 Task: Look for space in Cikarang, Indonesia from 4th June, 2023 to 8th June, 2023 for 2 adults in price range Rs.8000 to Rs.16000. Place can be private room with 1  bedroom having 1 bed and 1 bathroom. Property type can be house, flat, guest house, hotel. Booking option can be shelf check-in. Required host language is English.
Action: Mouse moved to (561, 98)
Screenshot: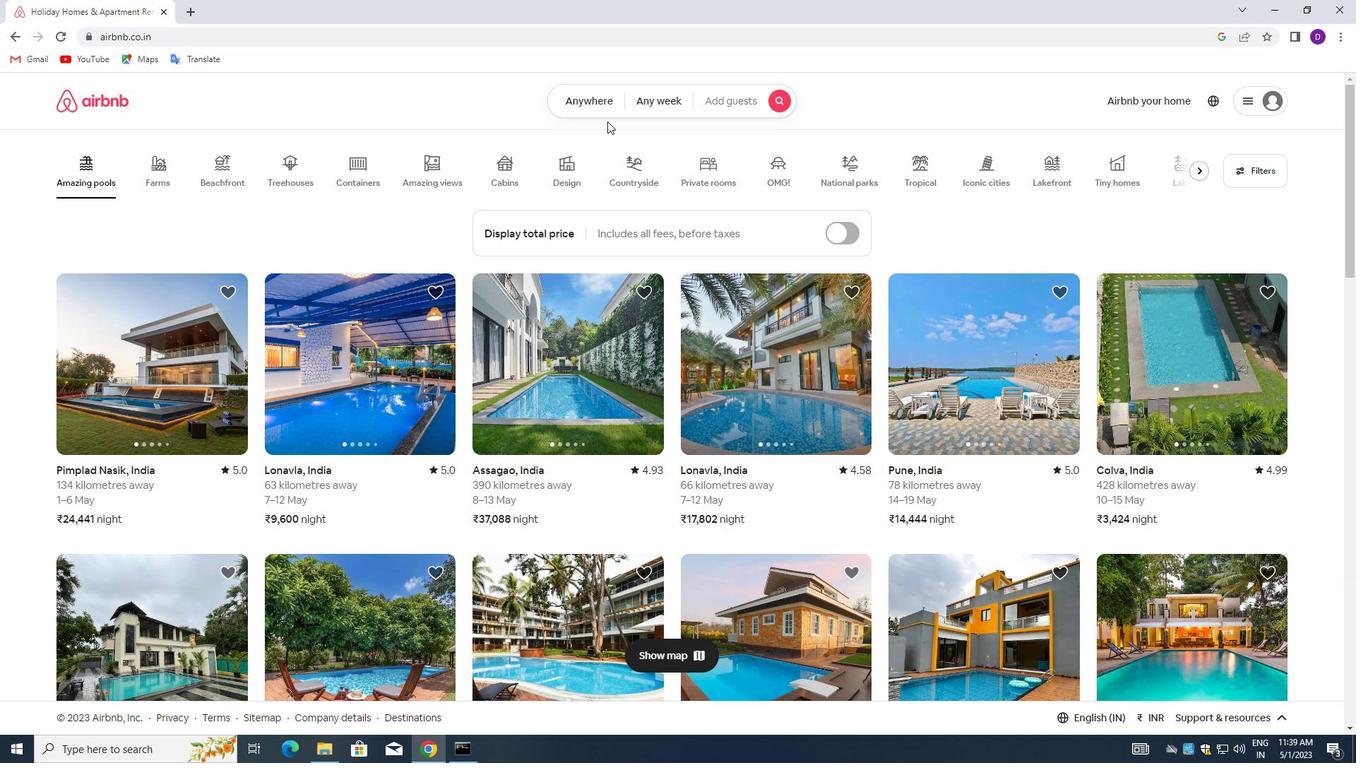 
Action: Mouse pressed left at (561, 98)
Screenshot: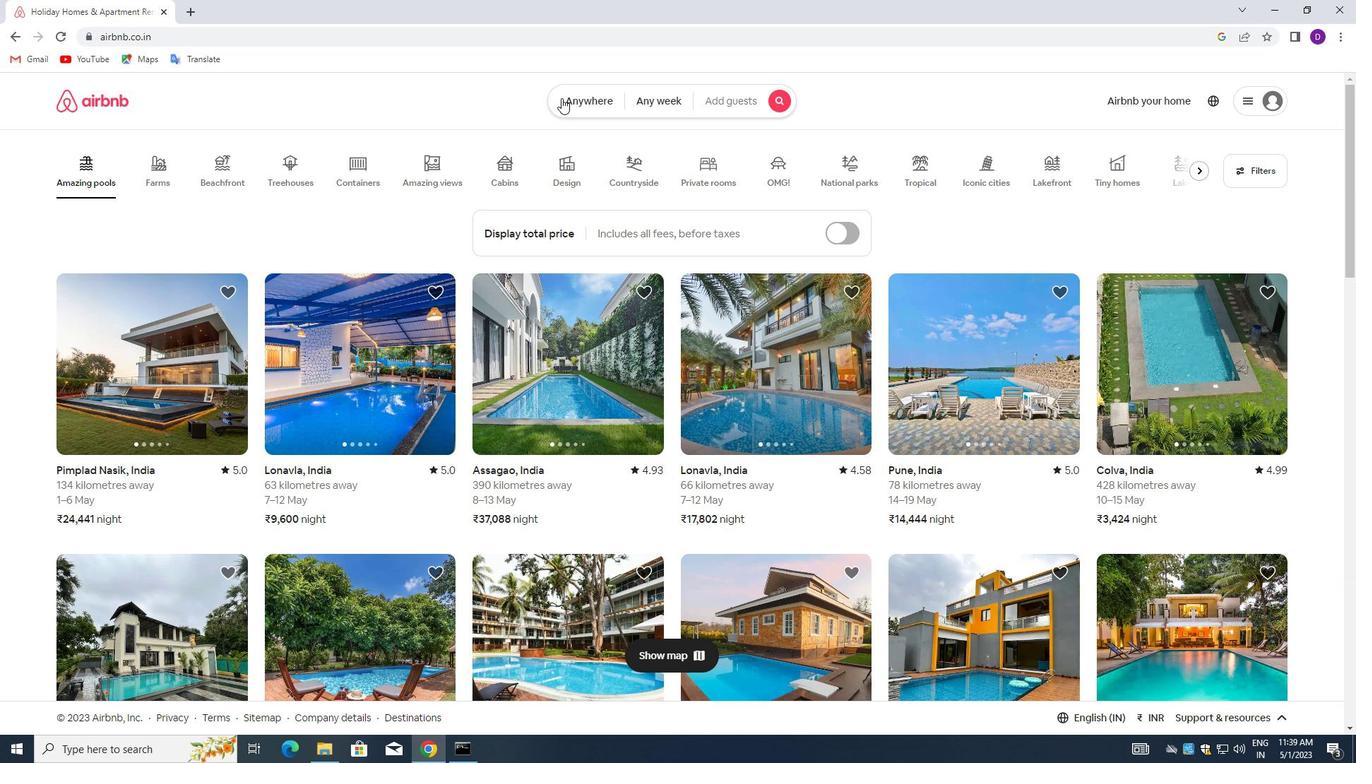 
Action: Mouse moved to (454, 161)
Screenshot: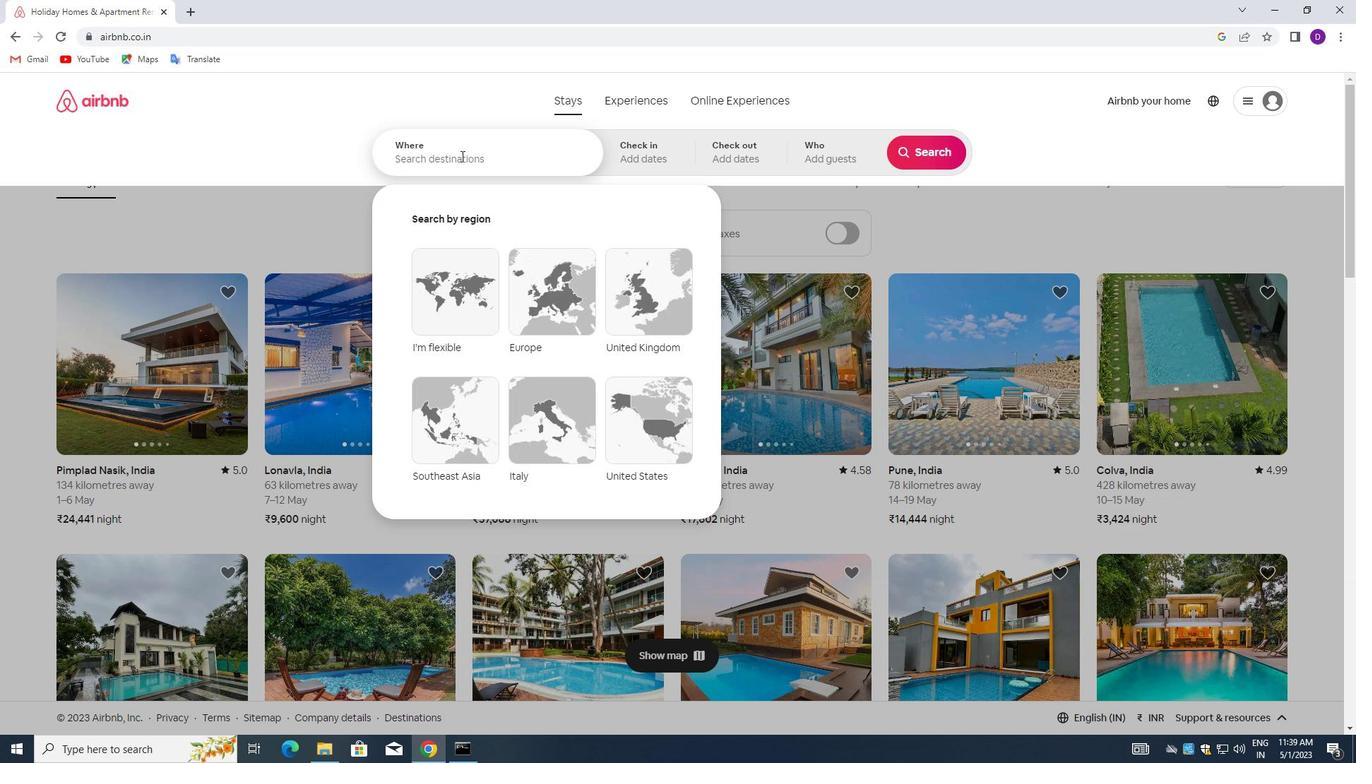 
Action: Mouse pressed left at (454, 161)
Screenshot: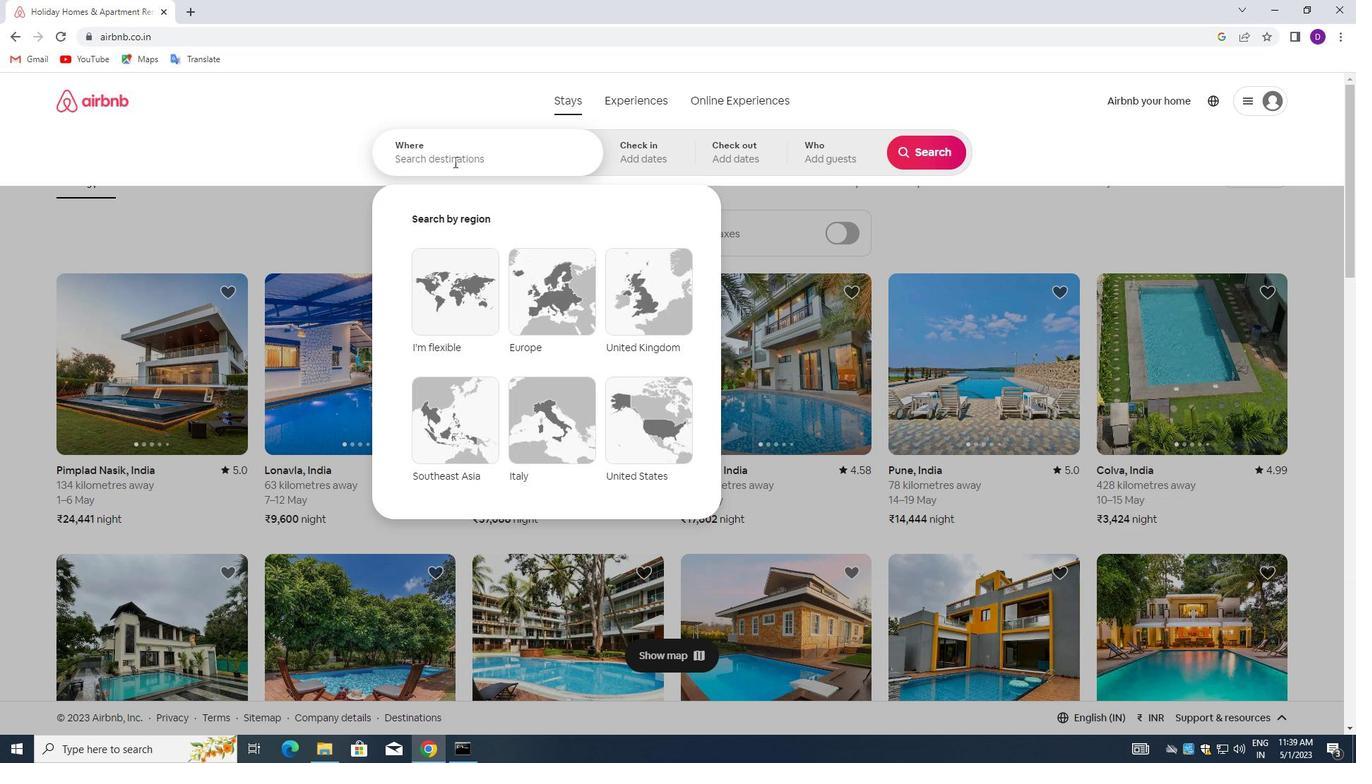 
Action: Key pressed <Key.shift_r>Cikarang,<Key.space><Key.shift>INDONESIA<Key.enter>
Screenshot: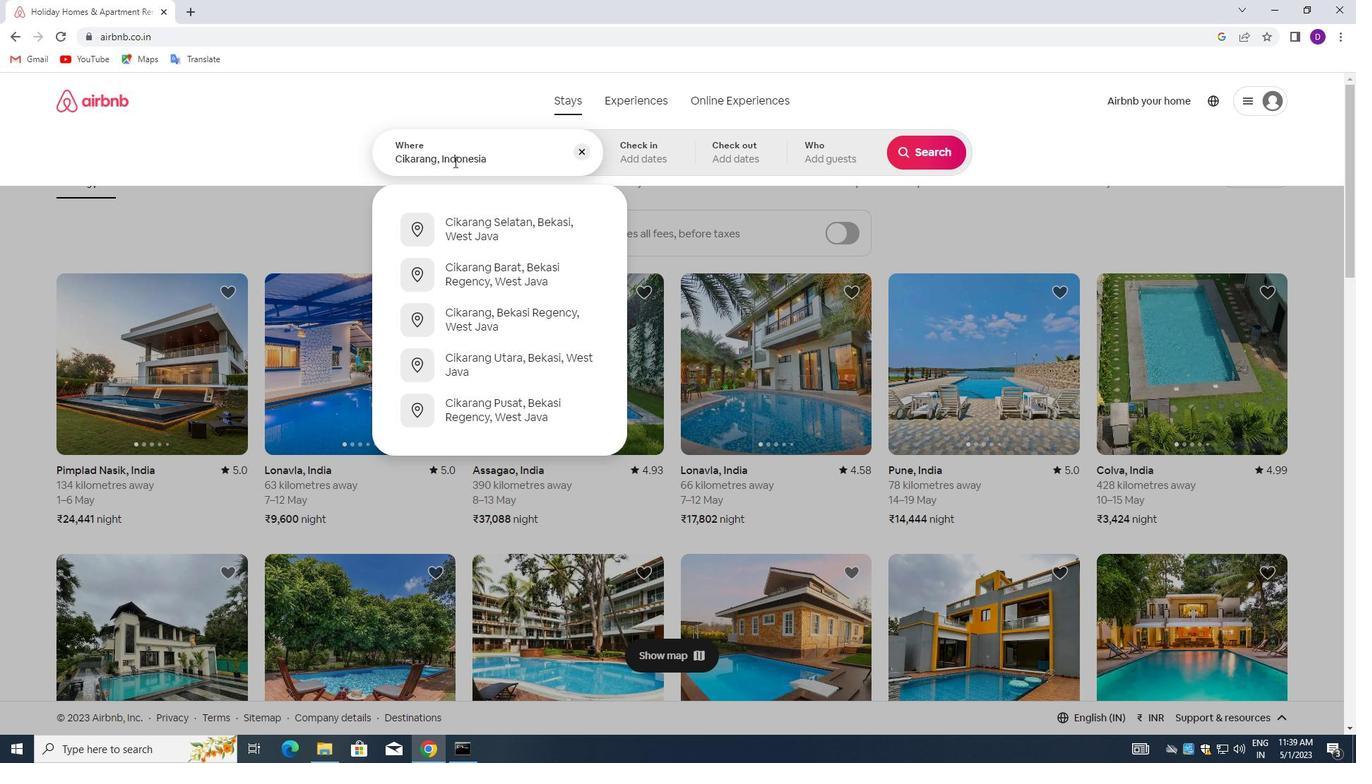 
Action: Mouse moved to (712, 361)
Screenshot: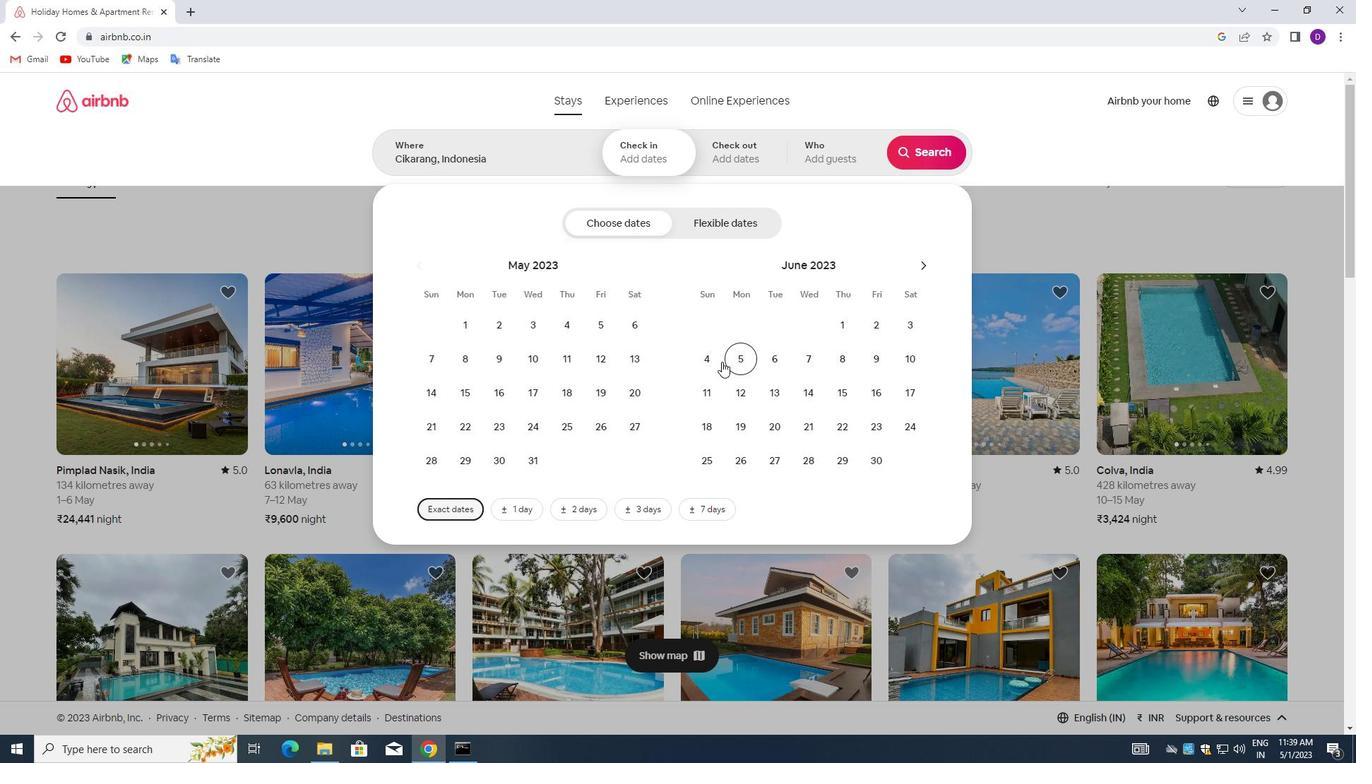 
Action: Mouse pressed left at (712, 361)
Screenshot: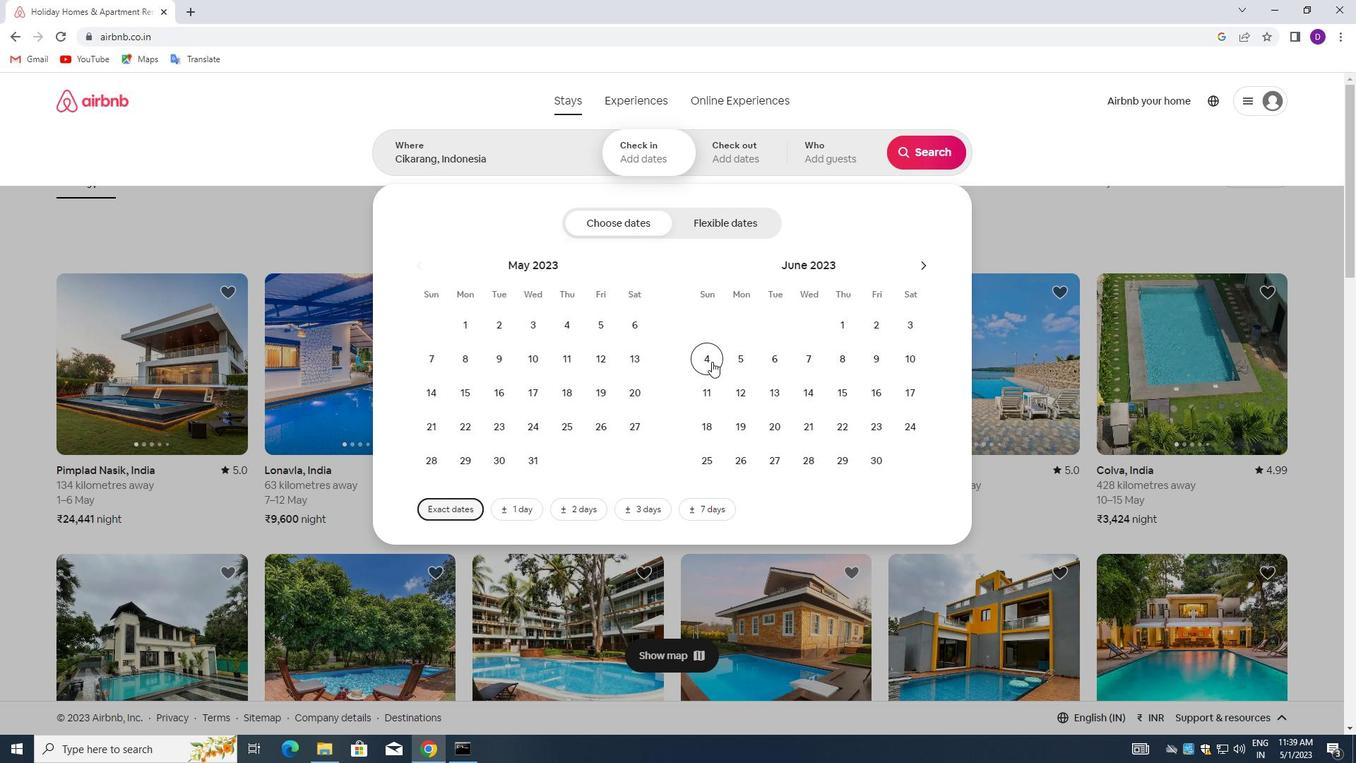 
Action: Mouse moved to (844, 364)
Screenshot: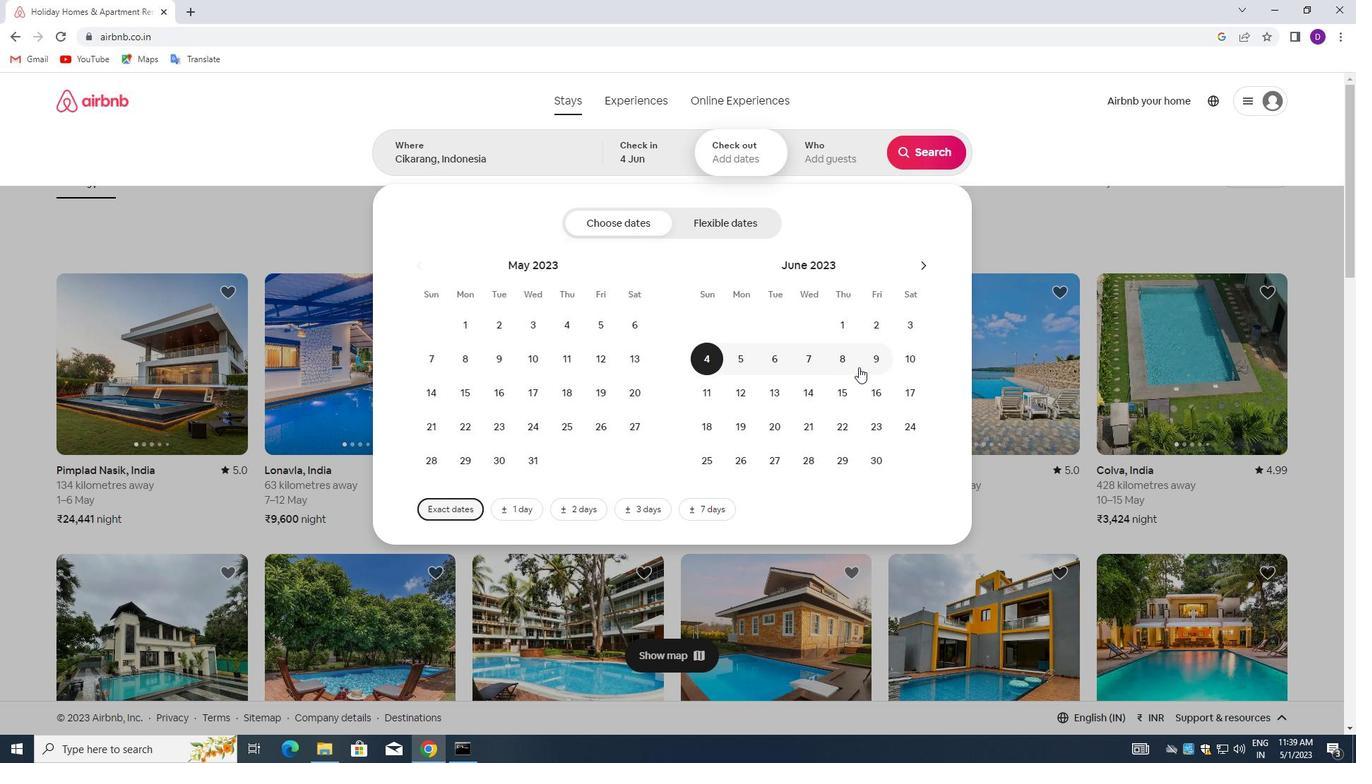 
Action: Mouse pressed left at (844, 364)
Screenshot: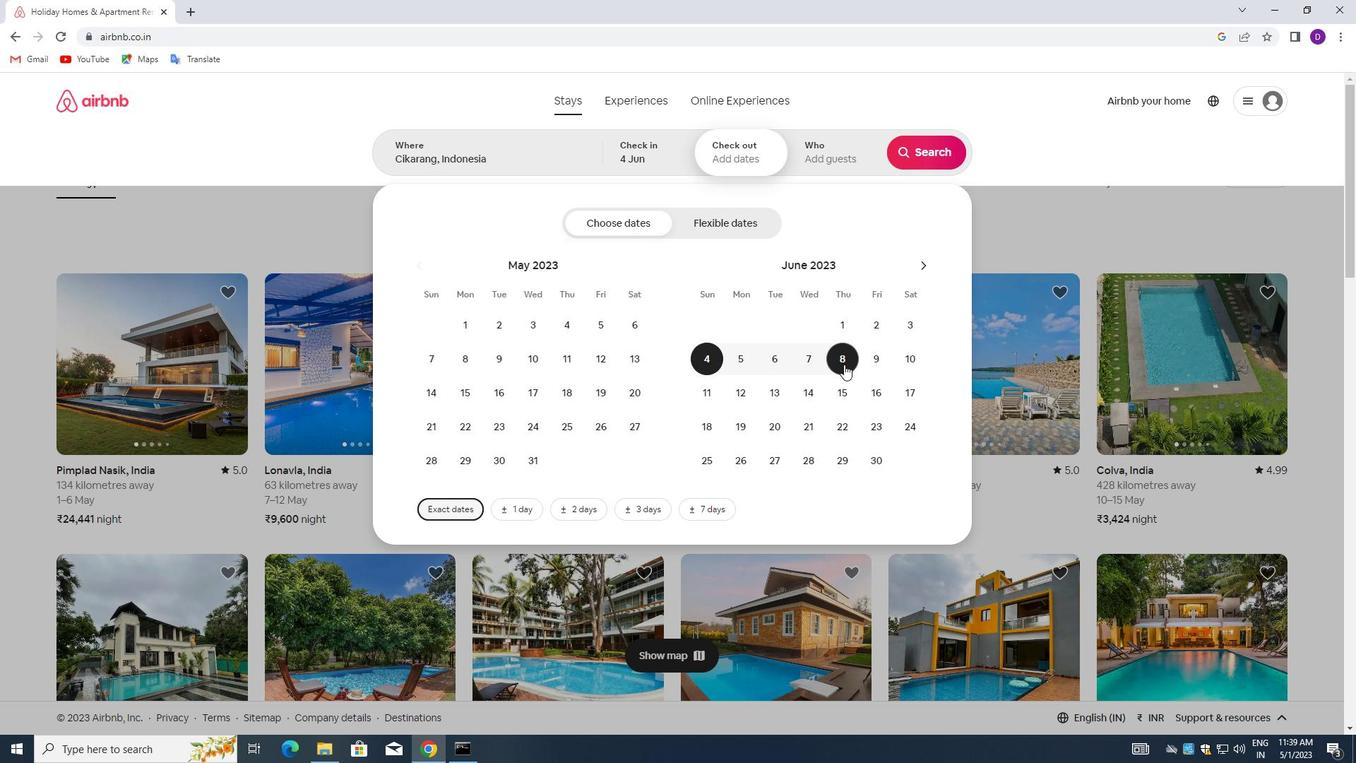 
Action: Mouse moved to (832, 155)
Screenshot: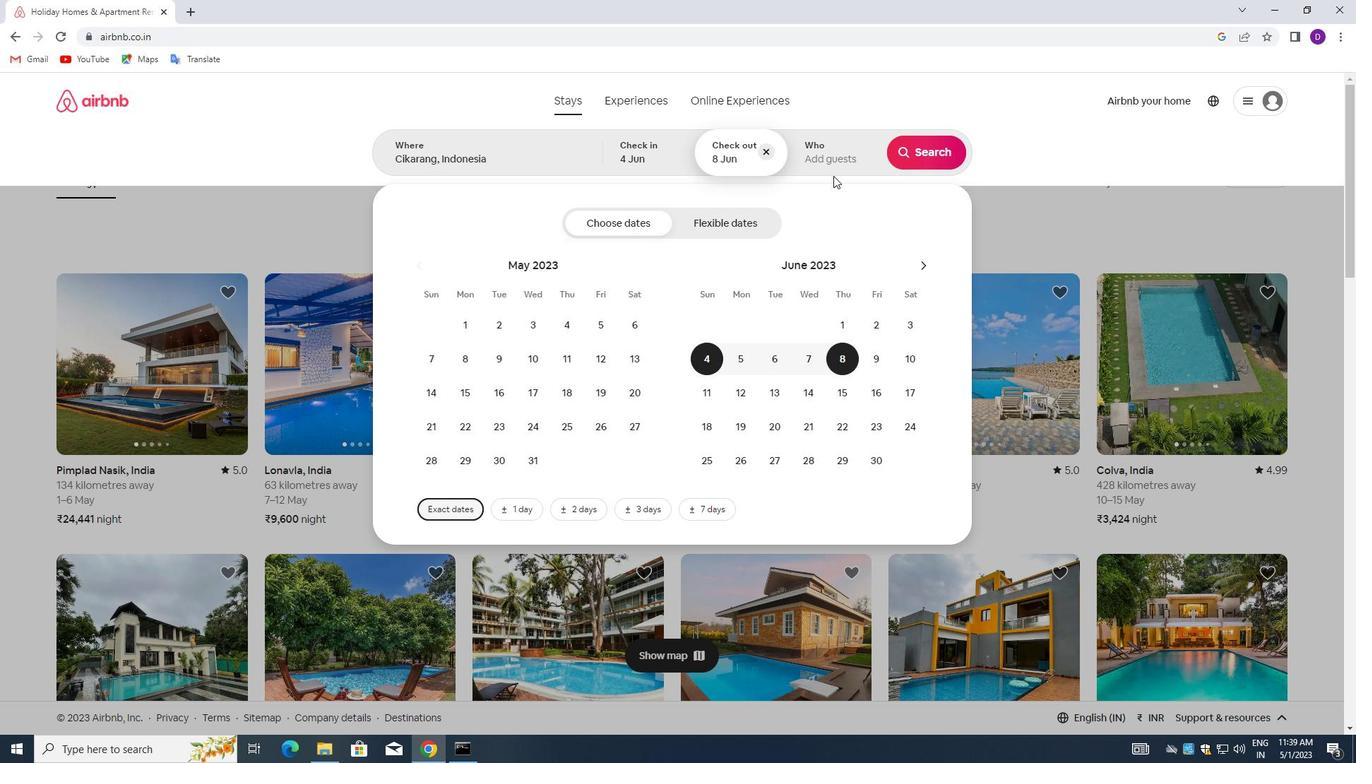 
Action: Mouse pressed left at (832, 155)
Screenshot: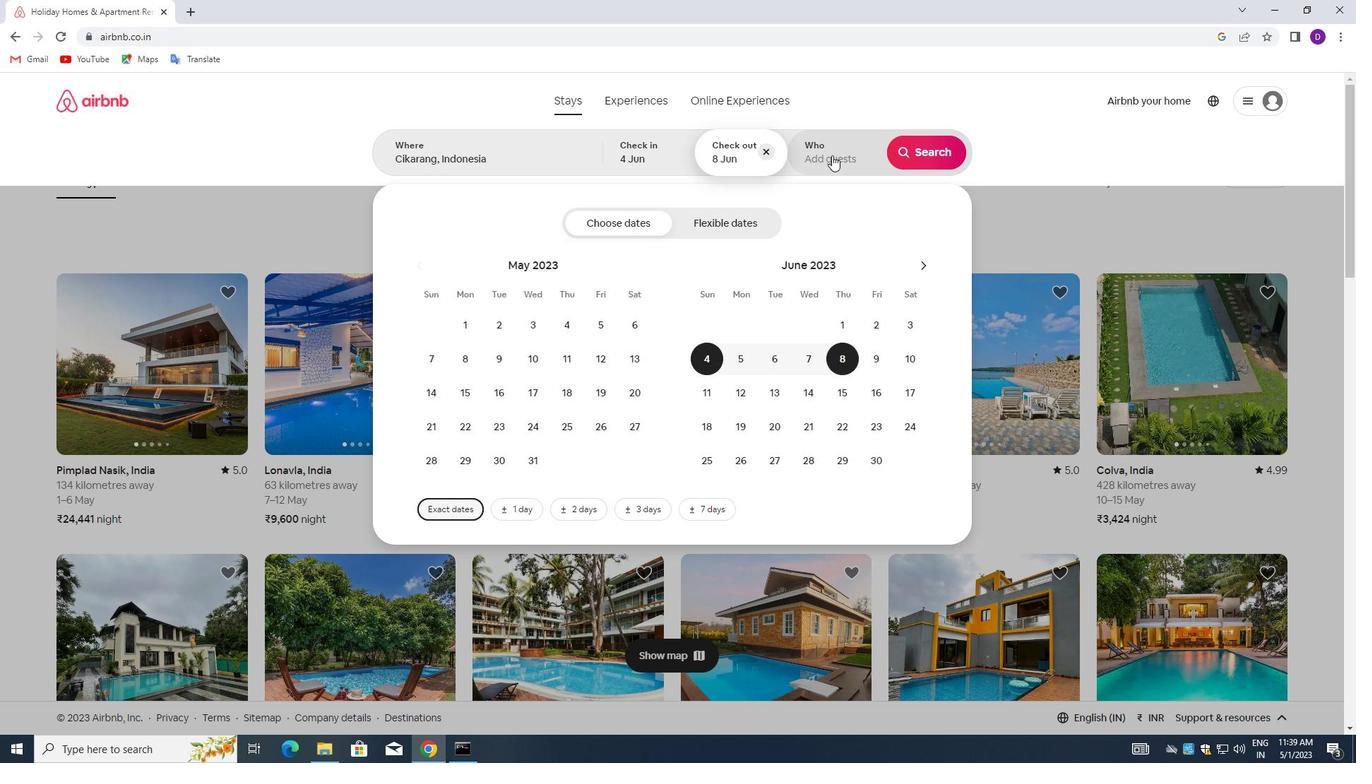 
Action: Mouse moved to (935, 222)
Screenshot: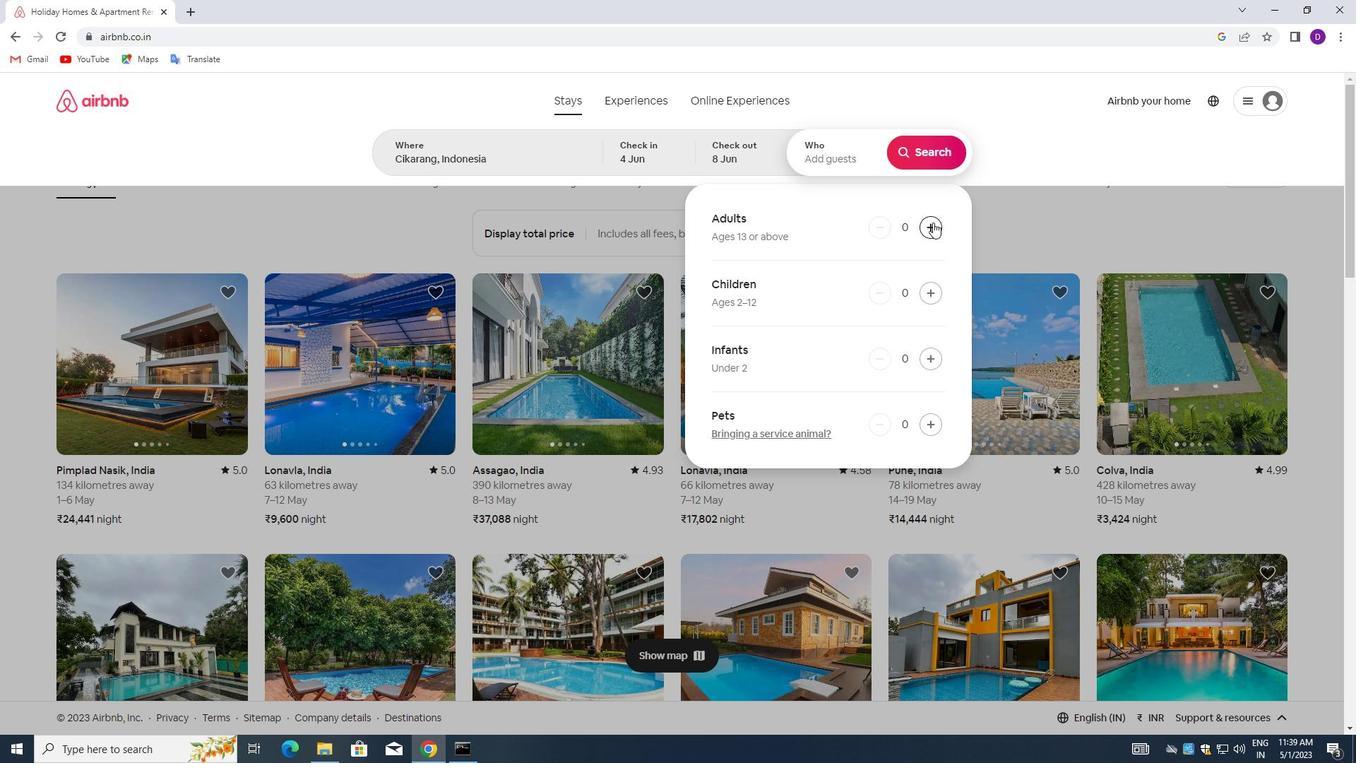 
Action: Mouse pressed left at (935, 222)
Screenshot: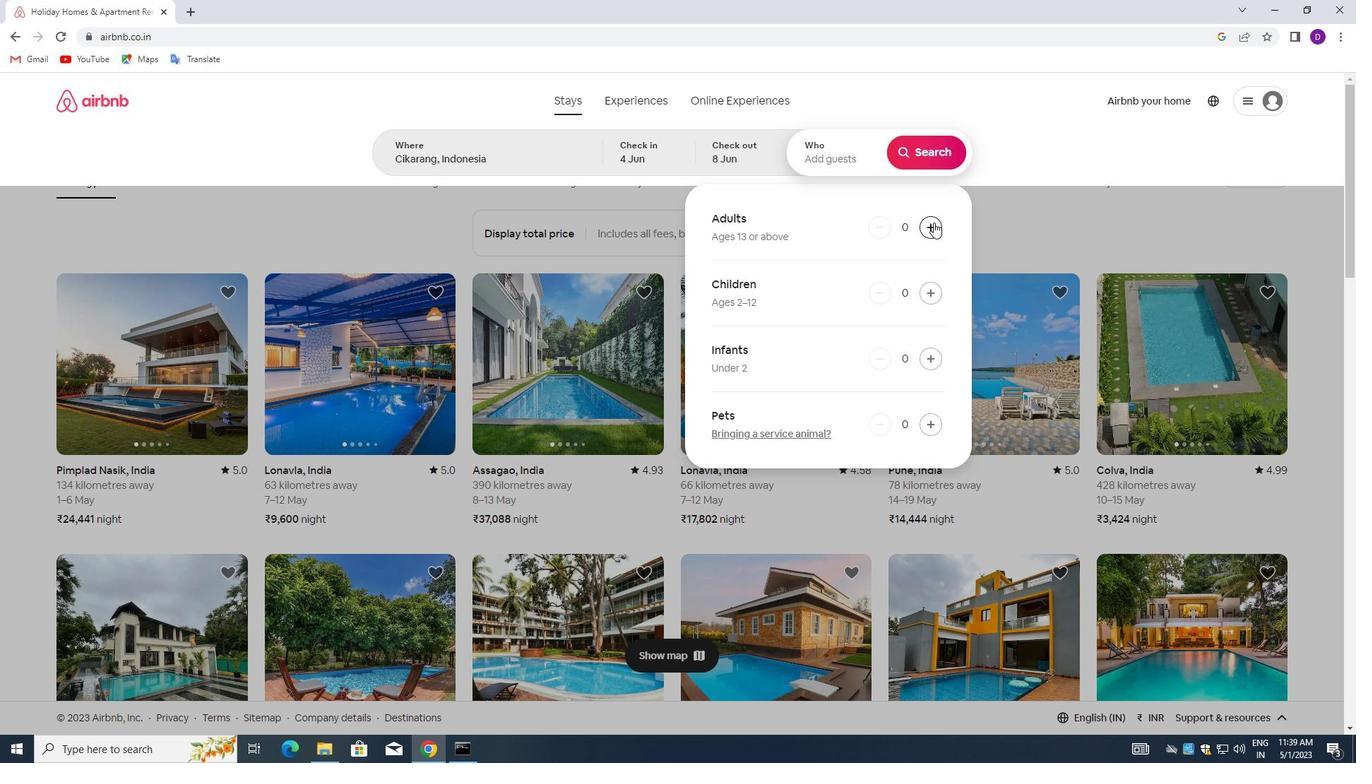 
Action: Mouse pressed left at (935, 222)
Screenshot: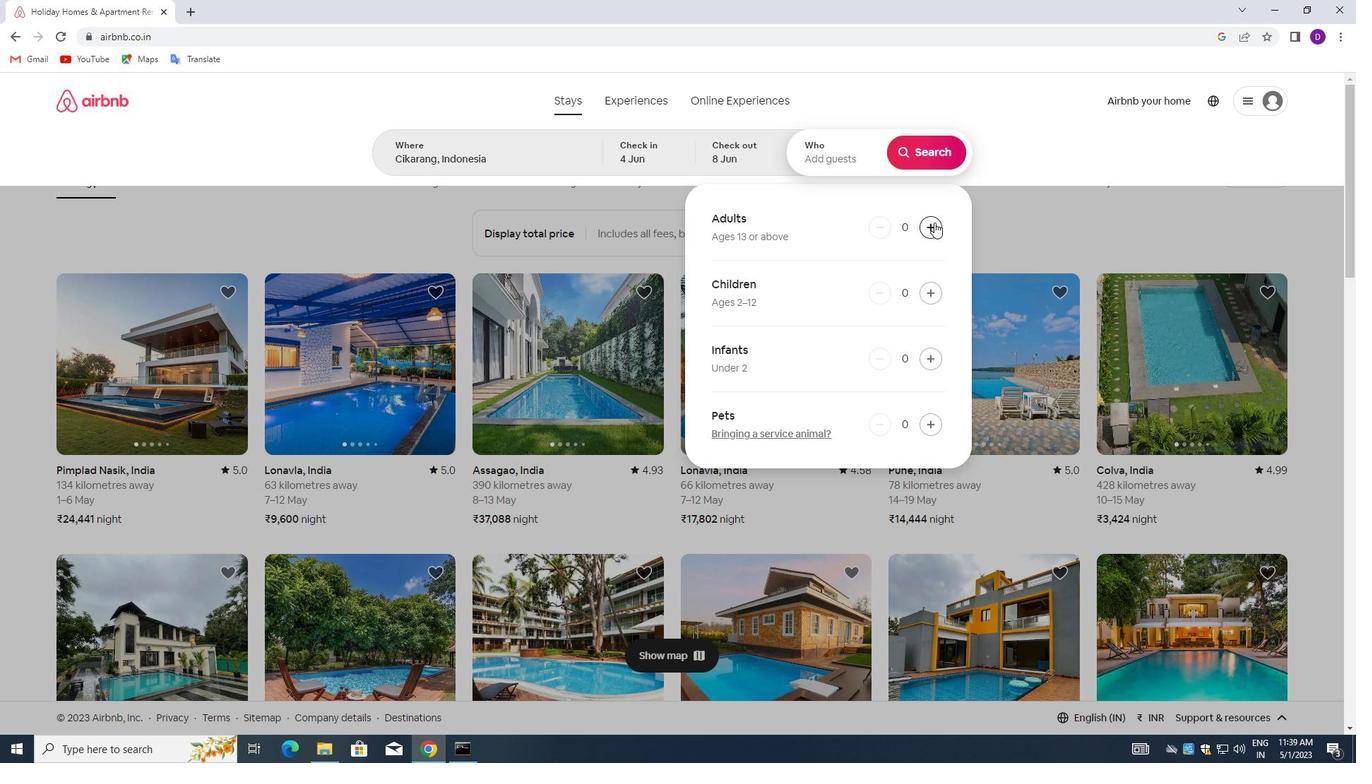 
Action: Mouse moved to (917, 154)
Screenshot: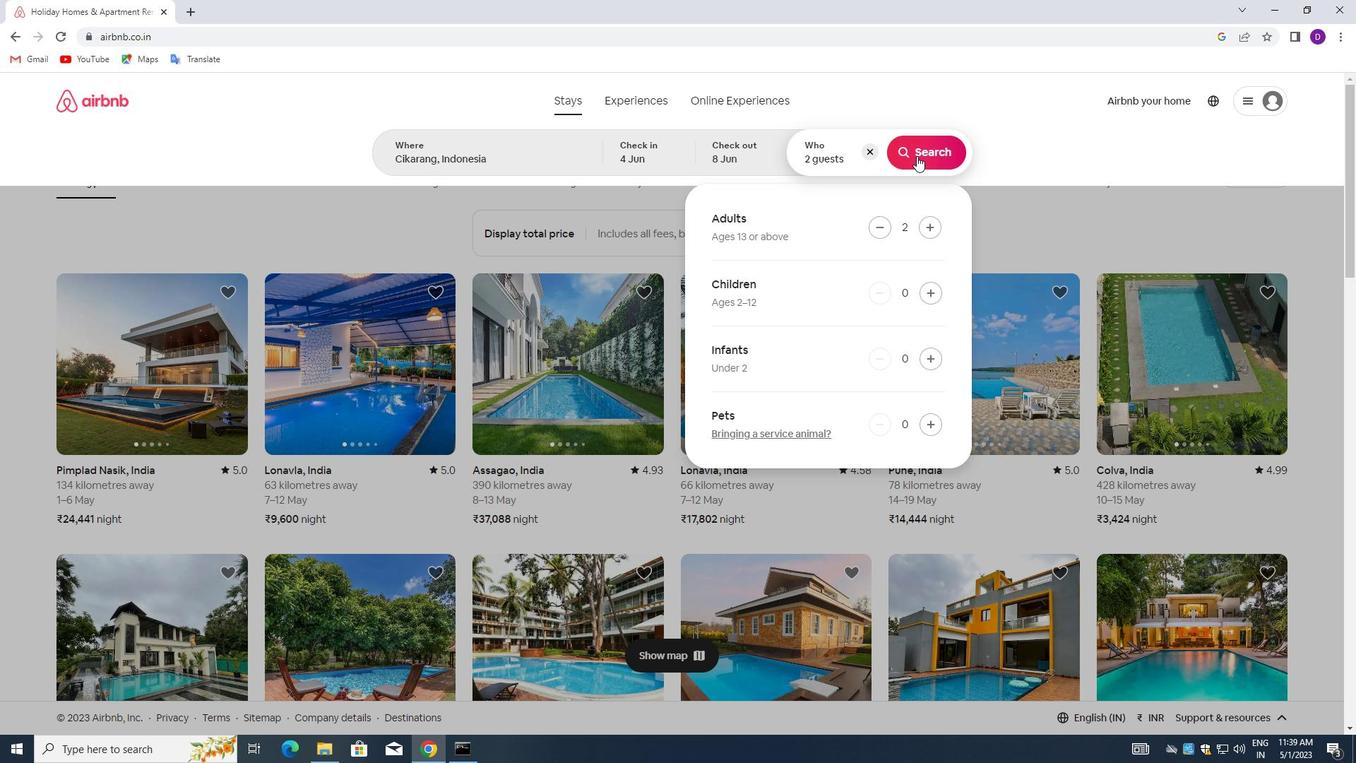 
Action: Mouse pressed left at (917, 154)
Screenshot: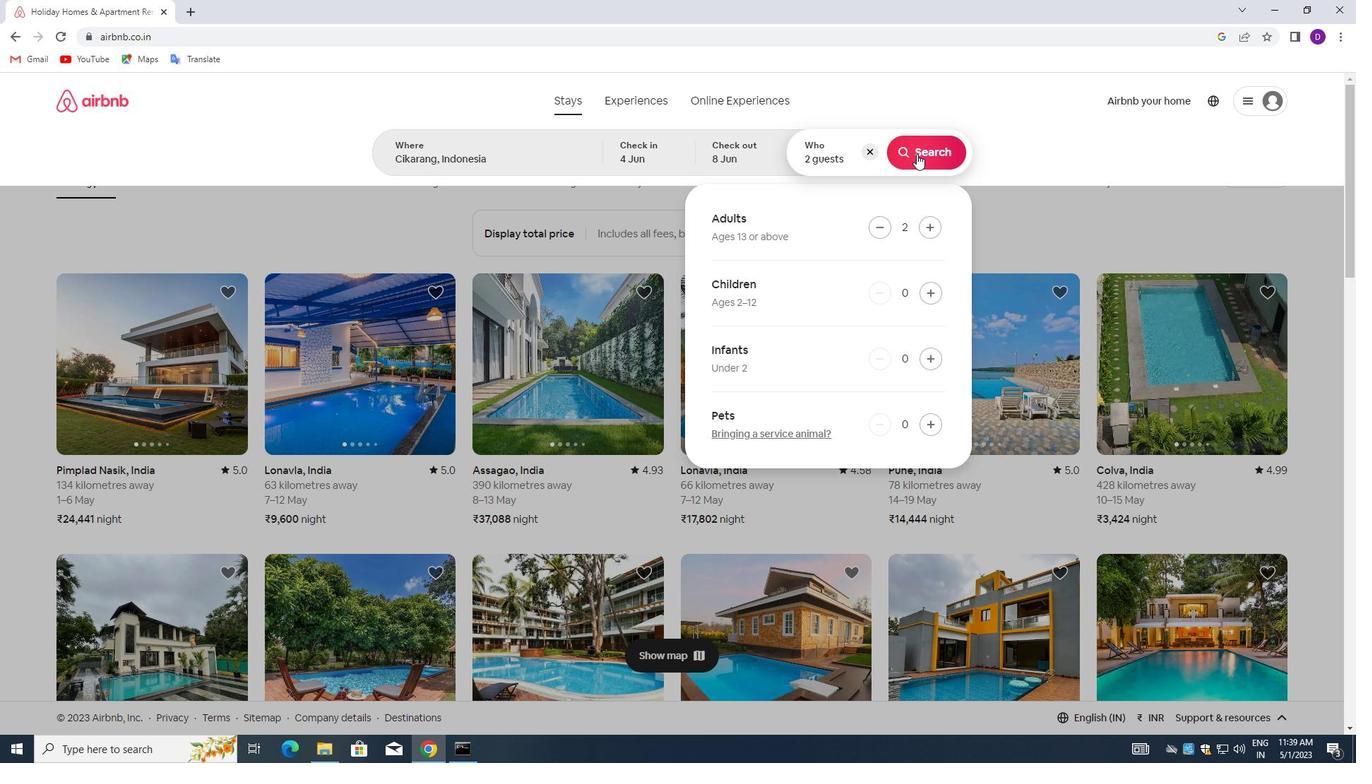 
Action: Mouse moved to (1280, 159)
Screenshot: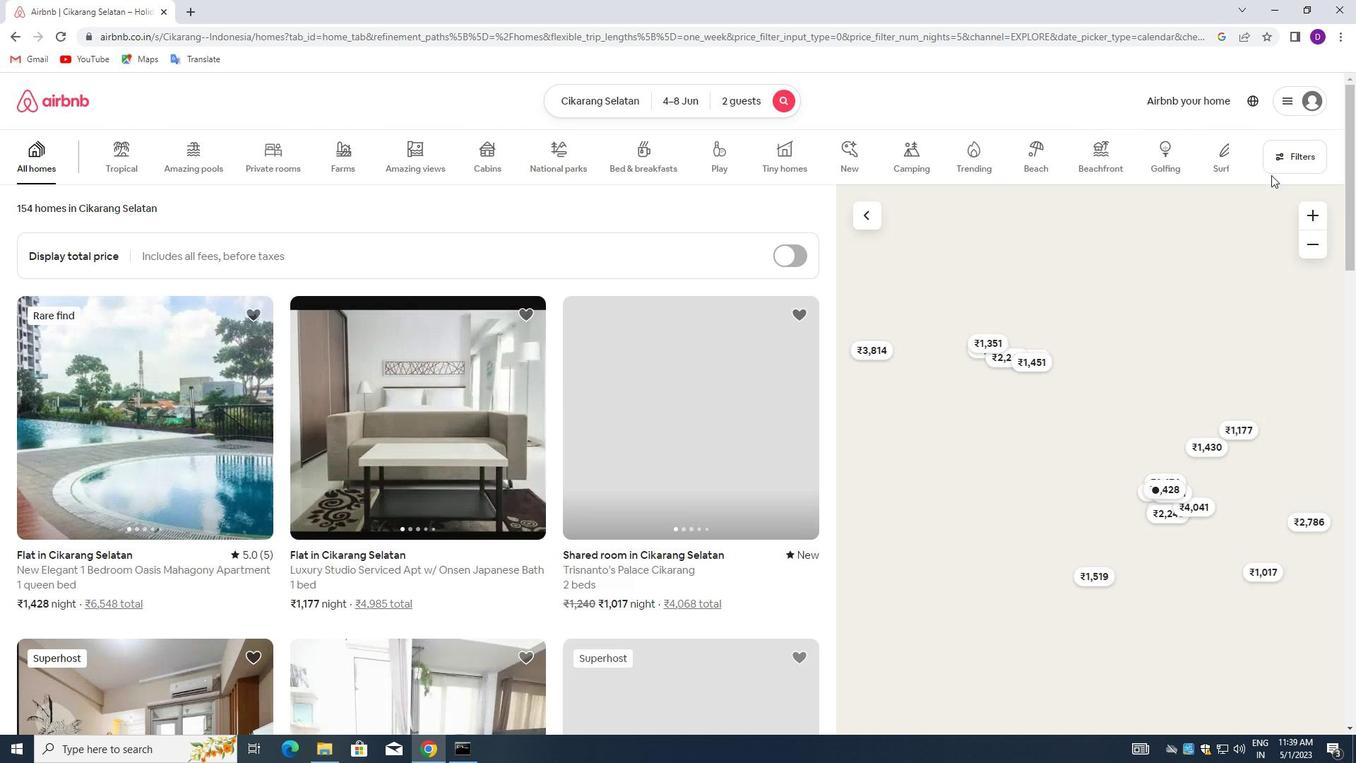 
Action: Mouse pressed left at (1280, 159)
Screenshot: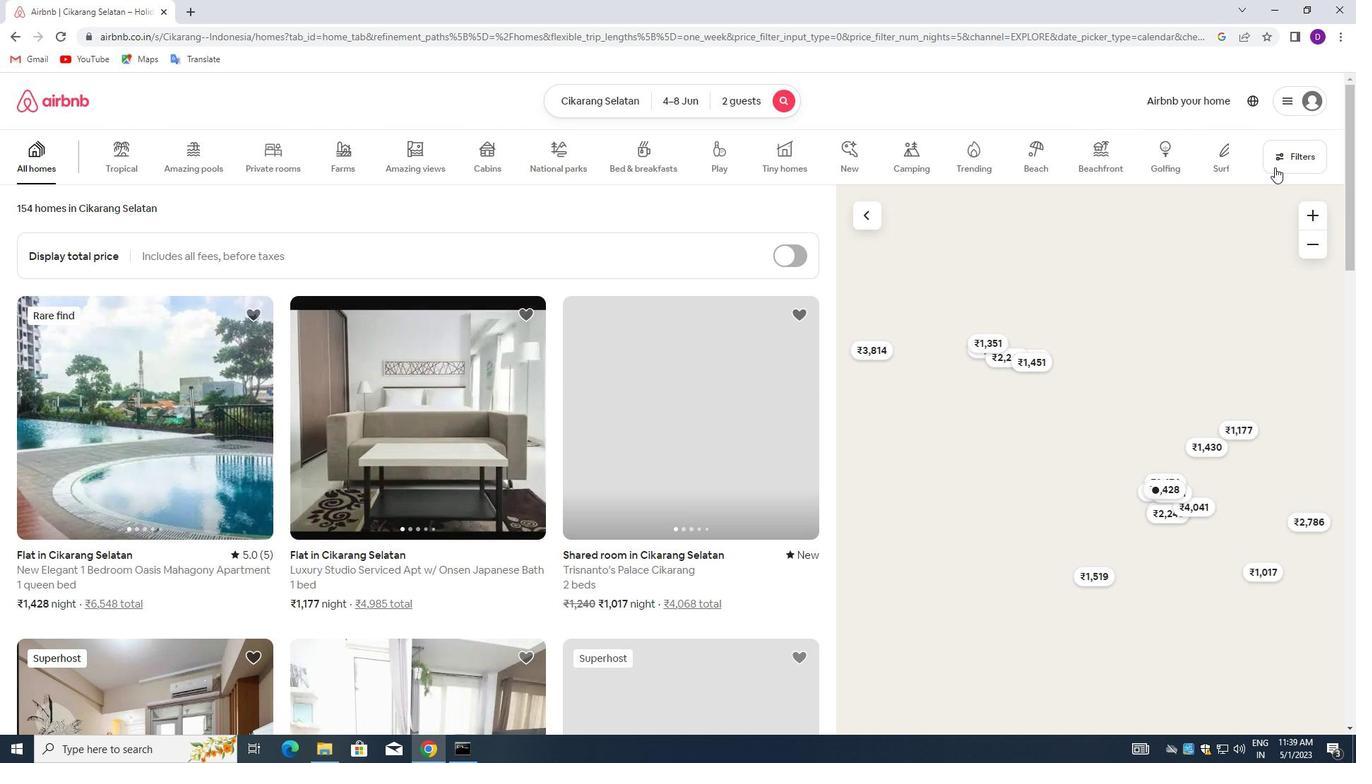 
Action: Mouse moved to (493, 337)
Screenshot: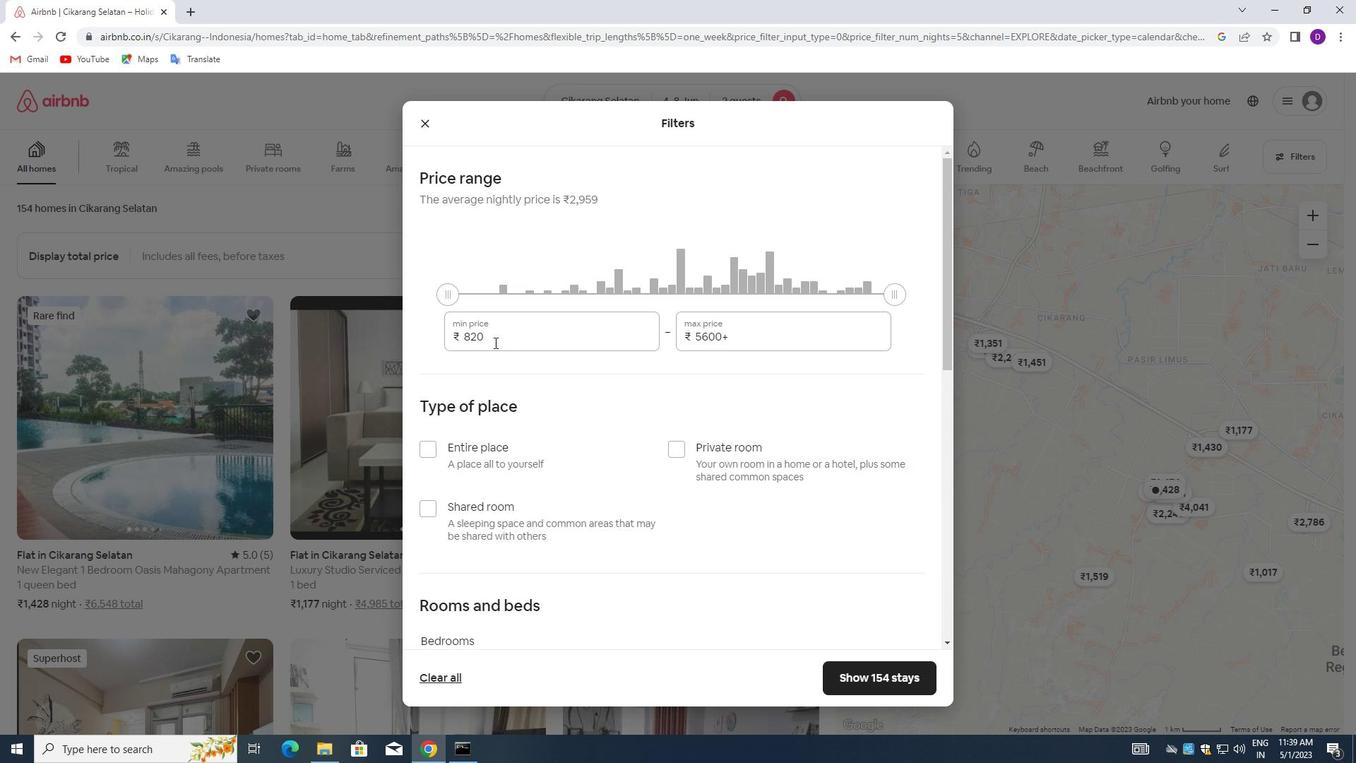 
Action: Mouse pressed left at (493, 337)
Screenshot: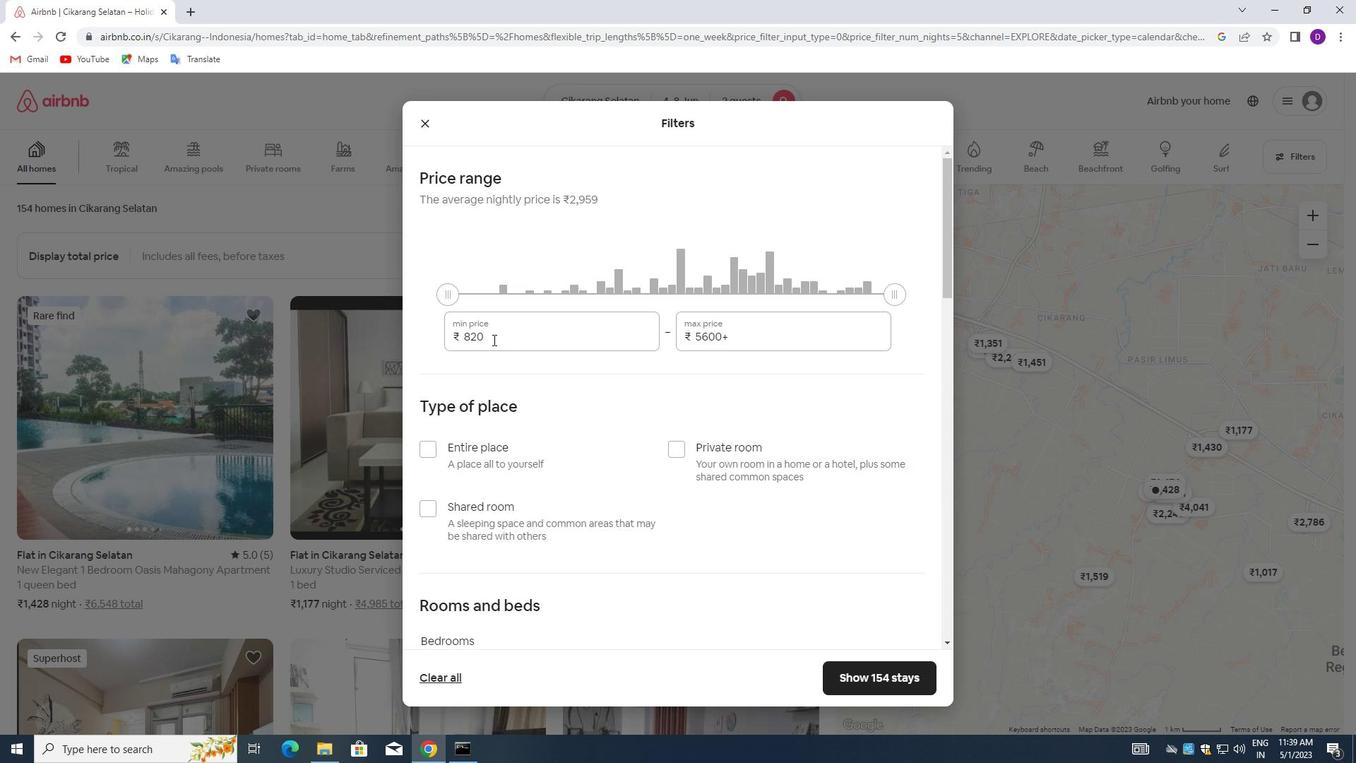 
Action: Mouse pressed left at (493, 337)
Screenshot: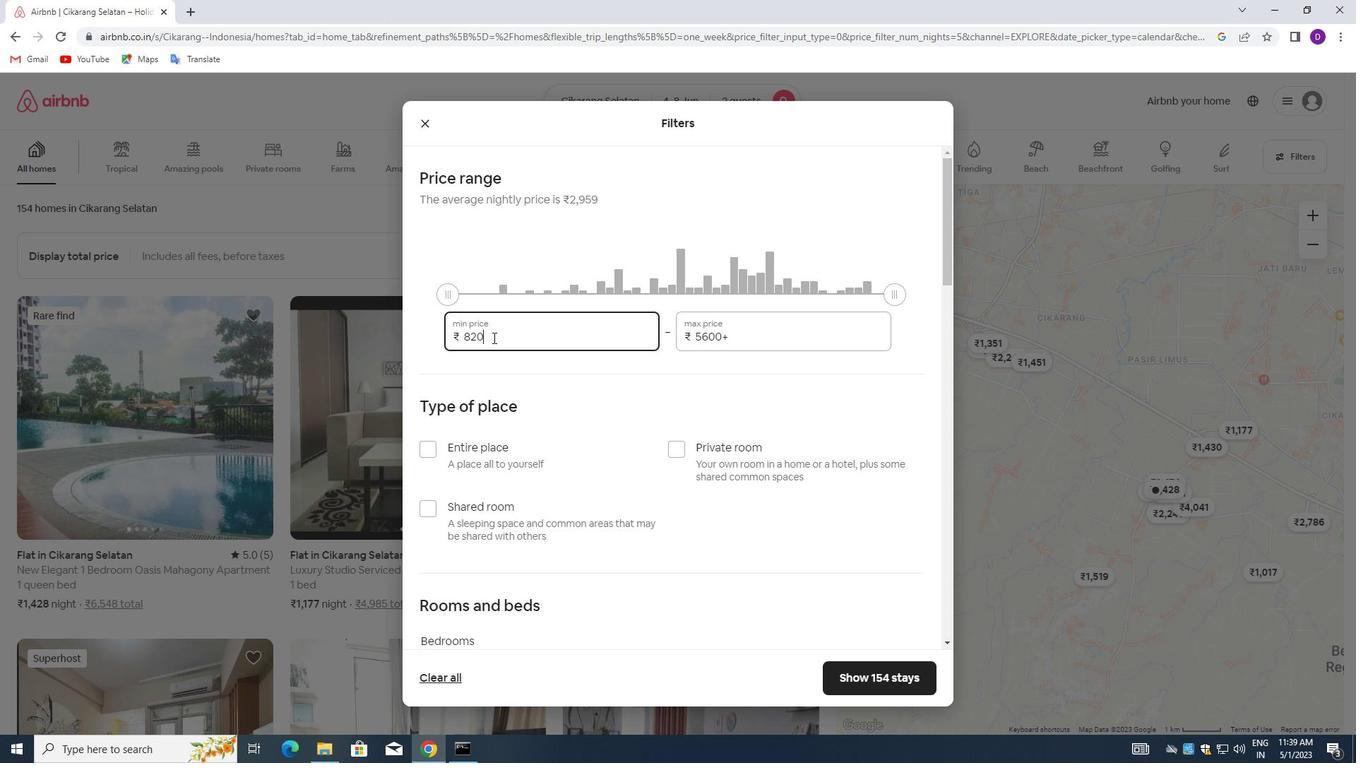 
Action: Mouse moved to (494, 337)
Screenshot: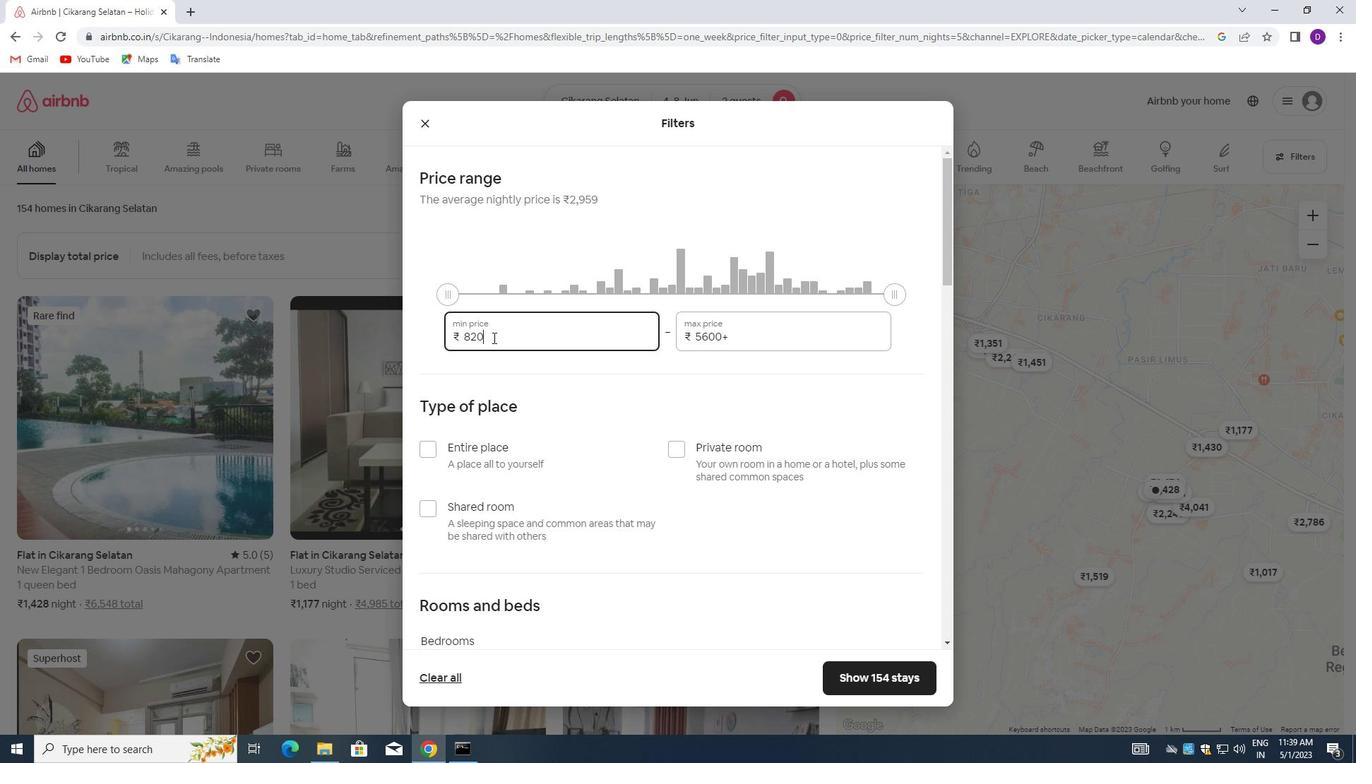 
Action: Mouse pressed left at (494, 337)
Screenshot: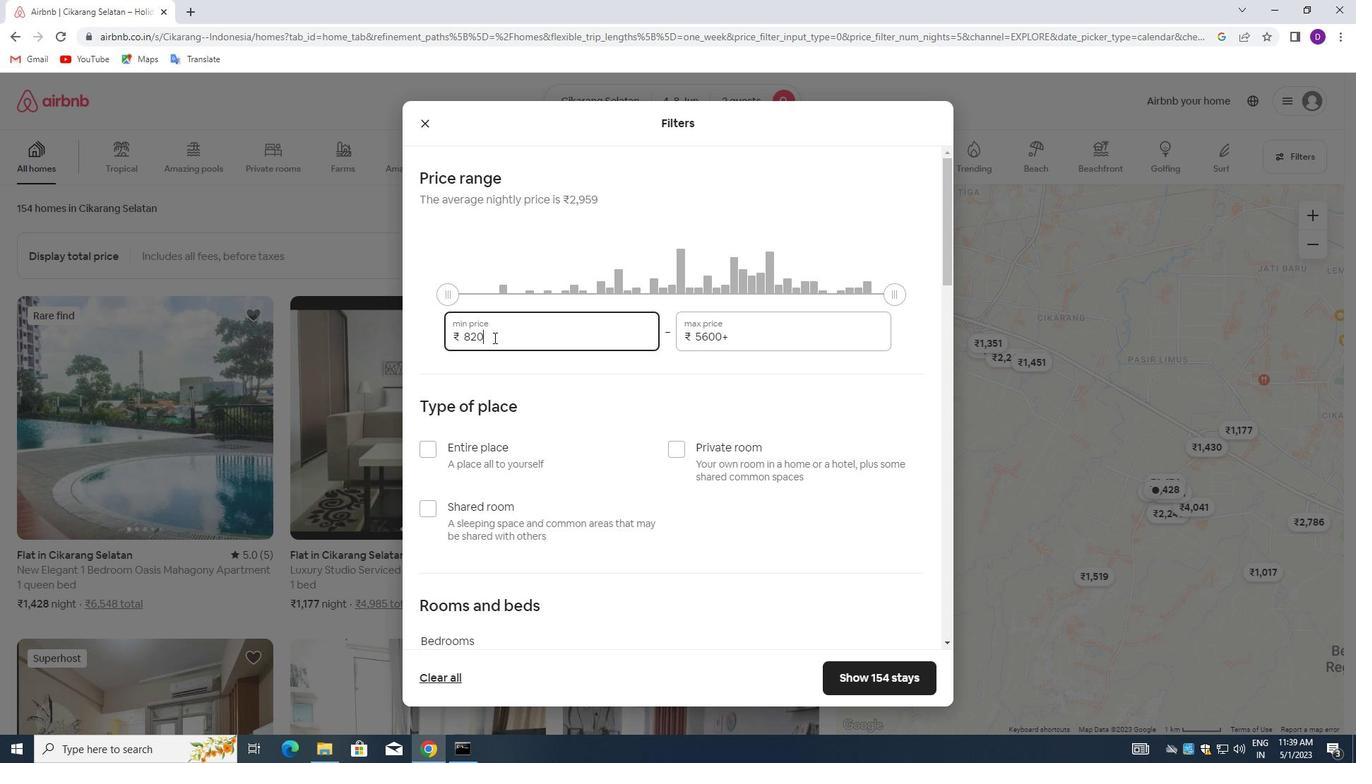 
Action: Mouse pressed left at (494, 337)
Screenshot: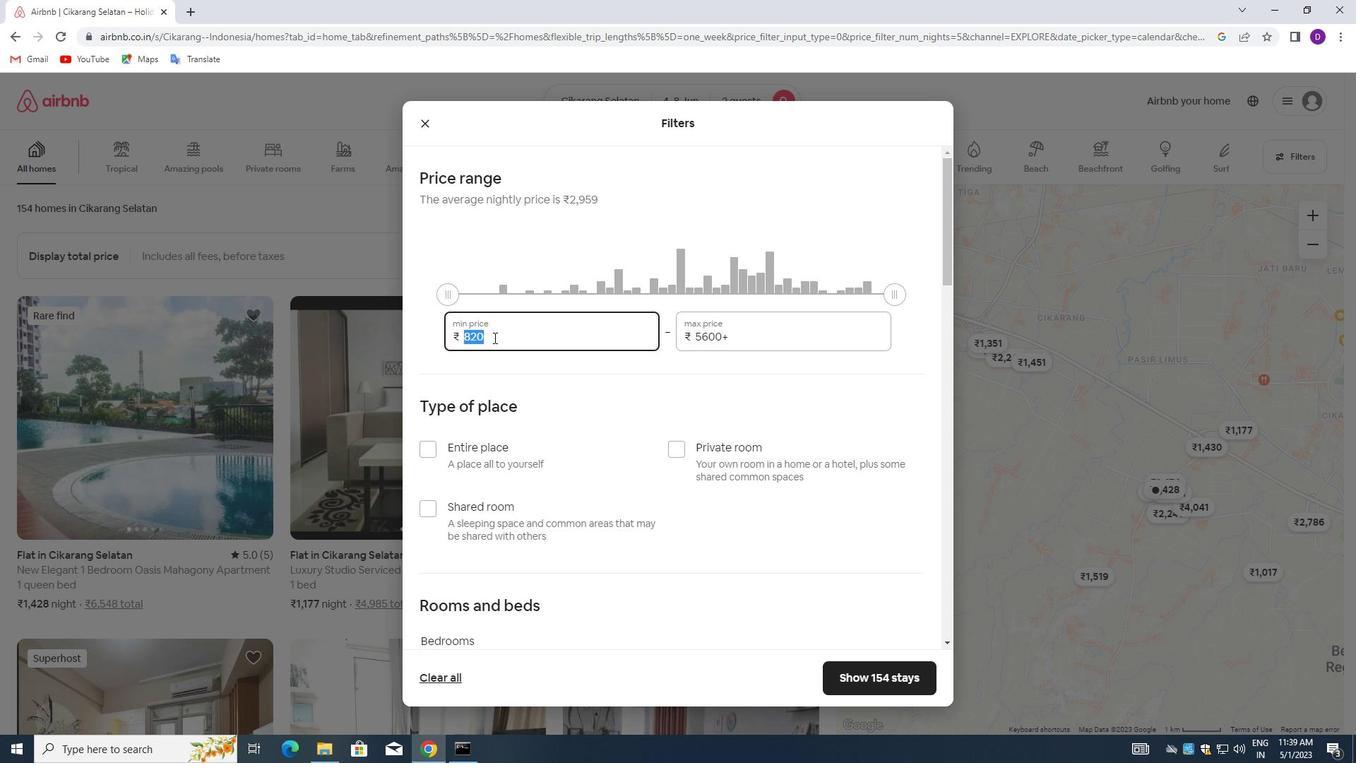 
Action: Key pressed 8000<Key.tab>16000
Screenshot: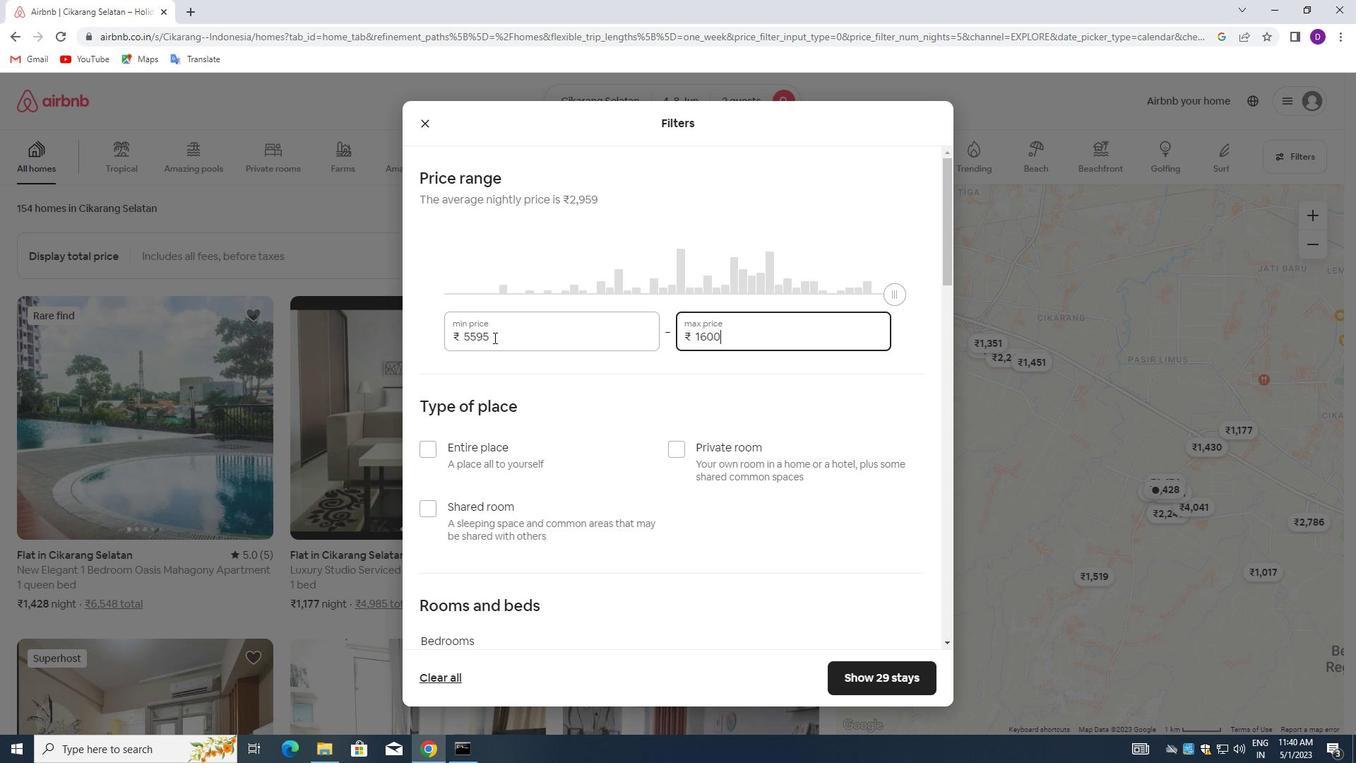 
Action: Mouse moved to (558, 378)
Screenshot: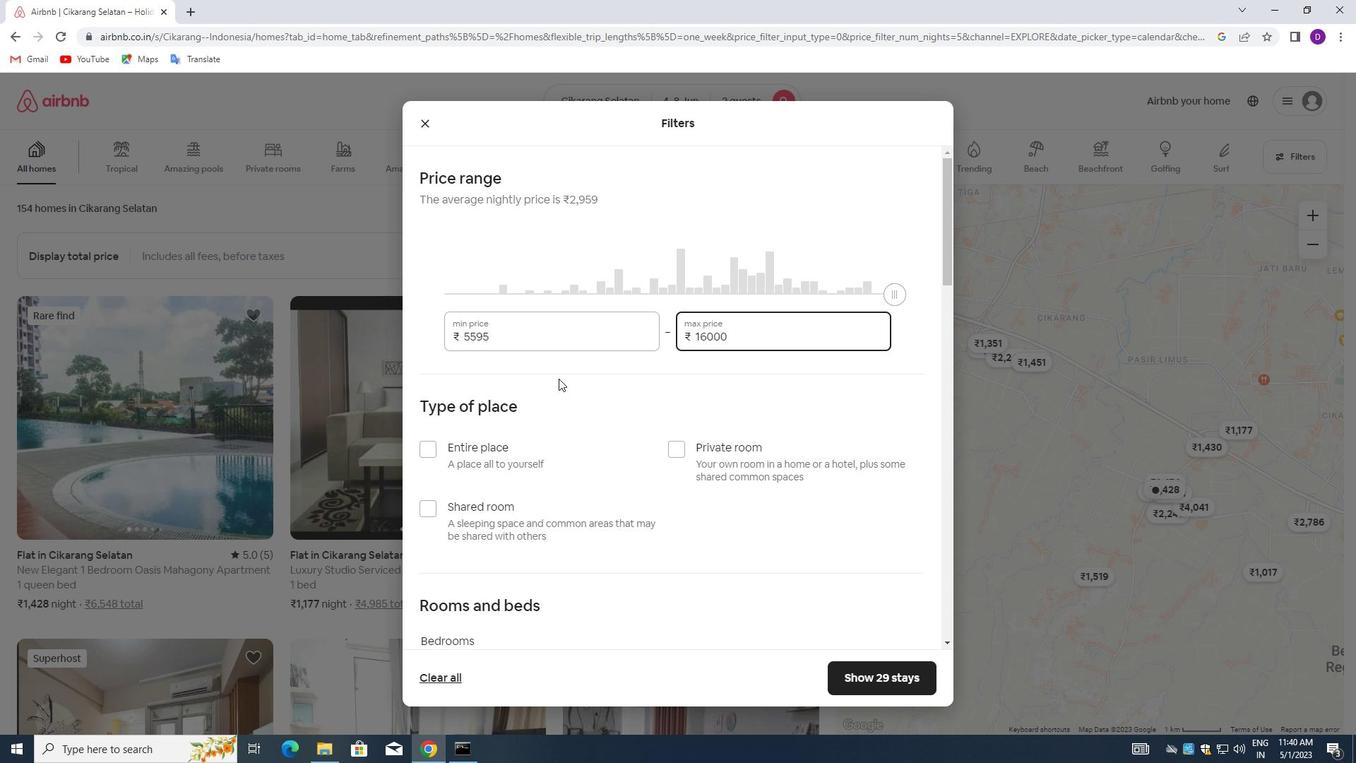 
Action: Mouse scrolled (558, 378) with delta (0, 0)
Screenshot: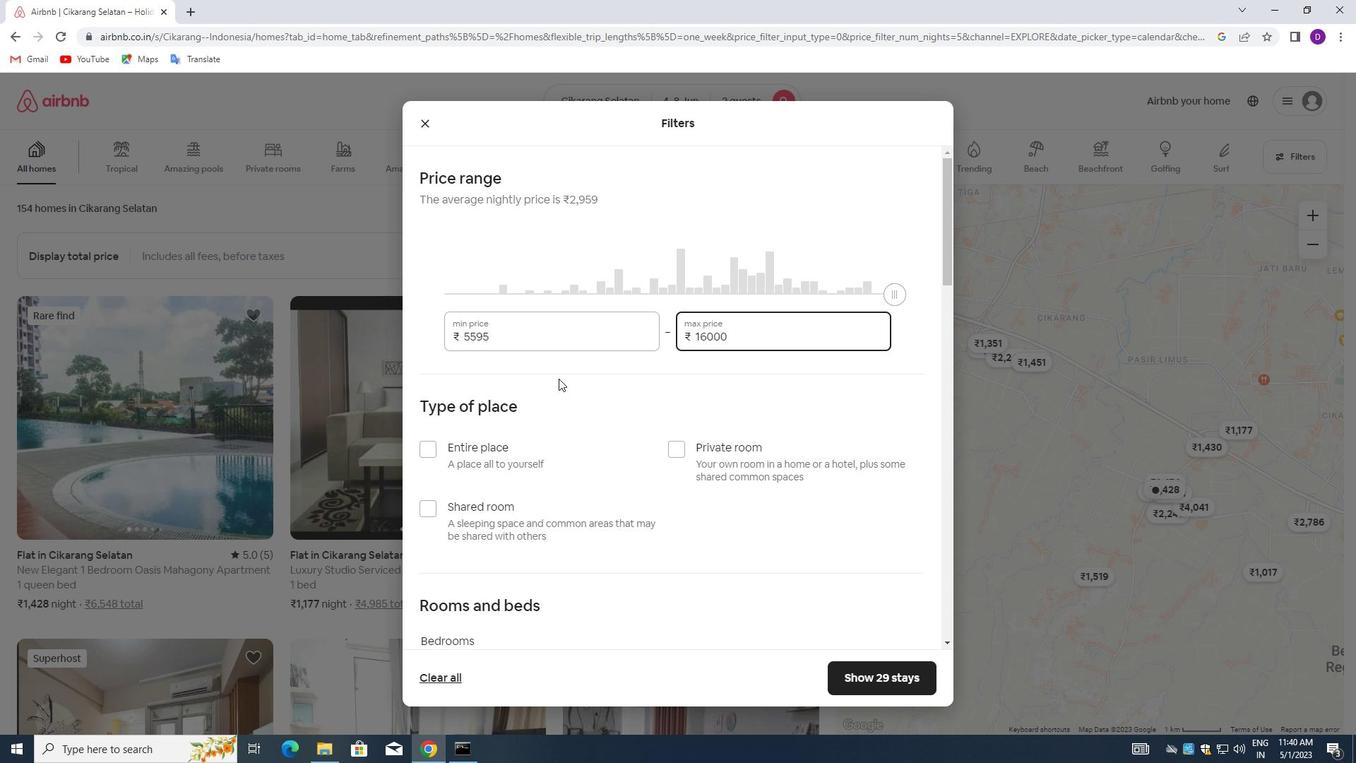 
Action: Mouse moved to (557, 384)
Screenshot: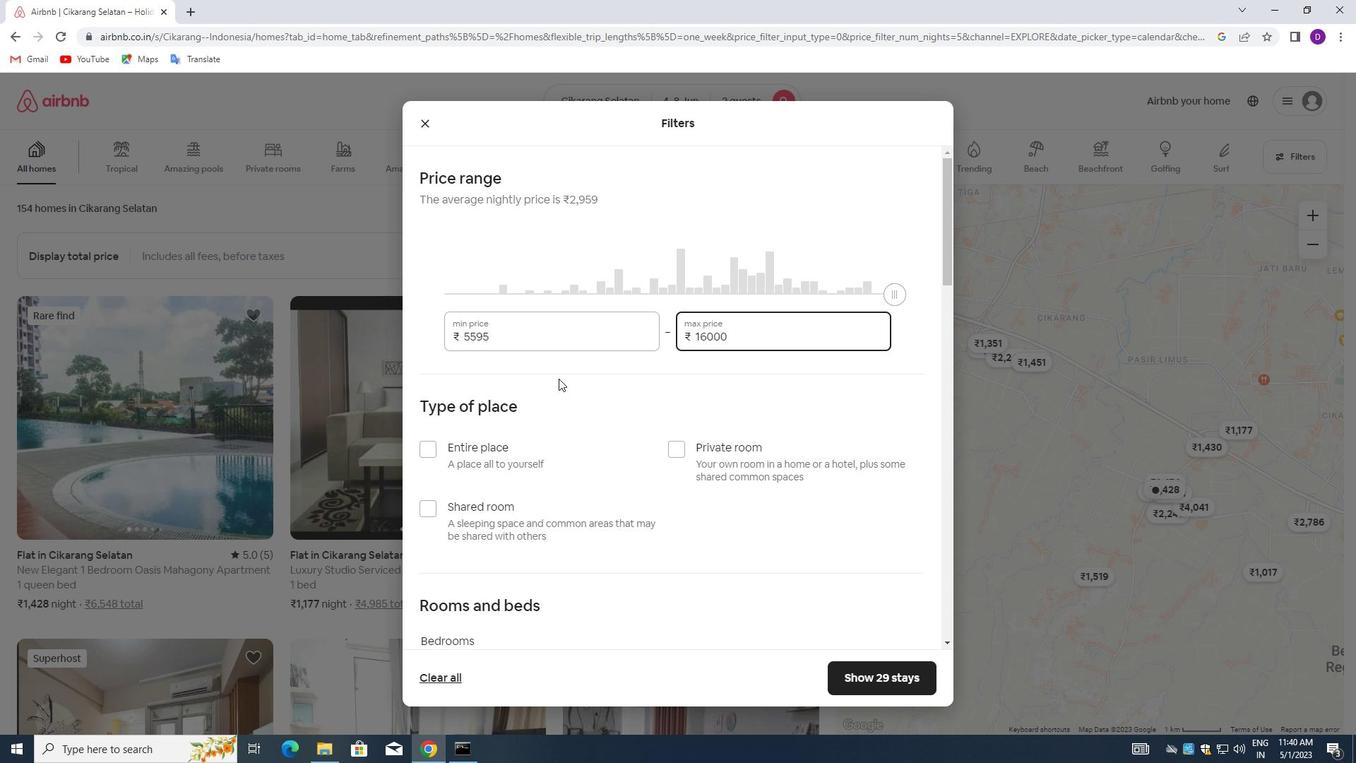 
Action: Mouse scrolled (557, 383) with delta (0, 0)
Screenshot: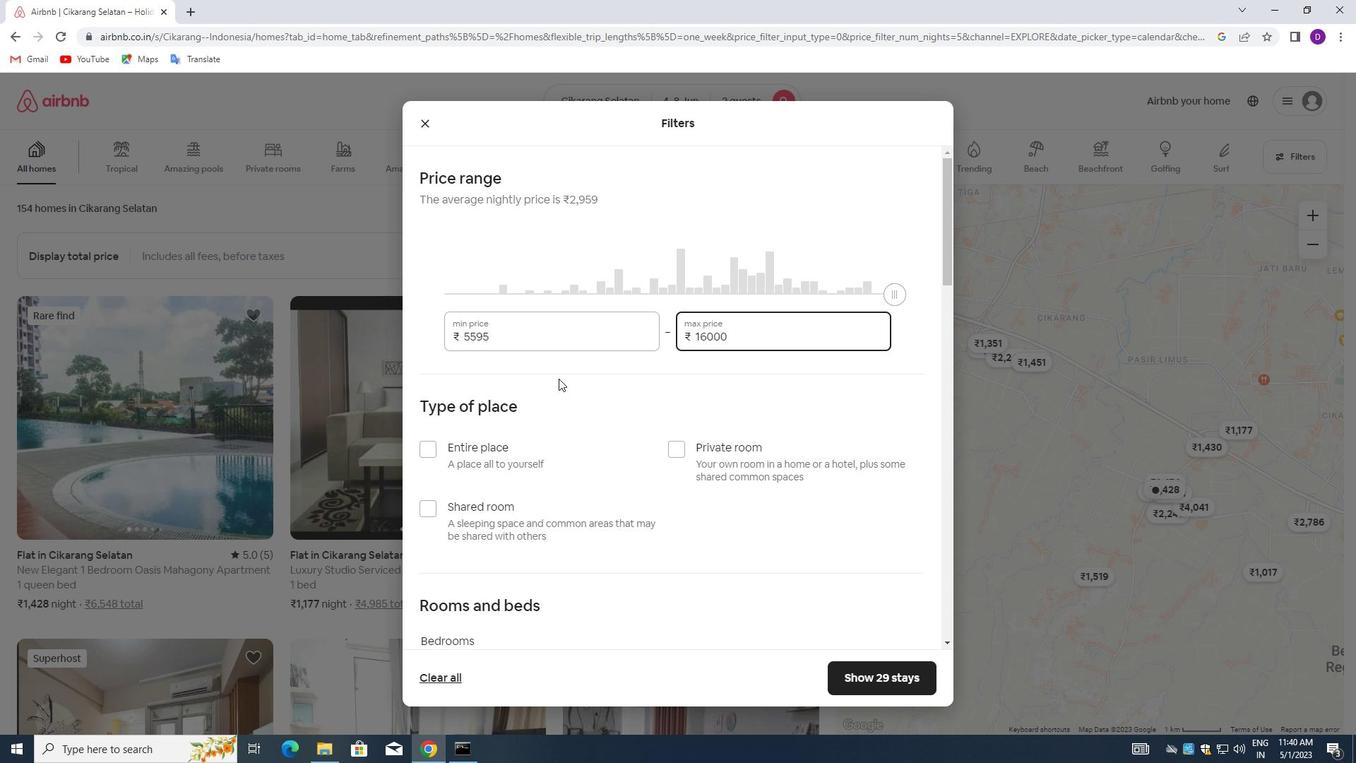 
Action: Mouse moved to (671, 308)
Screenshot: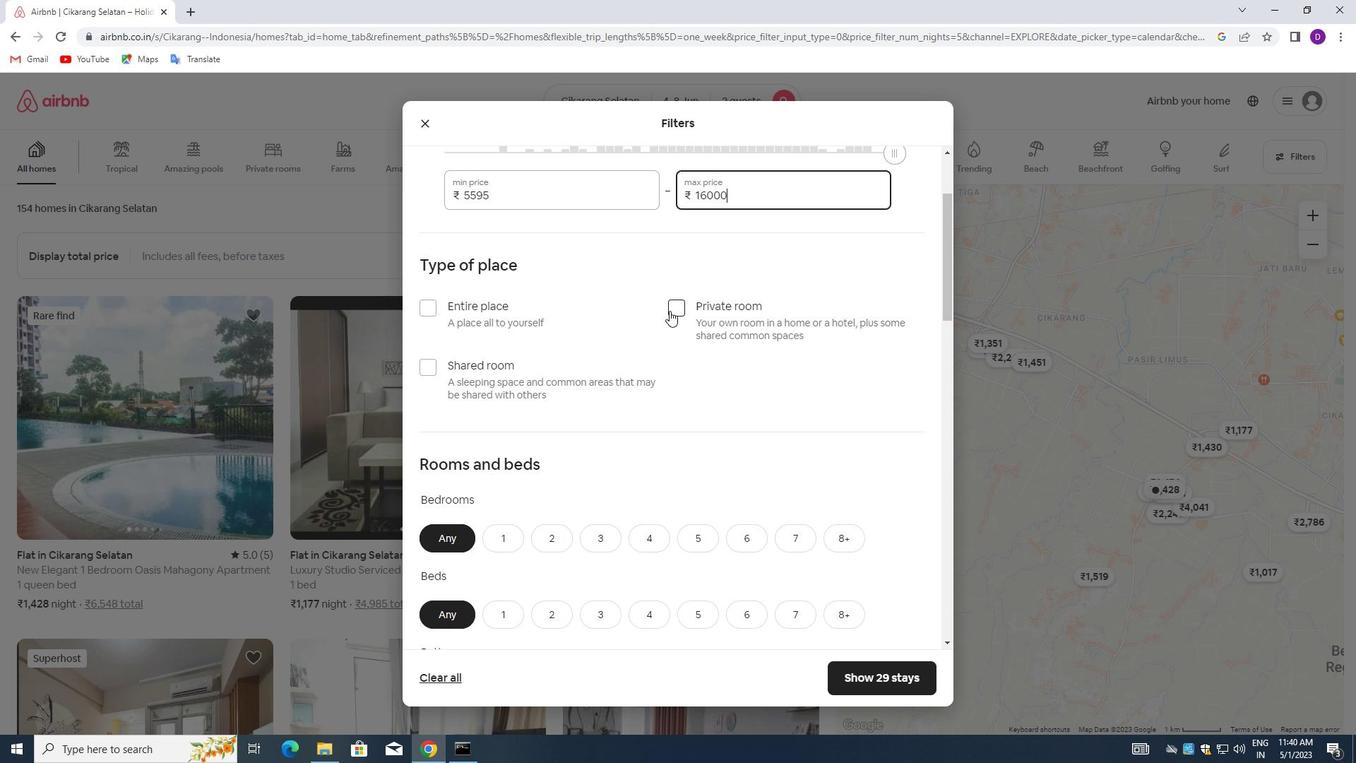 
Action: Mouse pressed left at (671, 308)
Screenshot: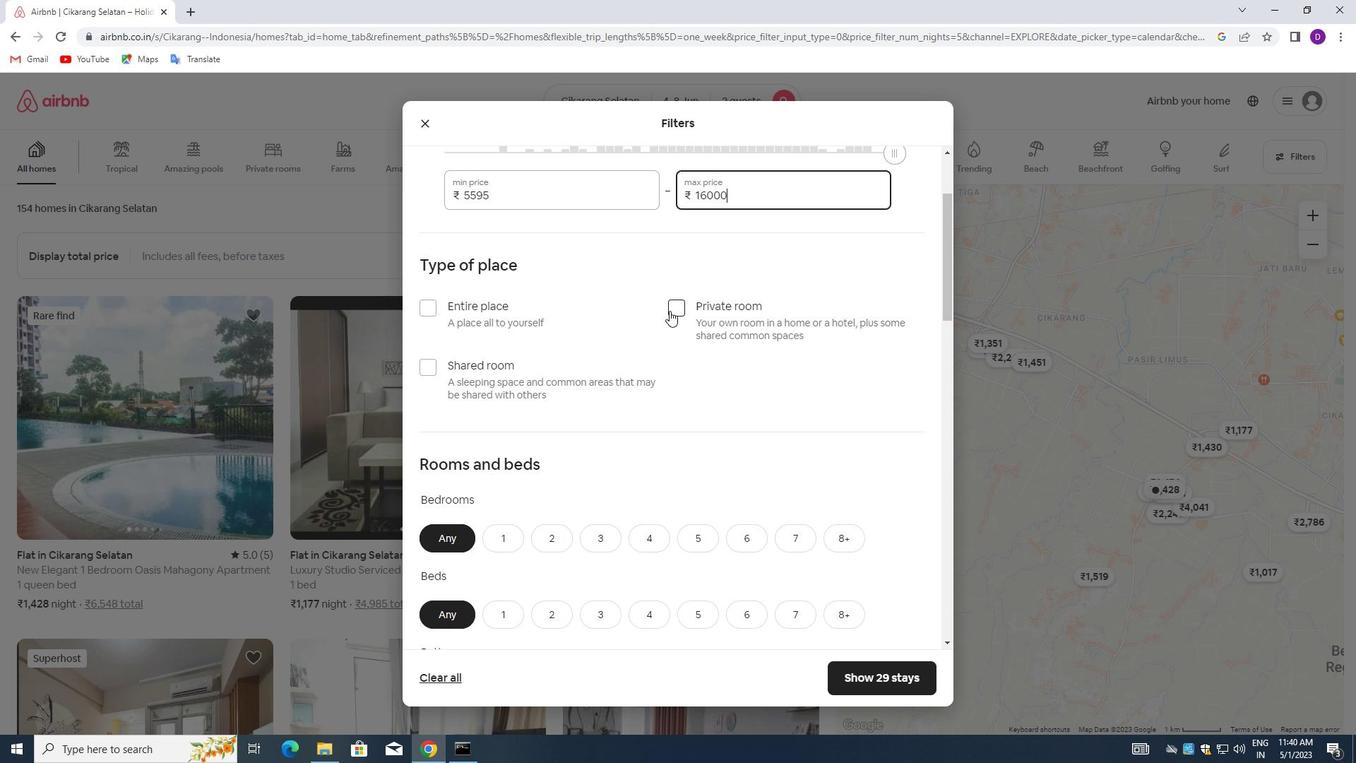 
Action: Mouse moved to (644, 413)
Screenshot: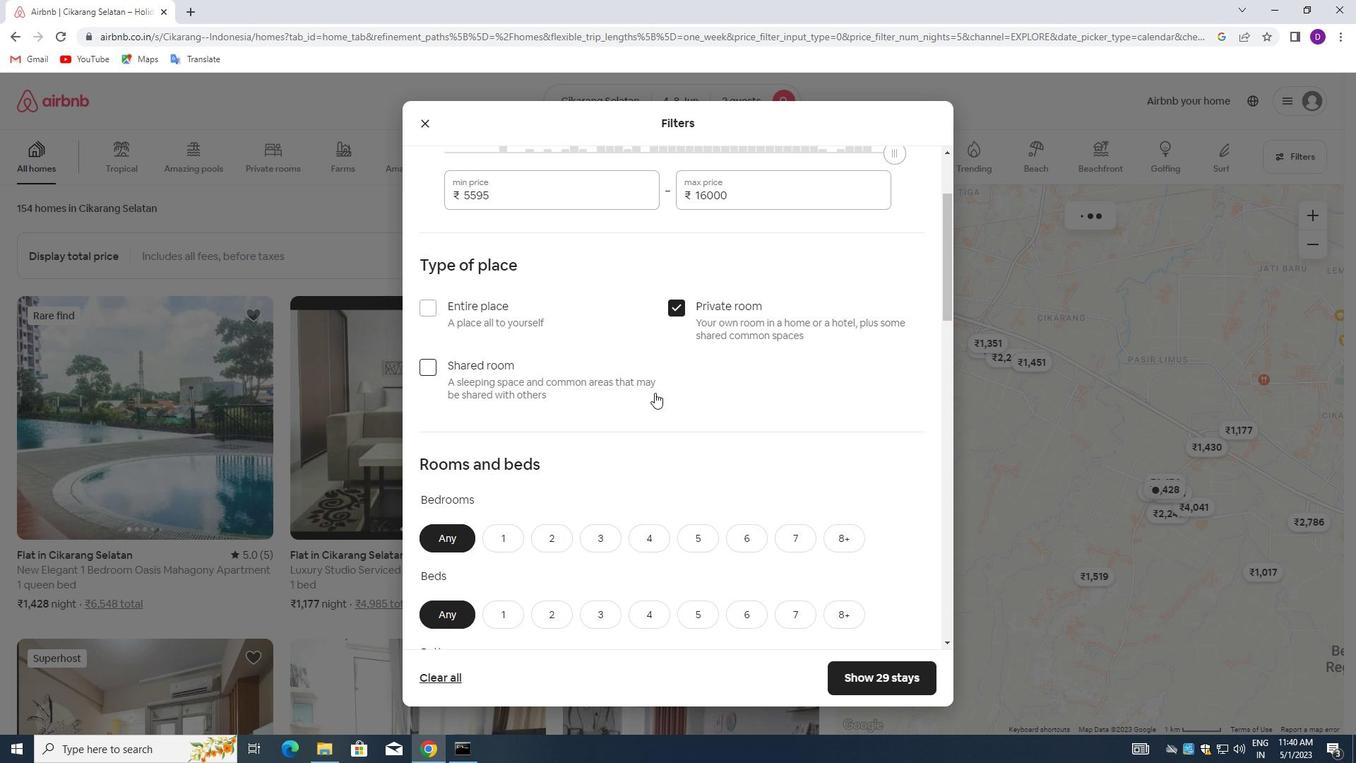 
Action: Mouse scrolled (644, 412) with delta (0, 0)
Screenshot: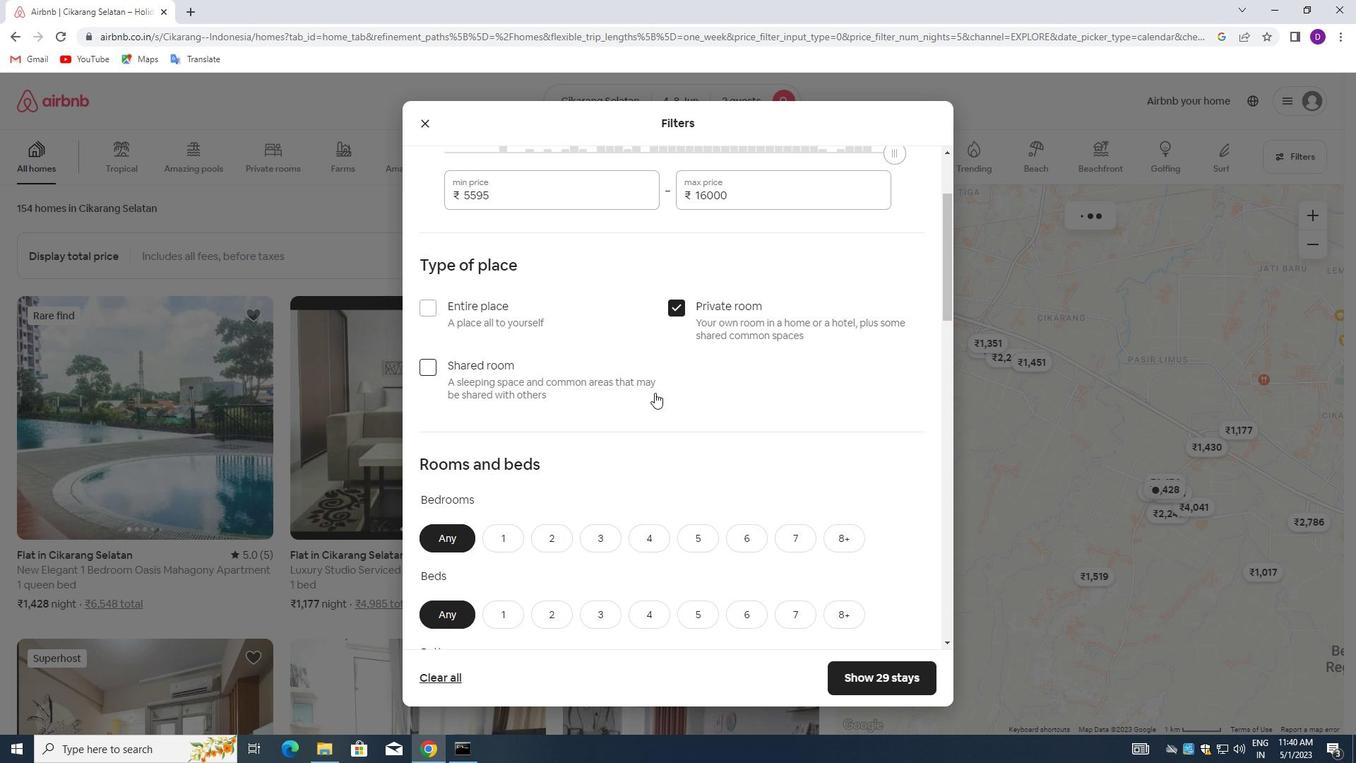 
Action: Mouse moved to (638, 421)
Screenshot: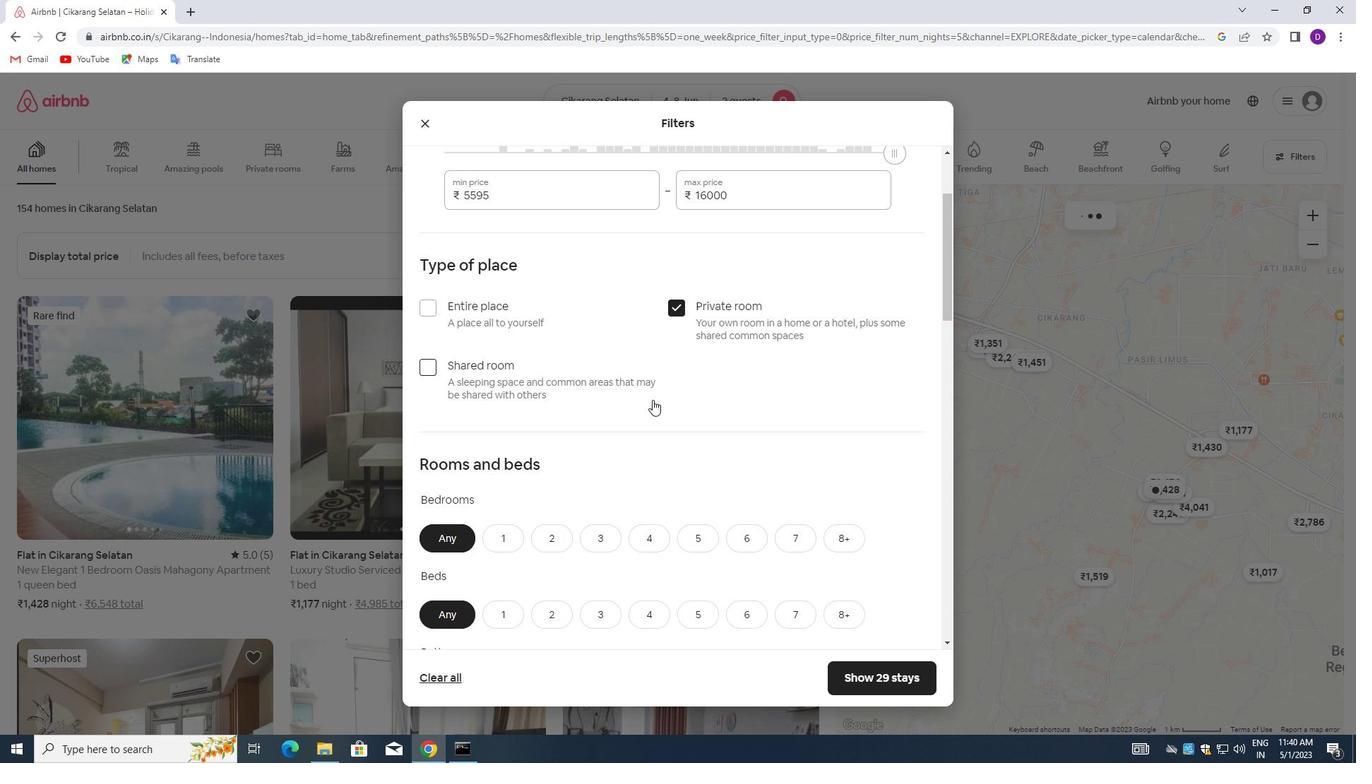 
Action: Mouse scrolled (638, 420) with delta (0, 0)
Screenshot: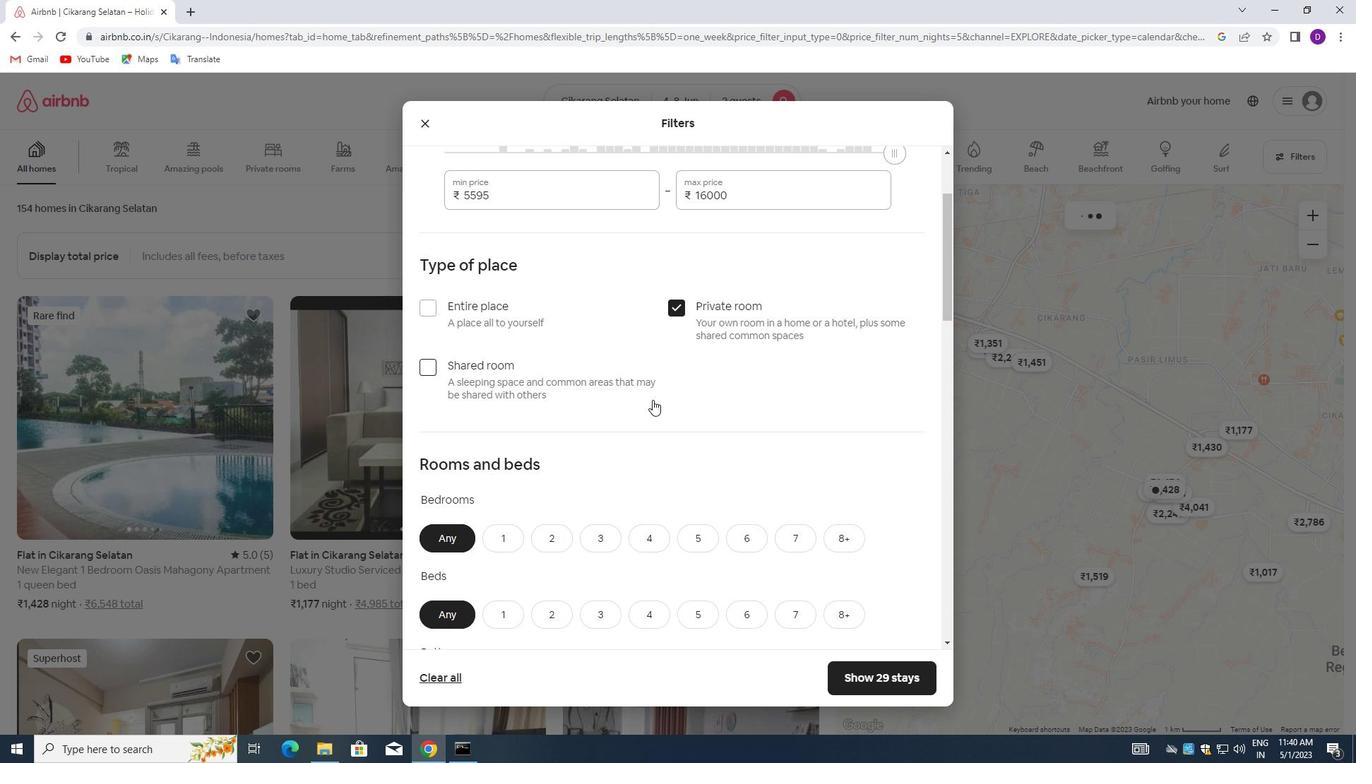 
Action: Mouse moved to (561, 404)
Screenshot: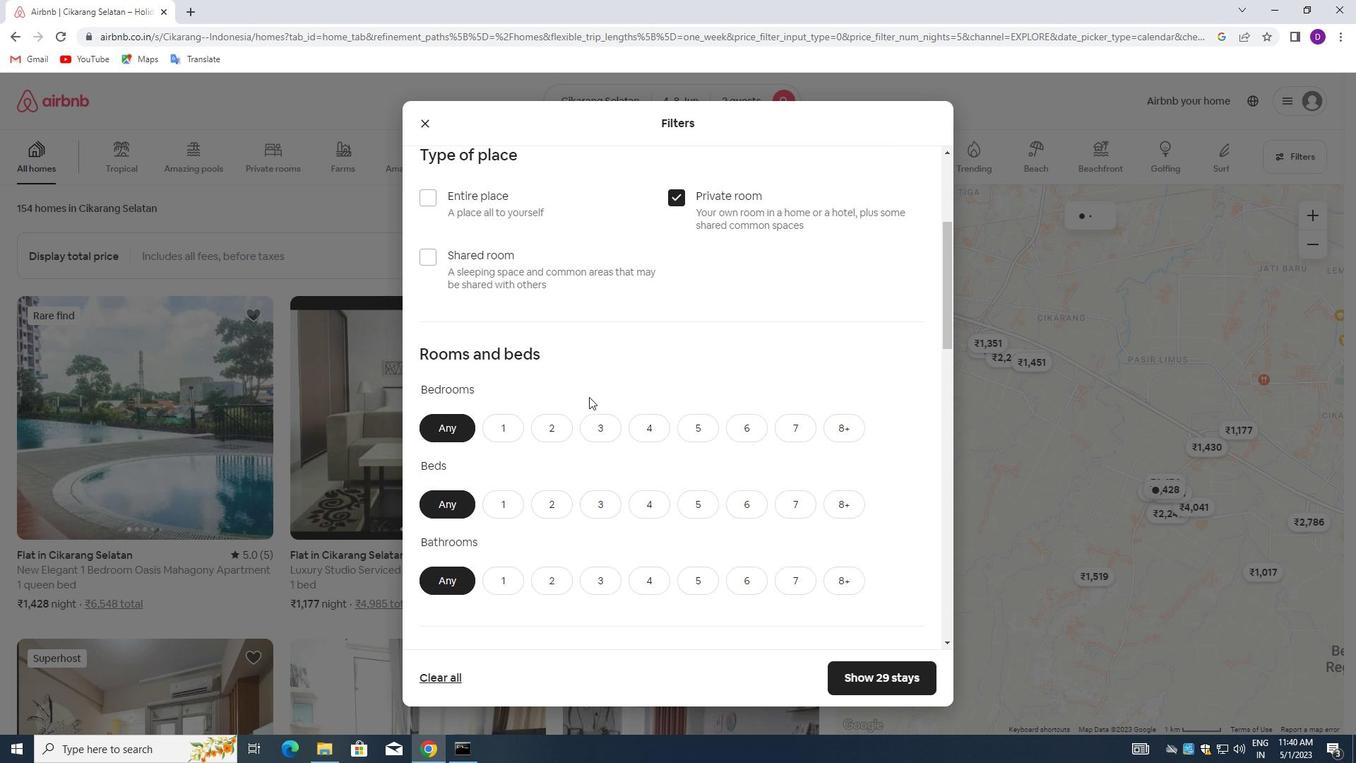 
Action: Mouse scrolled (561, 404) with delta (0, 0)
Screenshot: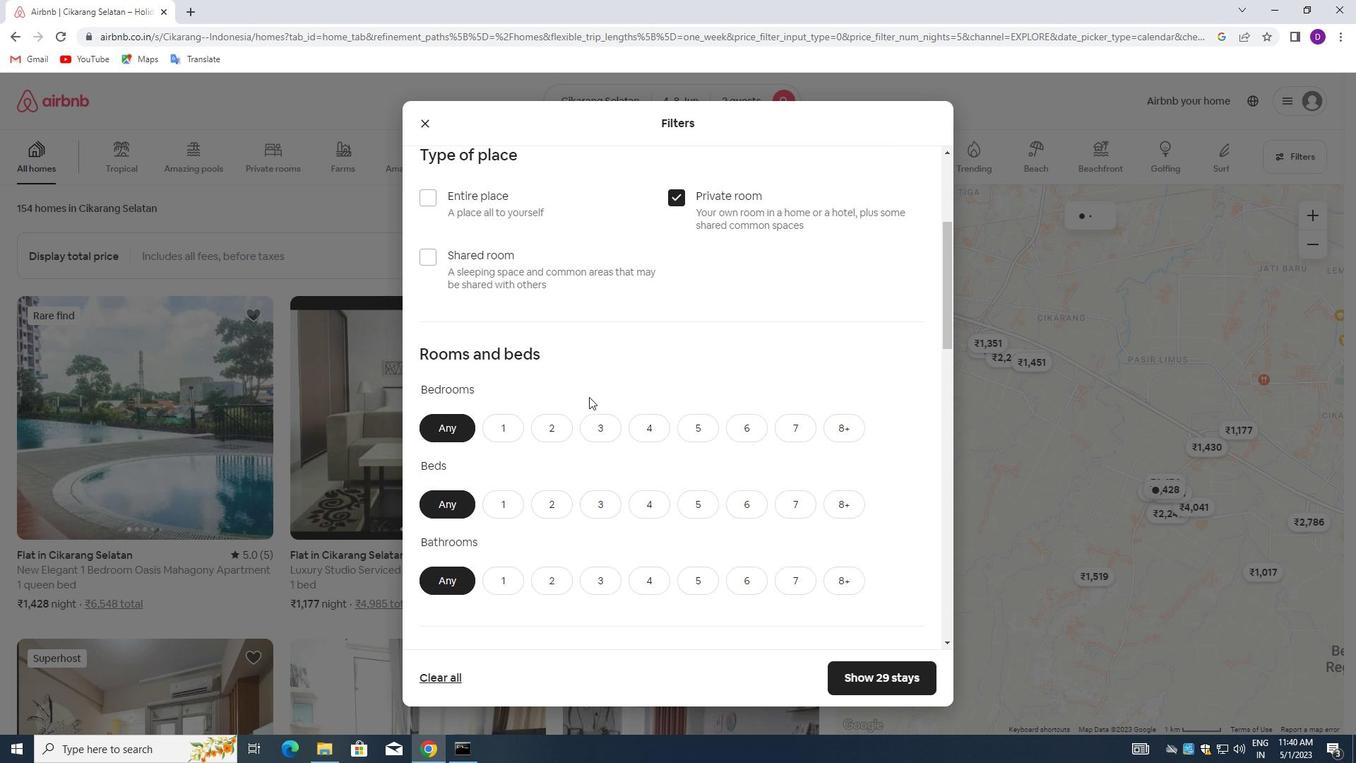 
Action: Mouse moved to (510, 336)
Screenshot: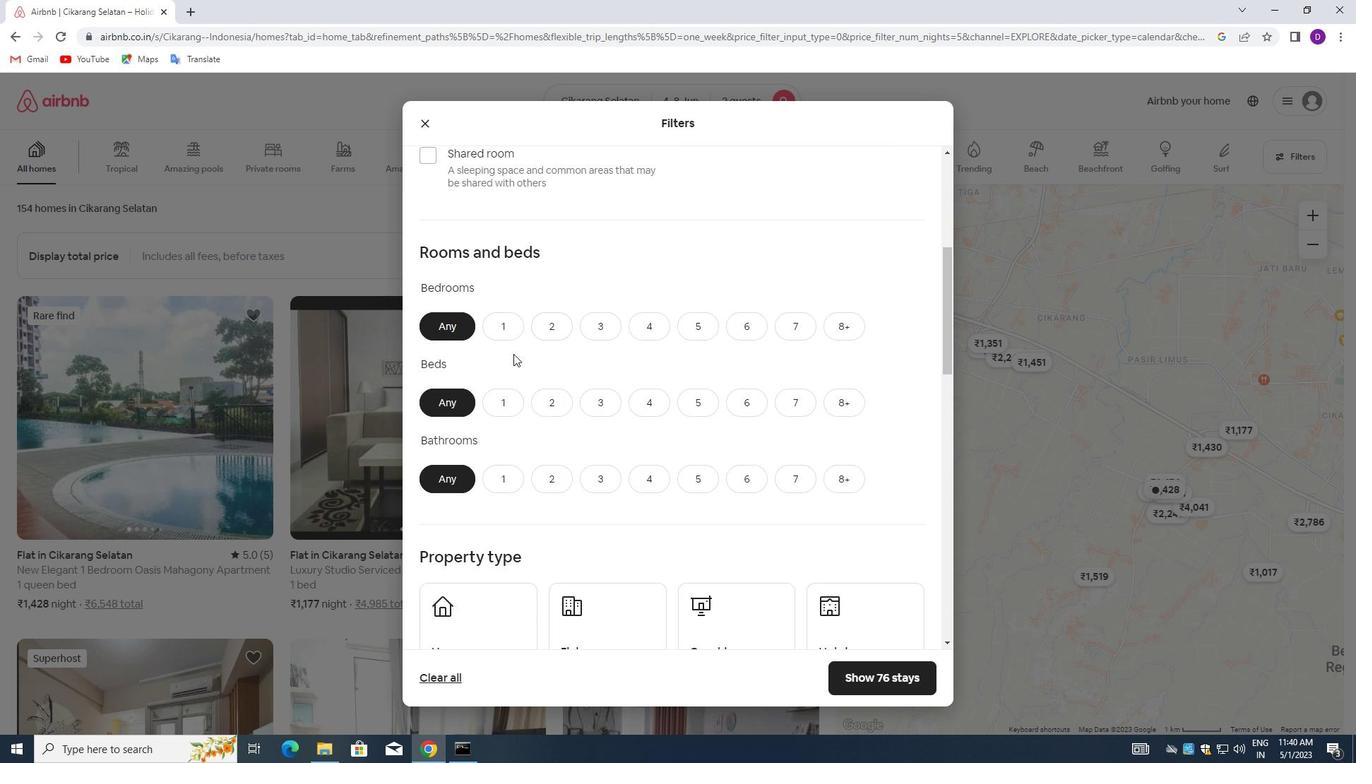 
Action: Mouse pressed left at (510, 336)
Screenshot: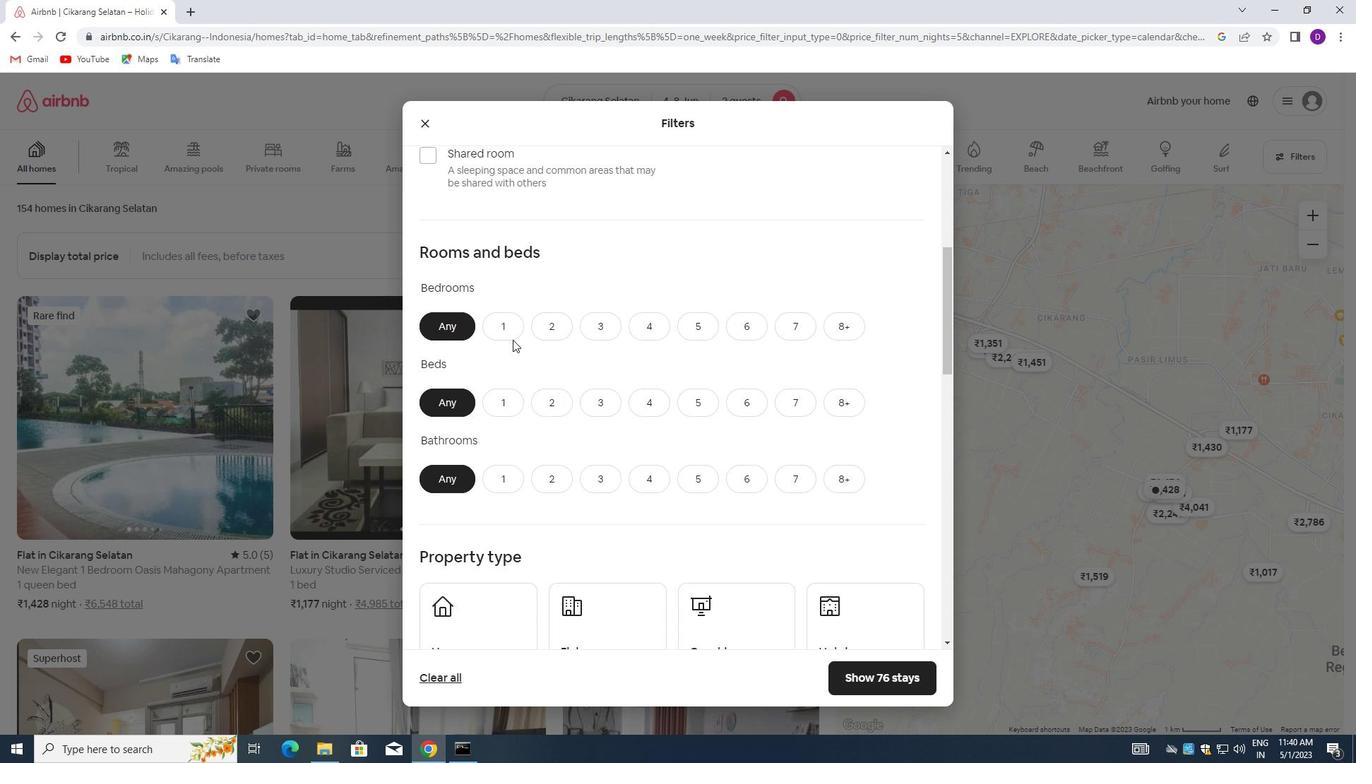 
Action: Mouse moved to (506, 395)
Screenshot: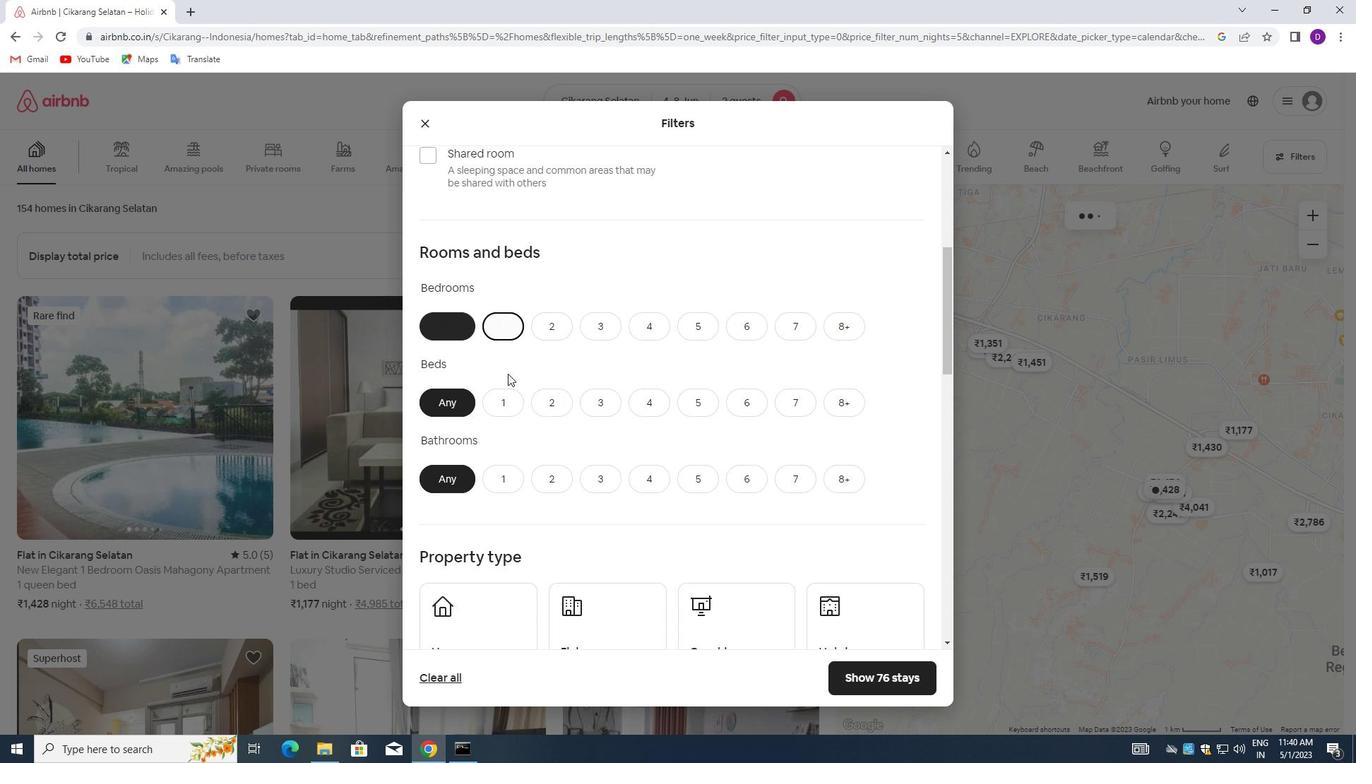 
Action: Mouse pressed left at (506, 395)
Screenshot: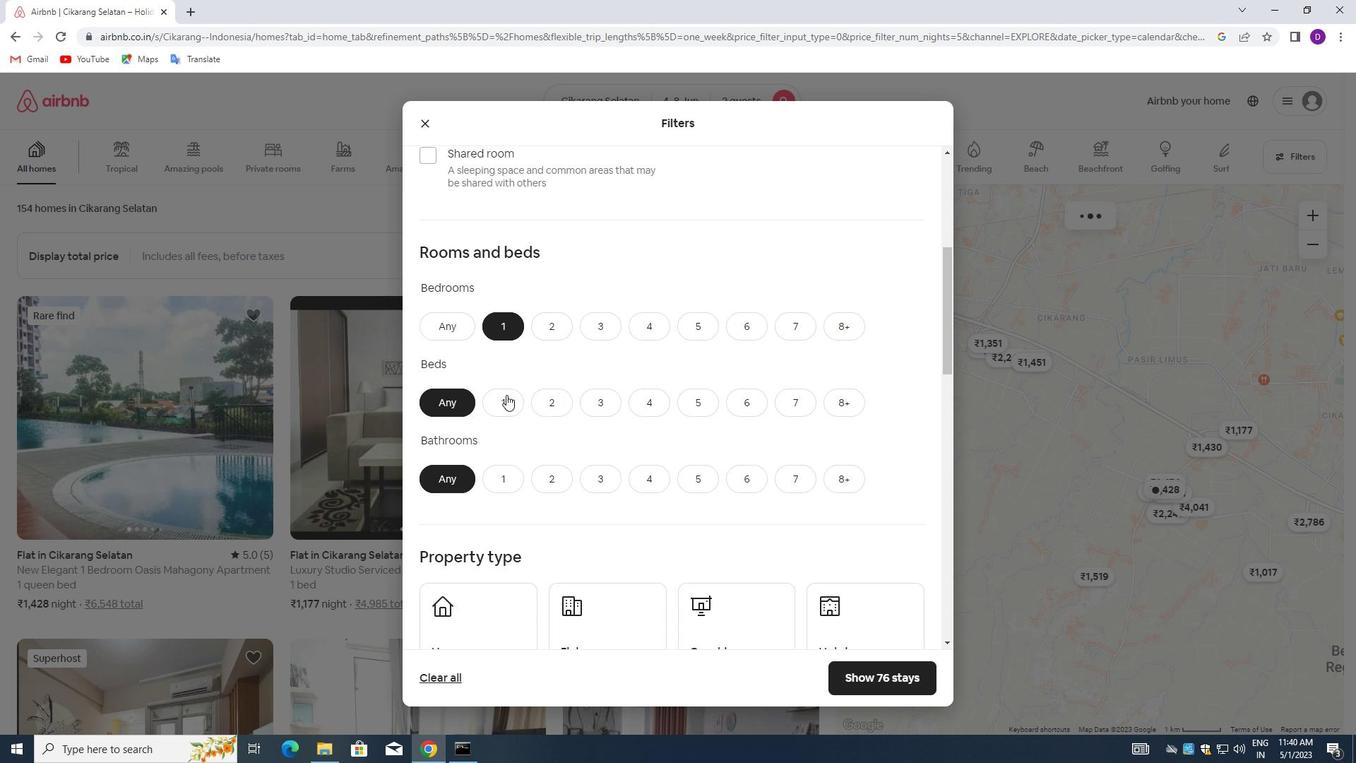 
Action: Mouse moved to (494, 490)
Screenshot: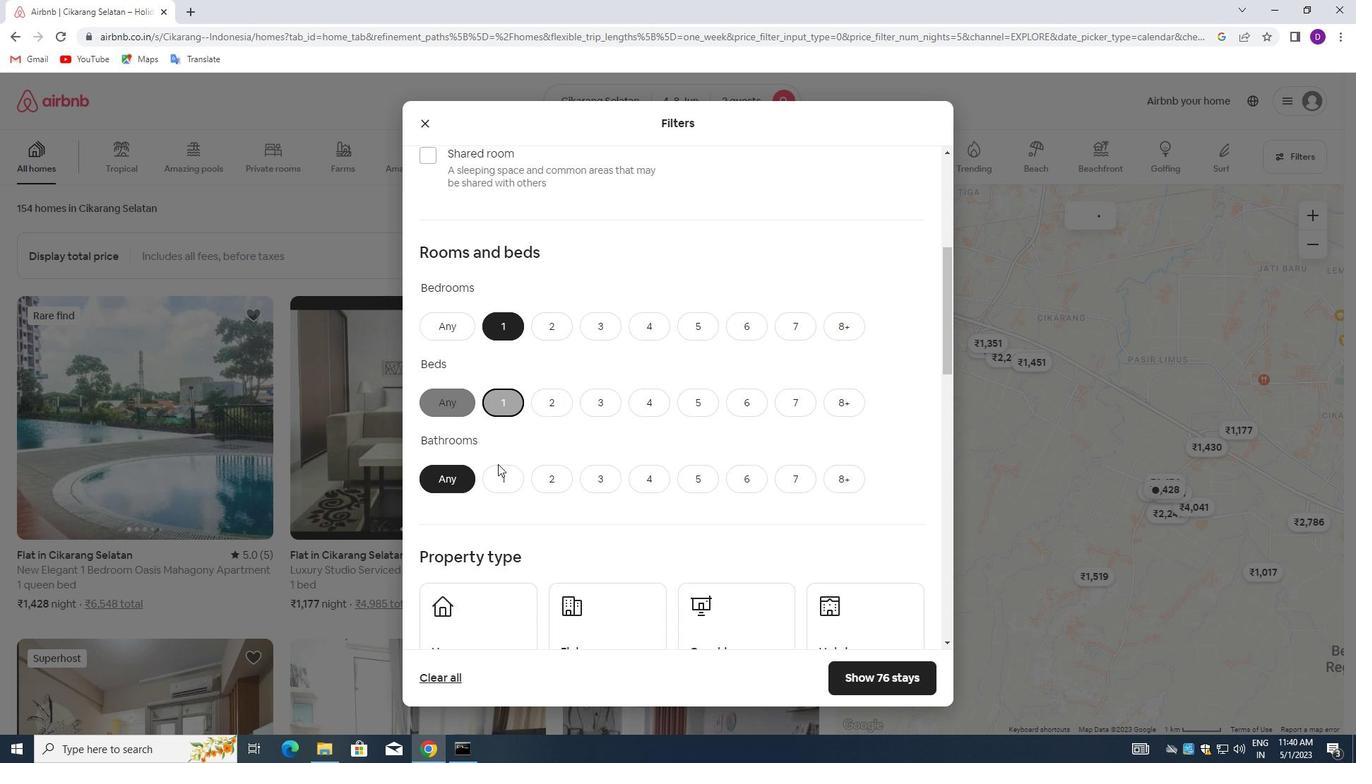 
Action: Mouse pressed left at (494, 490)
Screenshot: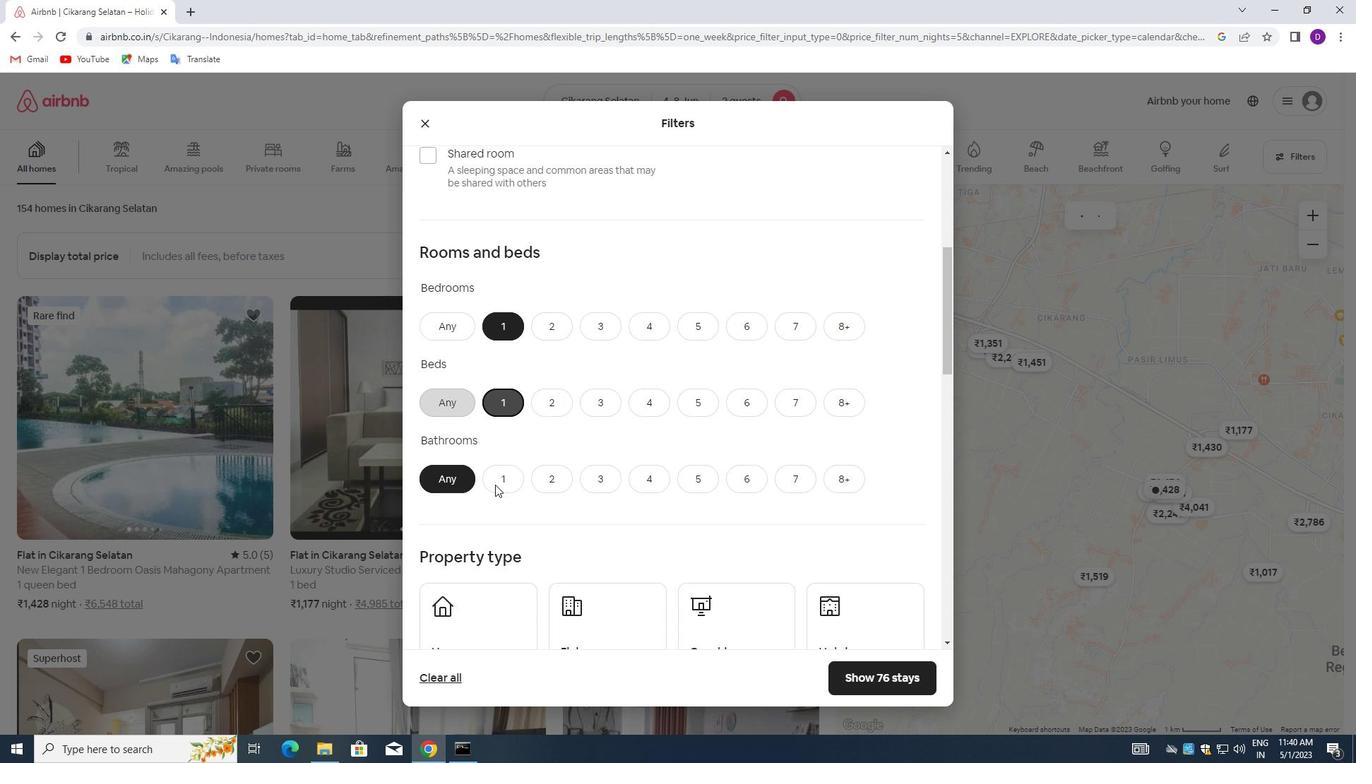 
Action: Mouse moved to (589, 419)
Screenshot: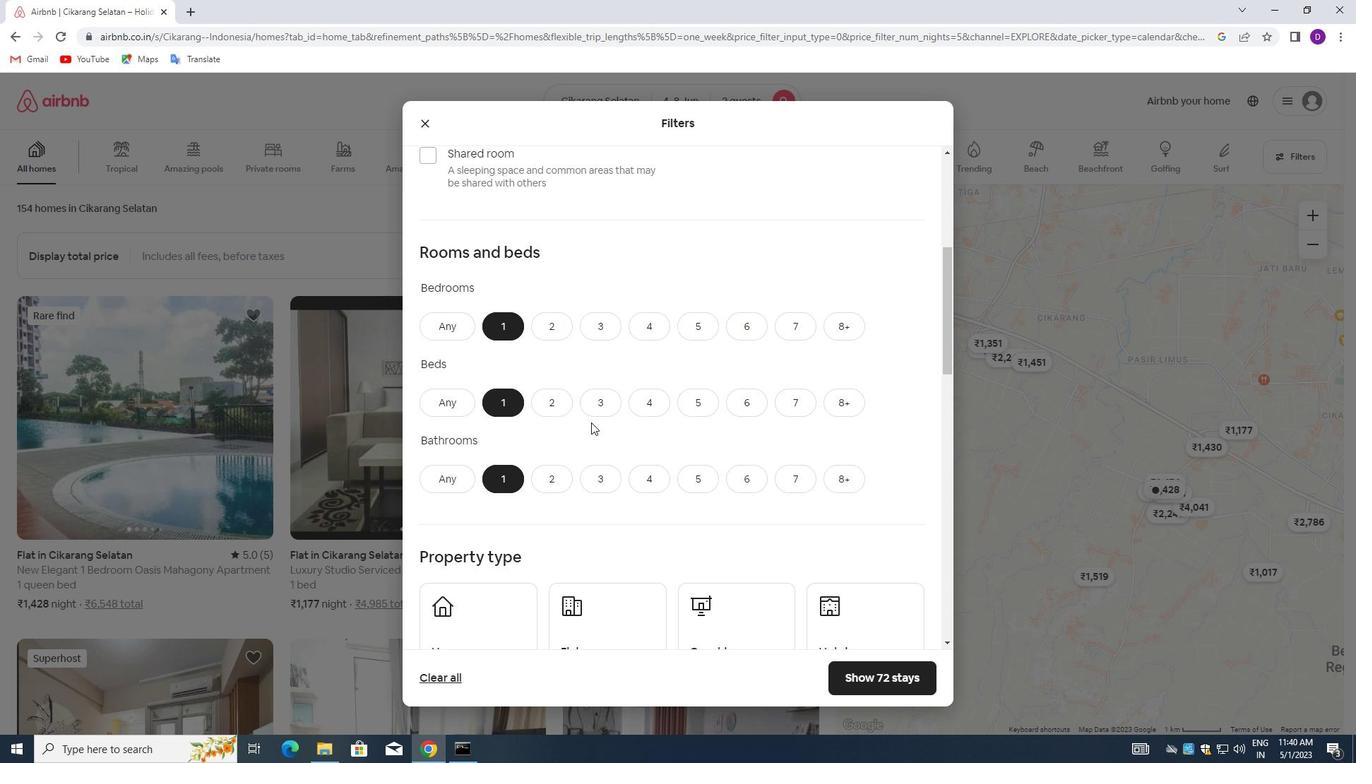 
Action: Mouse scrolled (589, 418) with delta (0, 0)
Screenshot: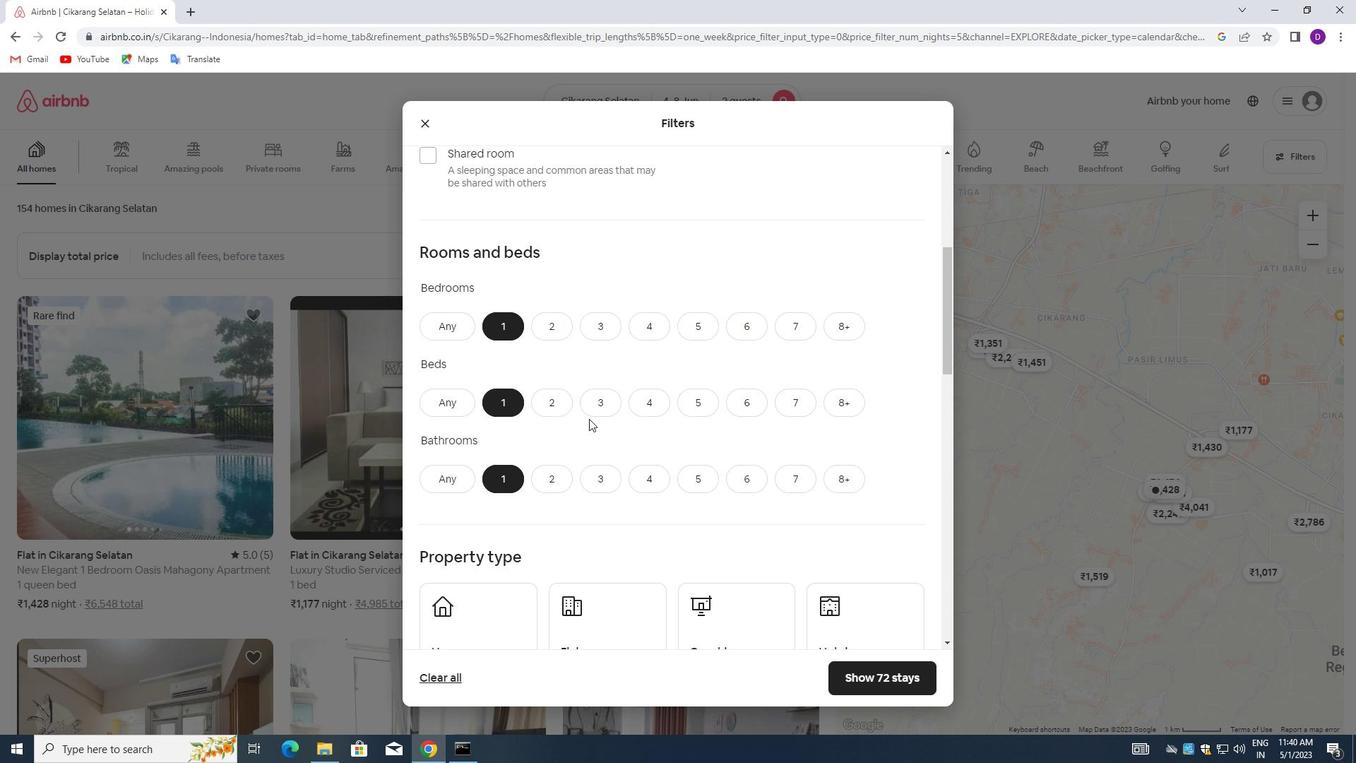 
Action: Mouse scrolled (589, 418) with delta (0, 0)
Screenshot: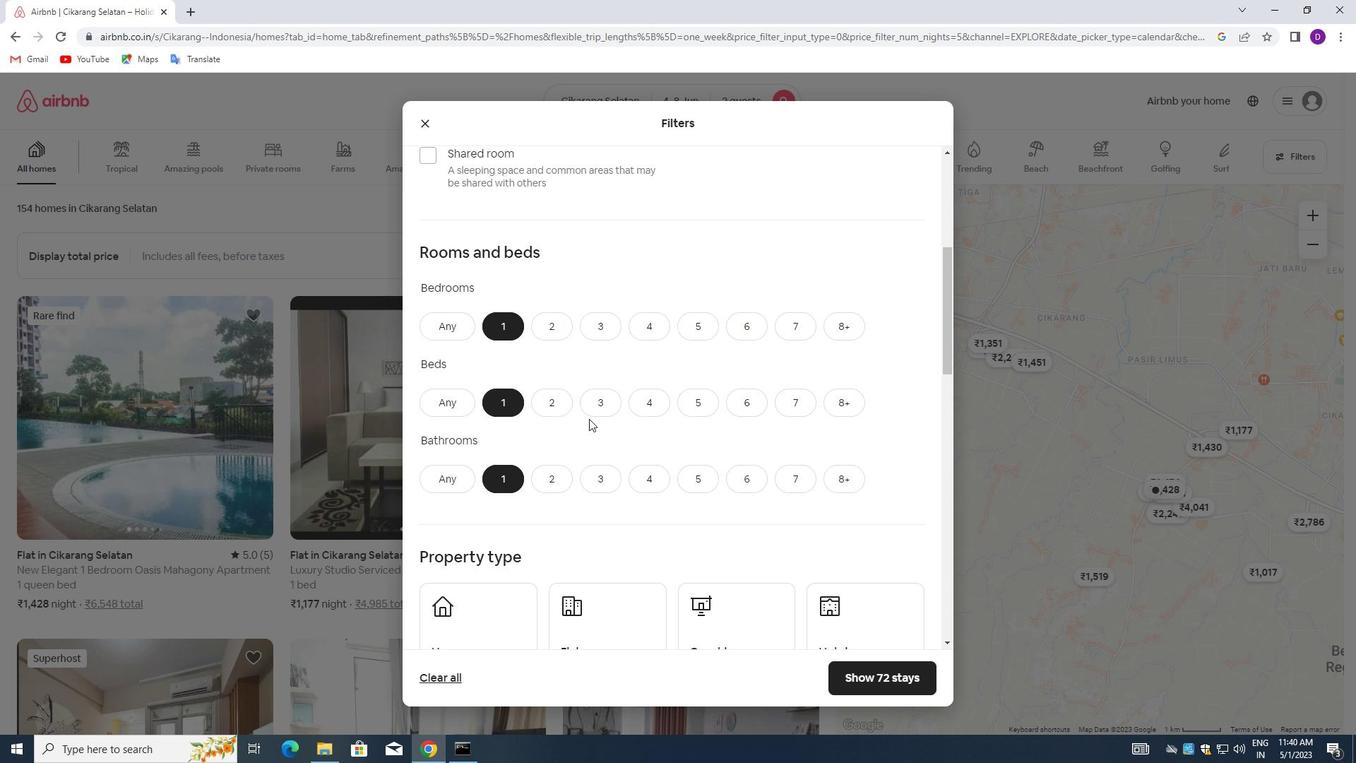
Action: Mouse scrolled (589, 418) with delta (0, 0)
Screenshot: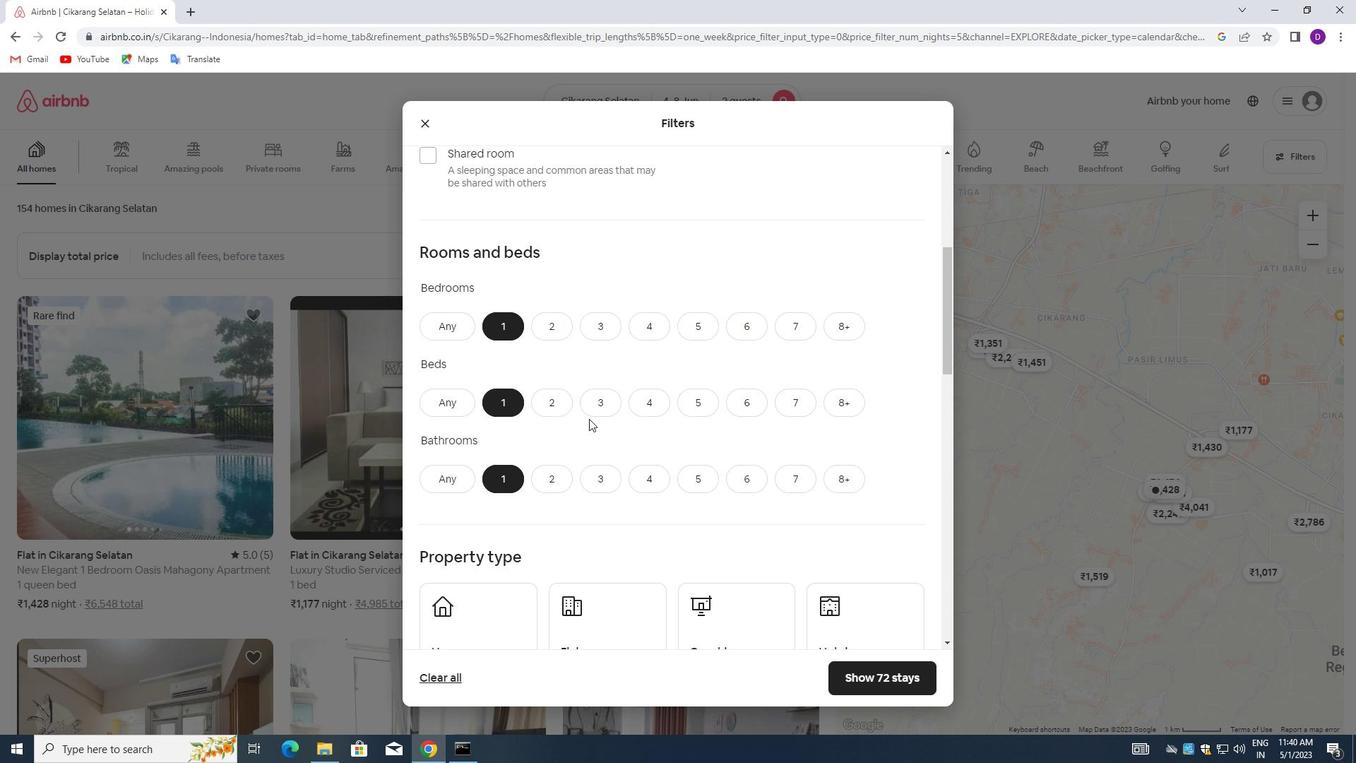 
Action: Mouse moved to (473, 419)
Screenshot: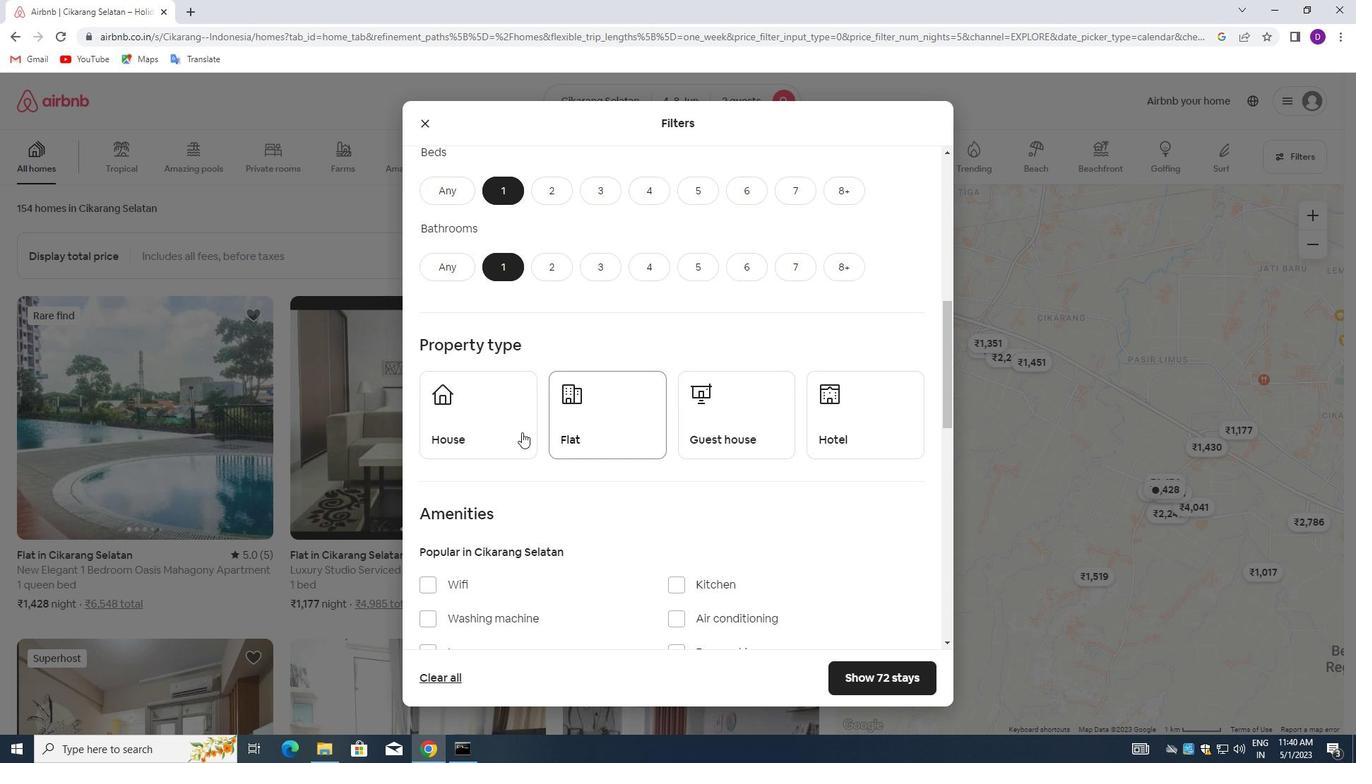 
Action: Mouse pressed left at (473, 419)
Screenshot: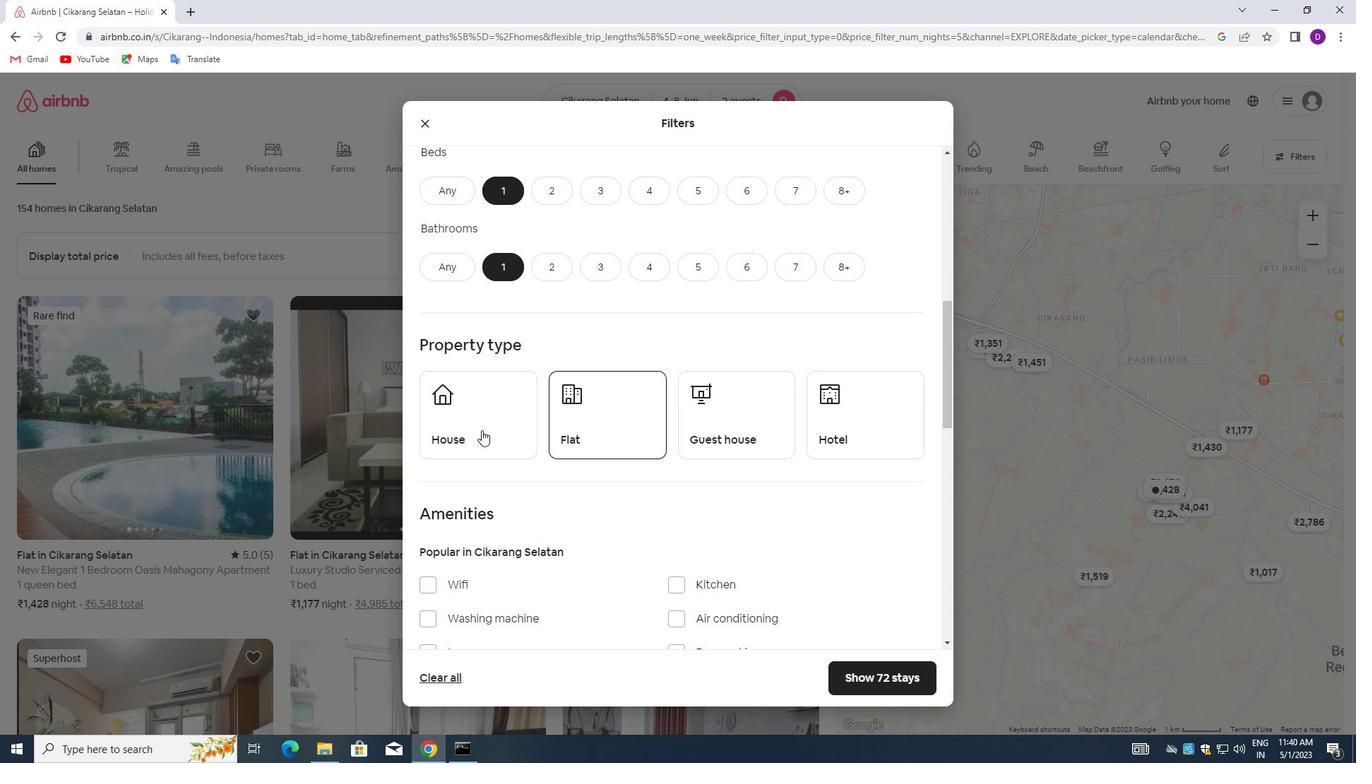 
Action: Mouse moved to (589, 419)
Screenshot: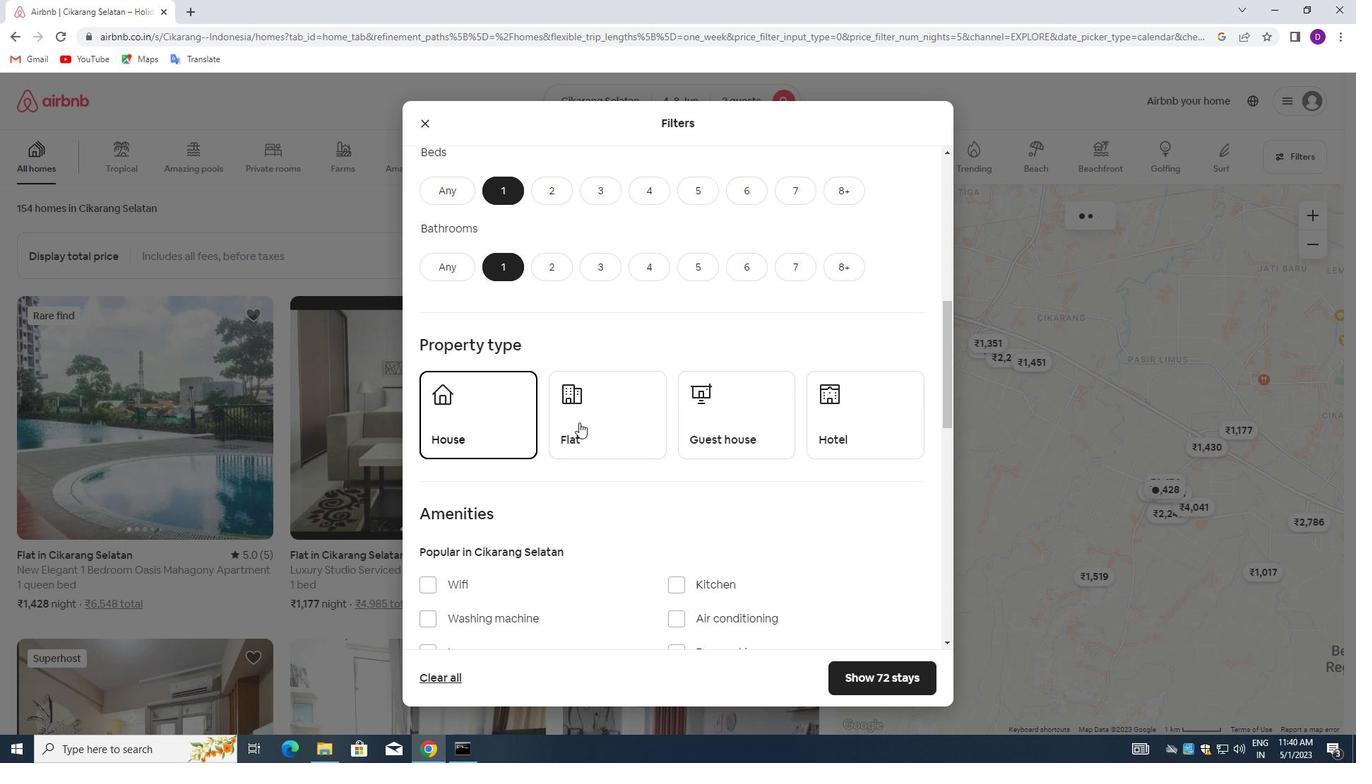 
Action: Mouse pressed left at (589, 419)
Screenshot: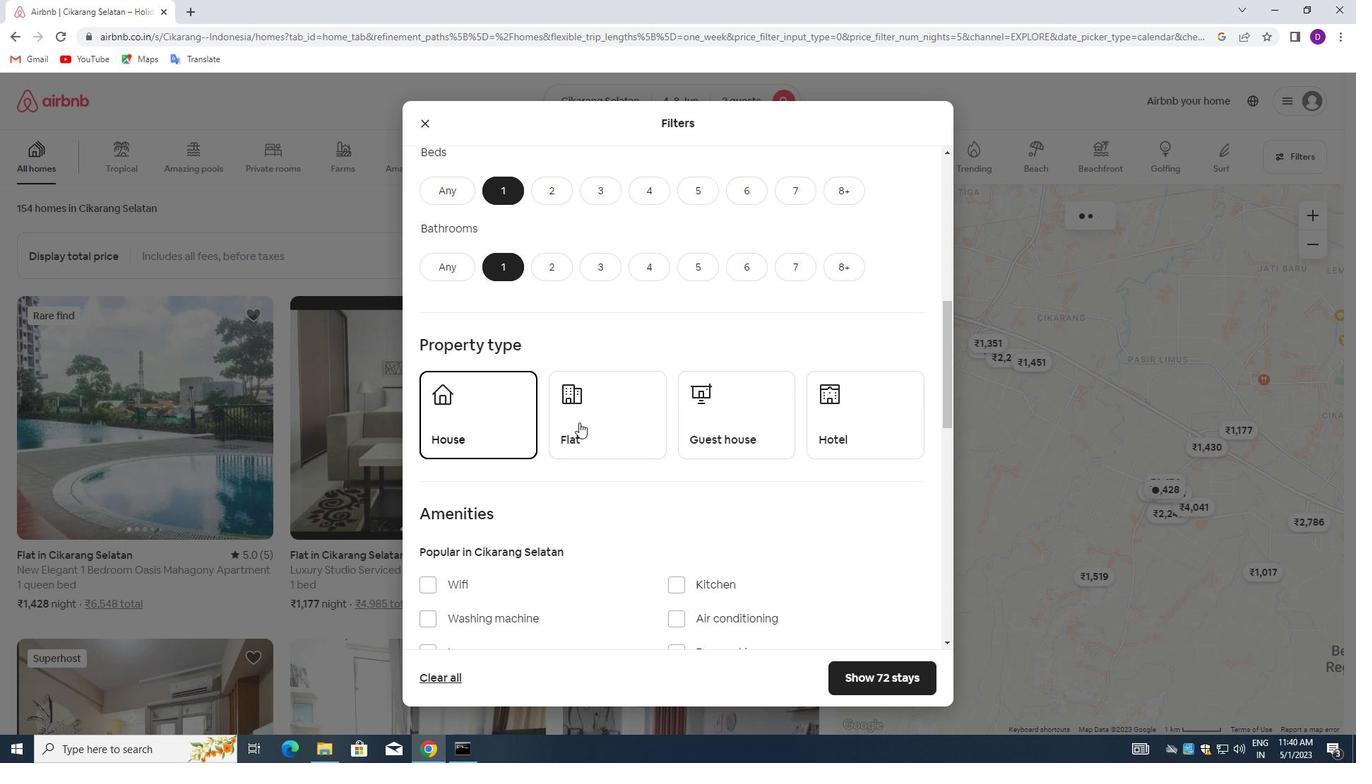 
Action: Mouse moved to (726, 421)
Screenshot: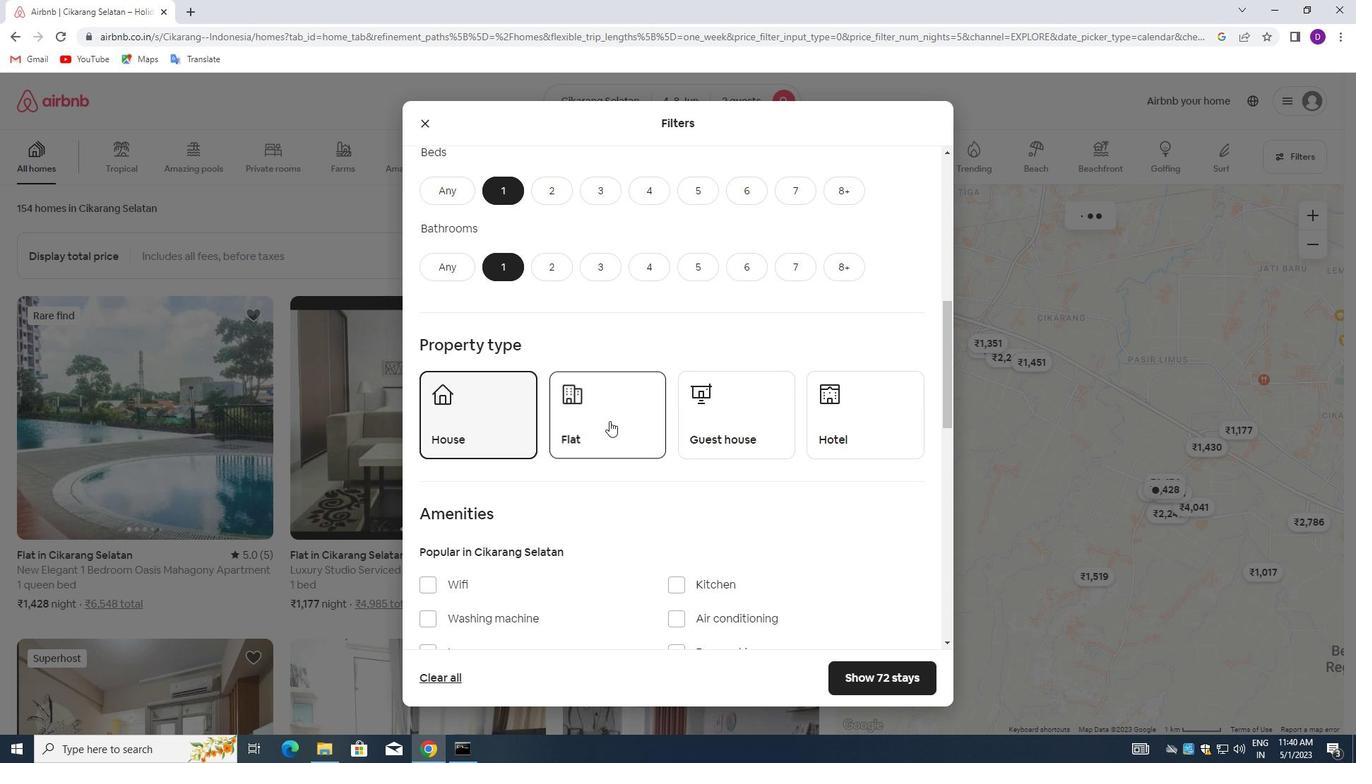 
Action: Mouse pressed left at (726, 421)
Screenshot: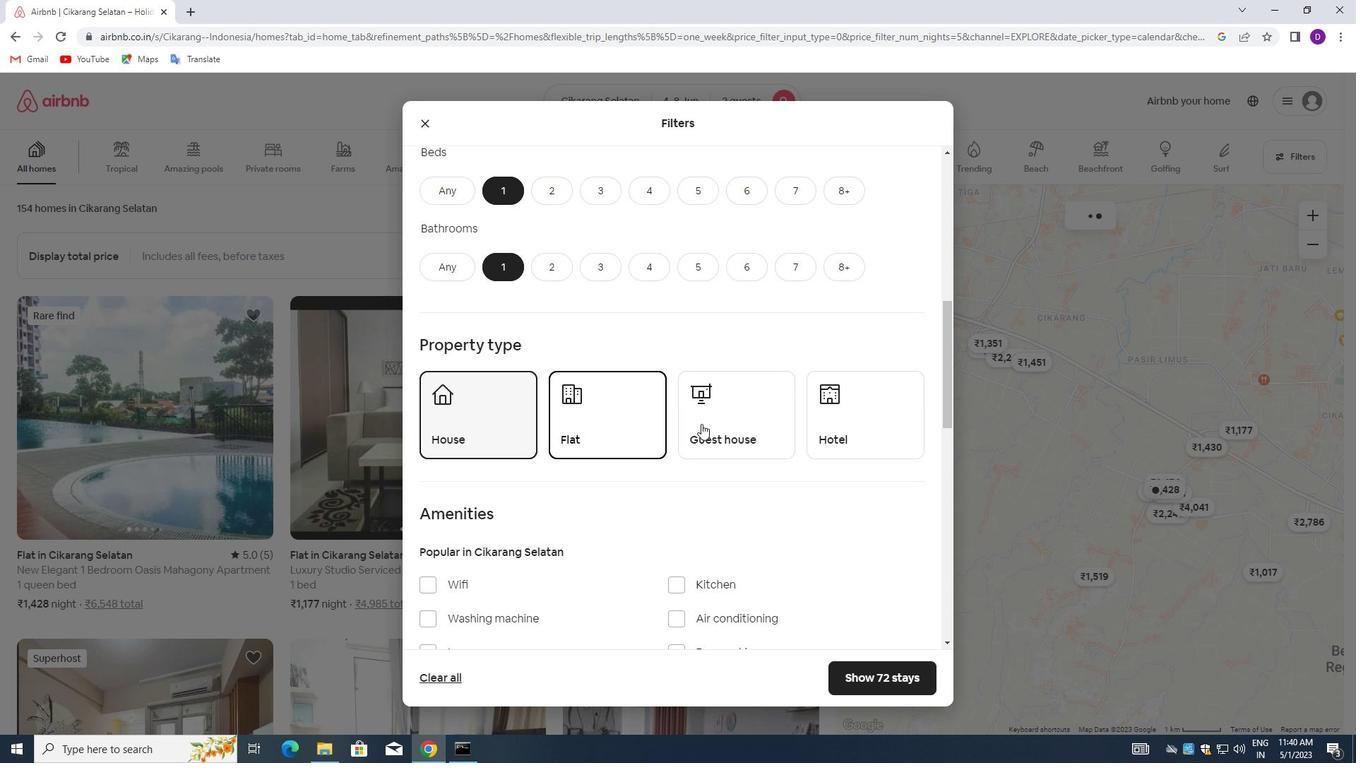 
Action: Mouse moved to (841, 423)
Screenshot: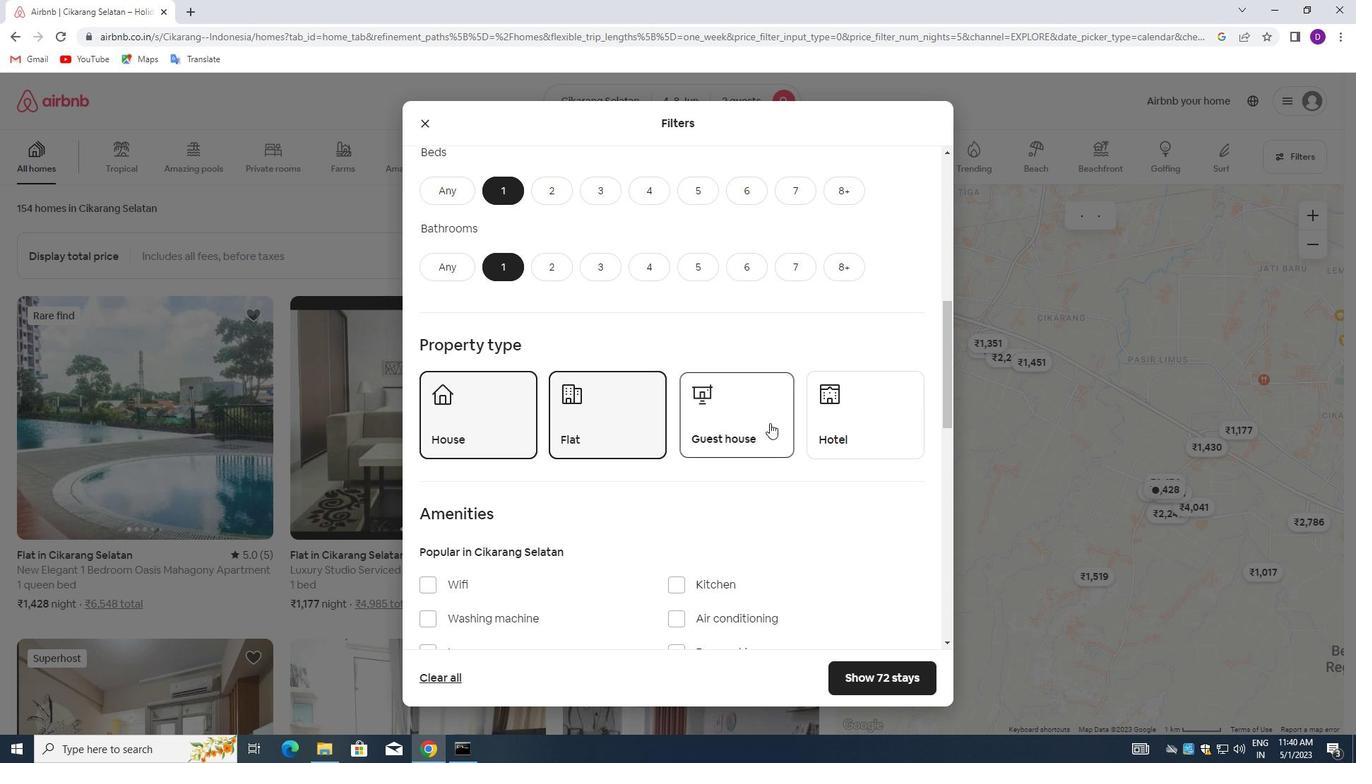 
Action: Mouse pressed left at (841, 423)
Screenshot: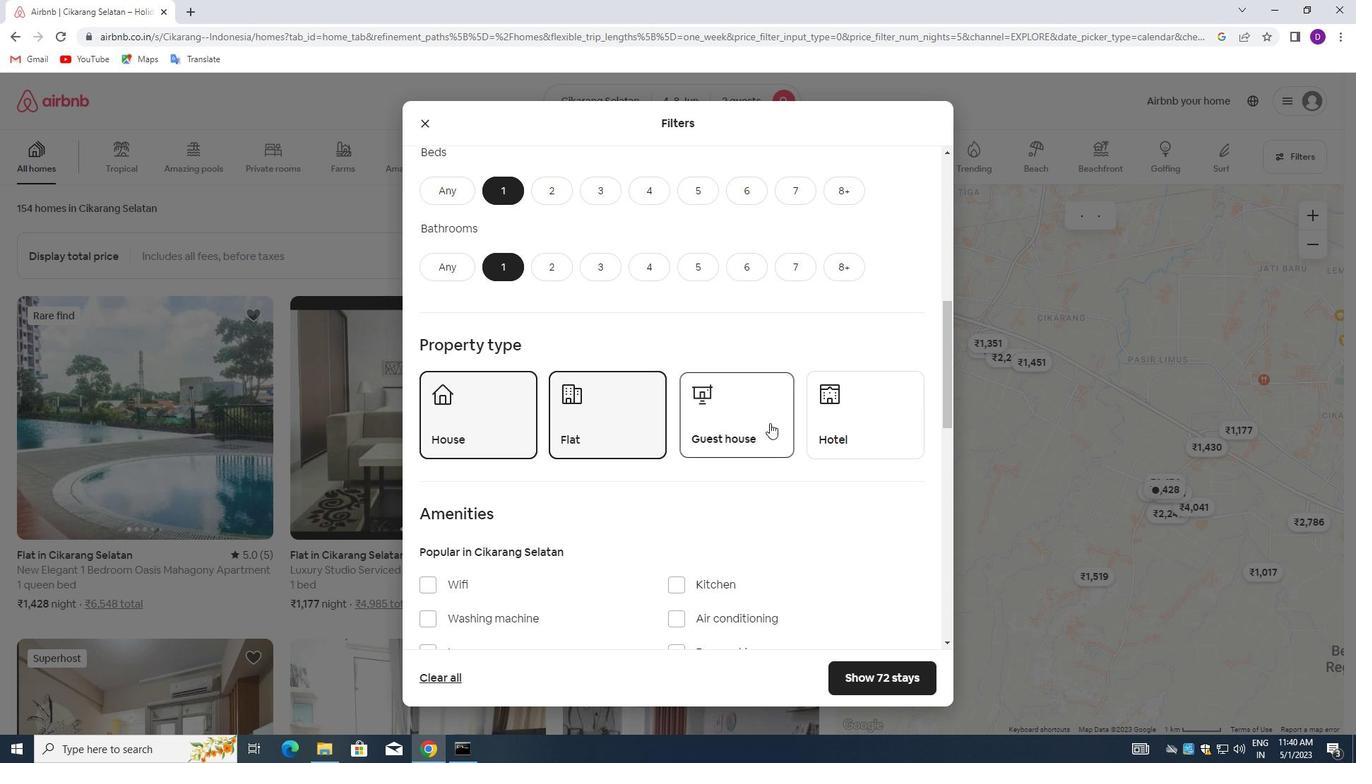 
Action: Mouse moved to (656, 412)
Screenshot: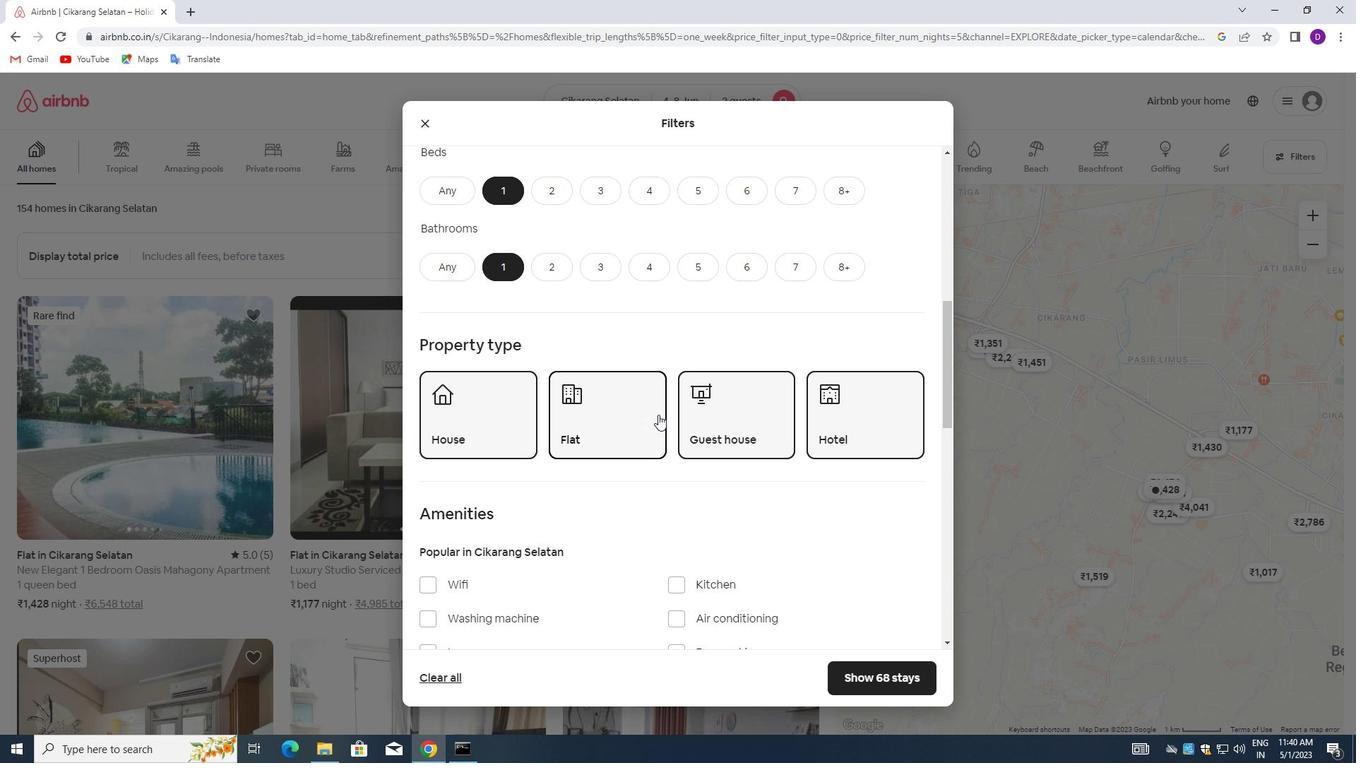 
Action: Mouse scrolled (656, 411) with delta (0, 0)
Screenshot: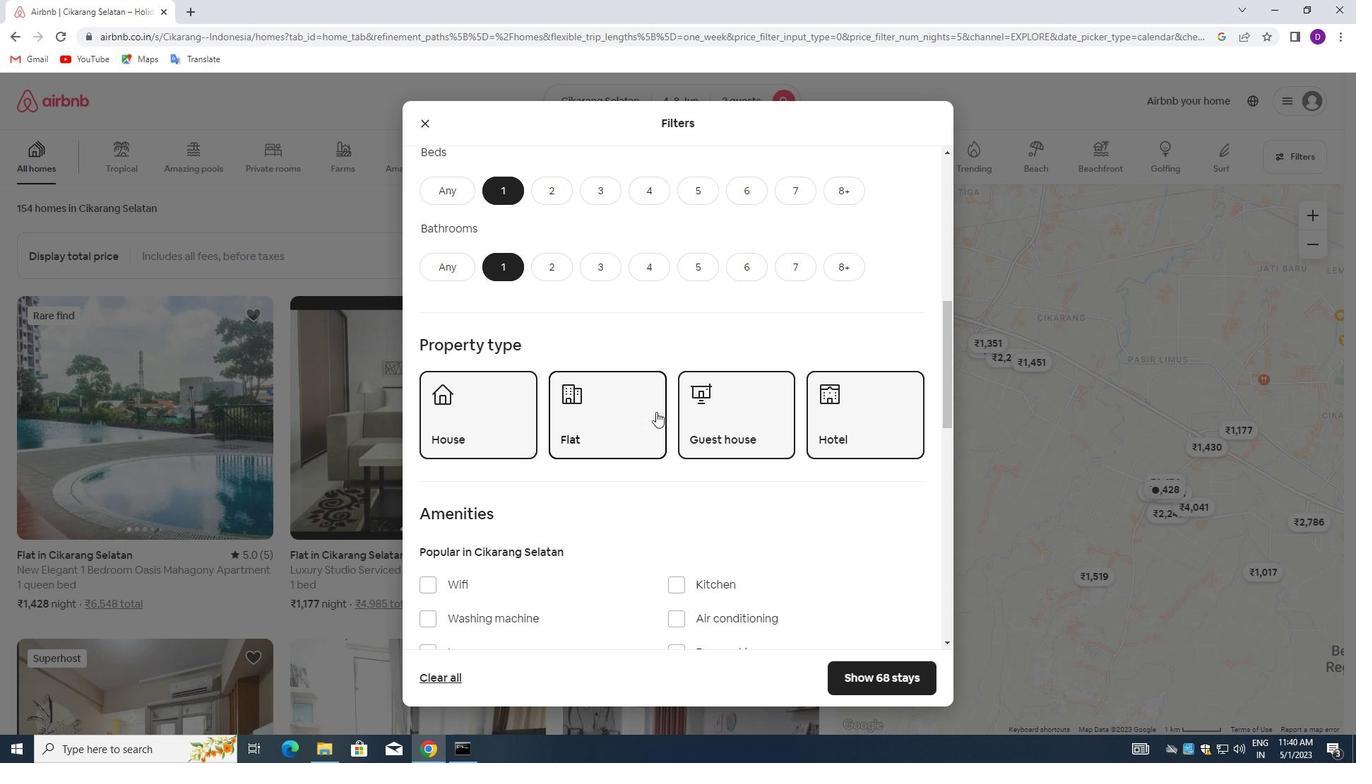 
Action: Mouse moved to (655, 412)
Screenshot: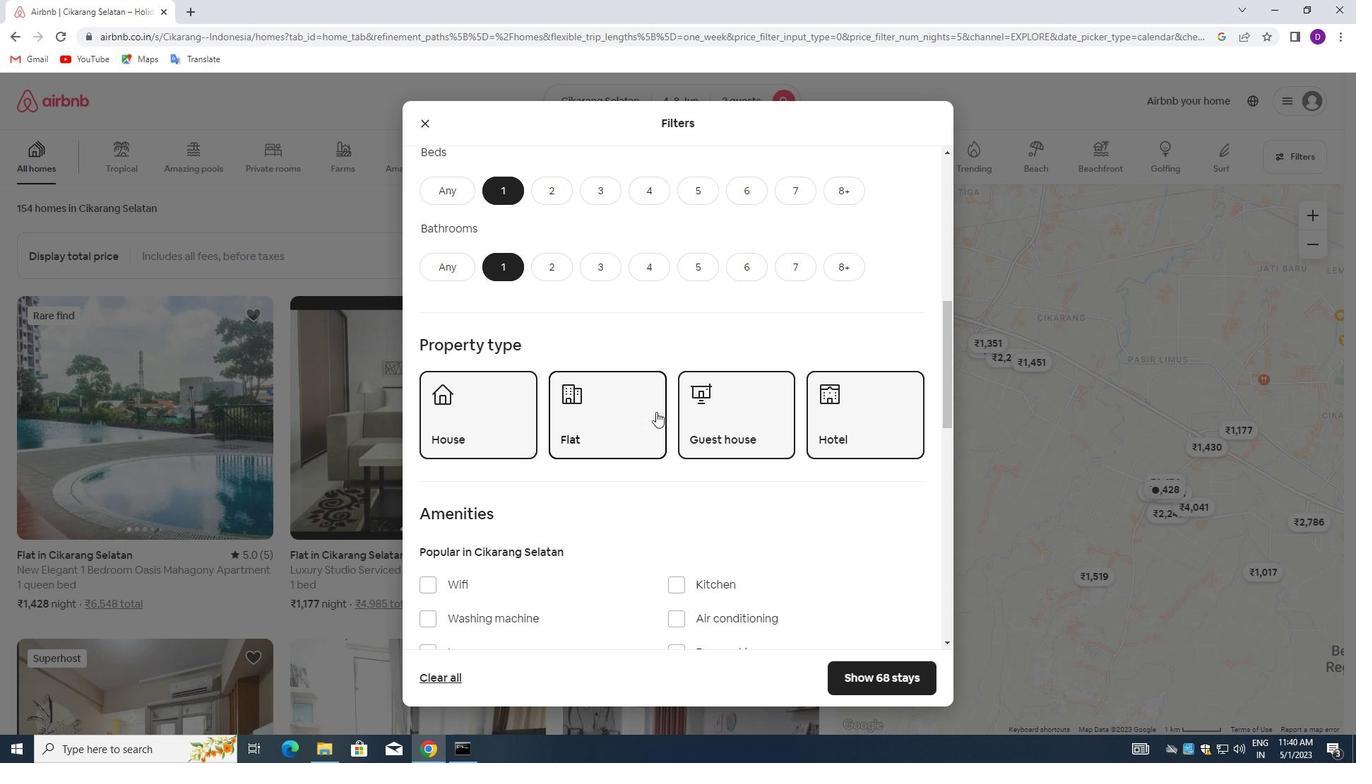 
Action: Mouse scrolled (655, 411) with delta (0, 0)
Screenshot: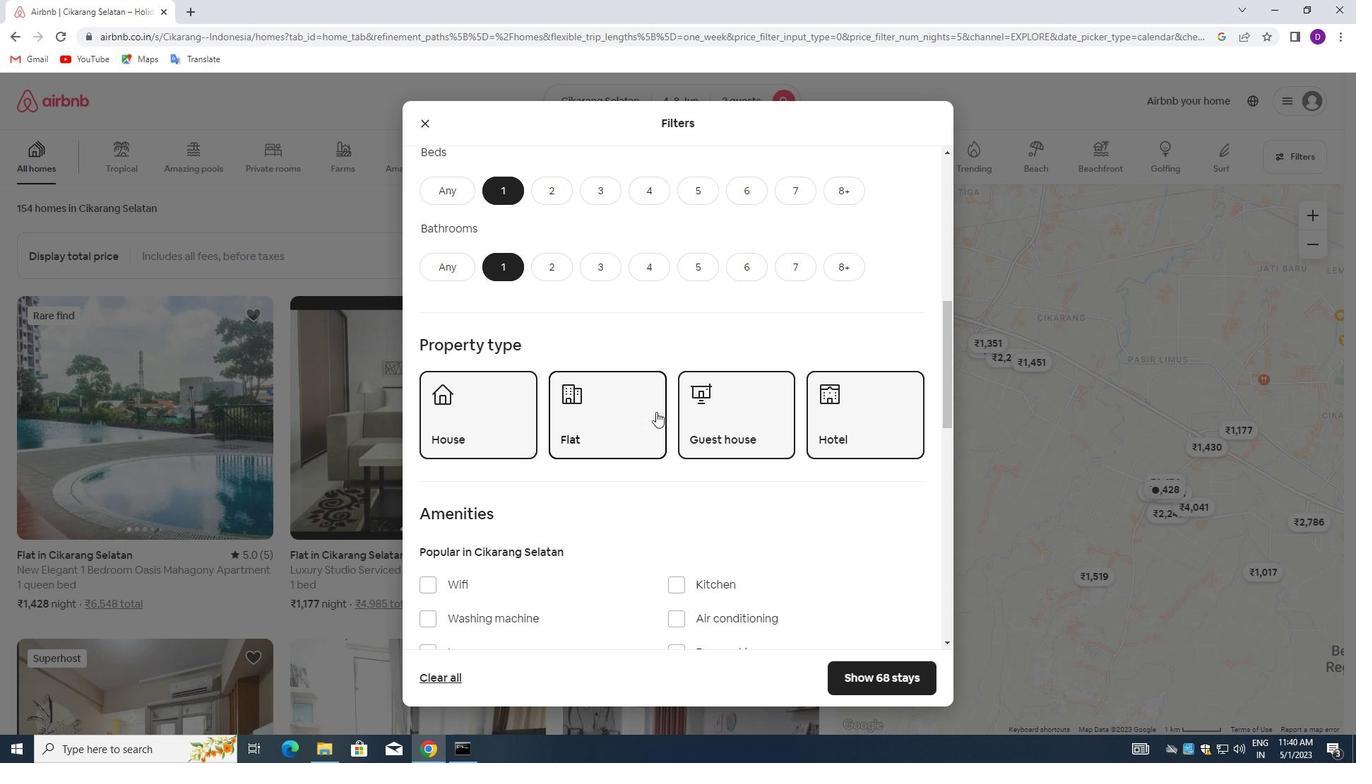 
Action: Mouse moved to (655, 413)
Screenshot: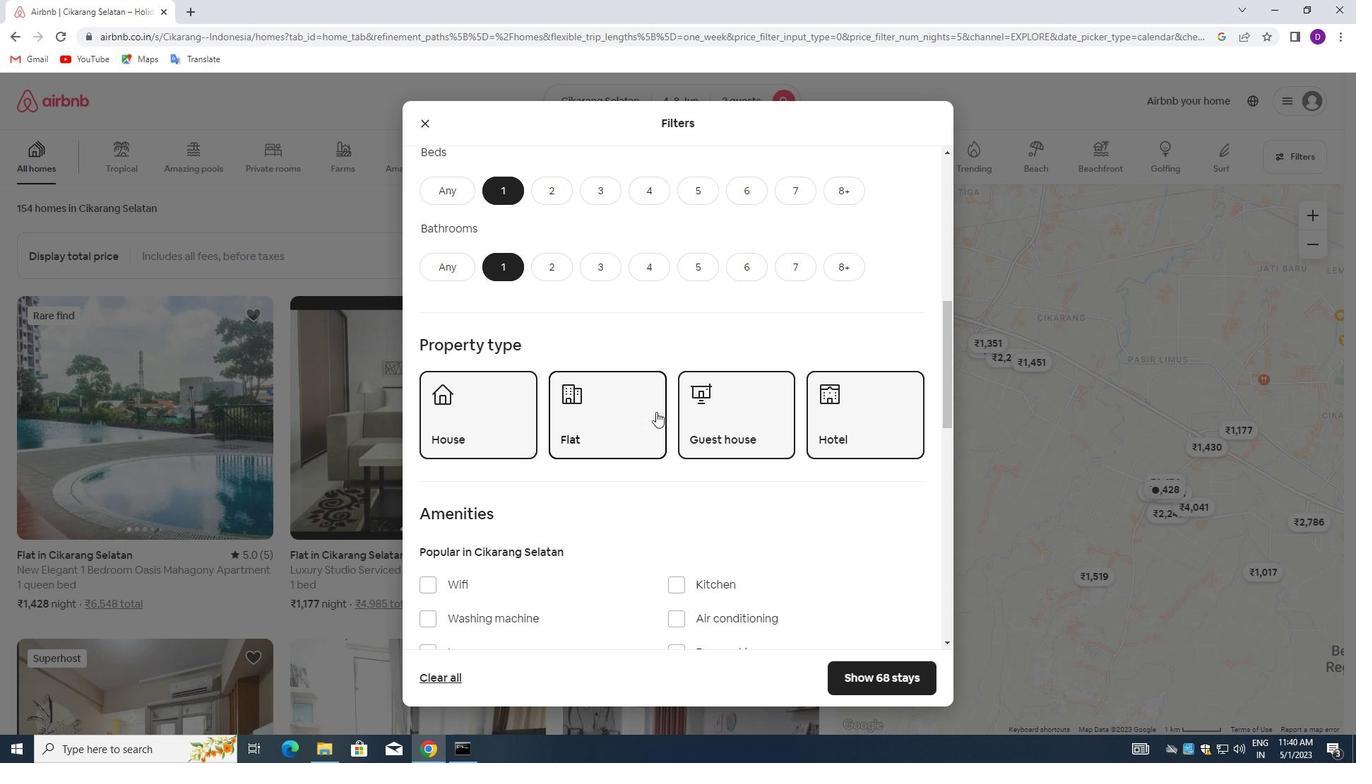 
Action: Mouse scrolled (655, 412) with delta (0, 0)
Screenshot: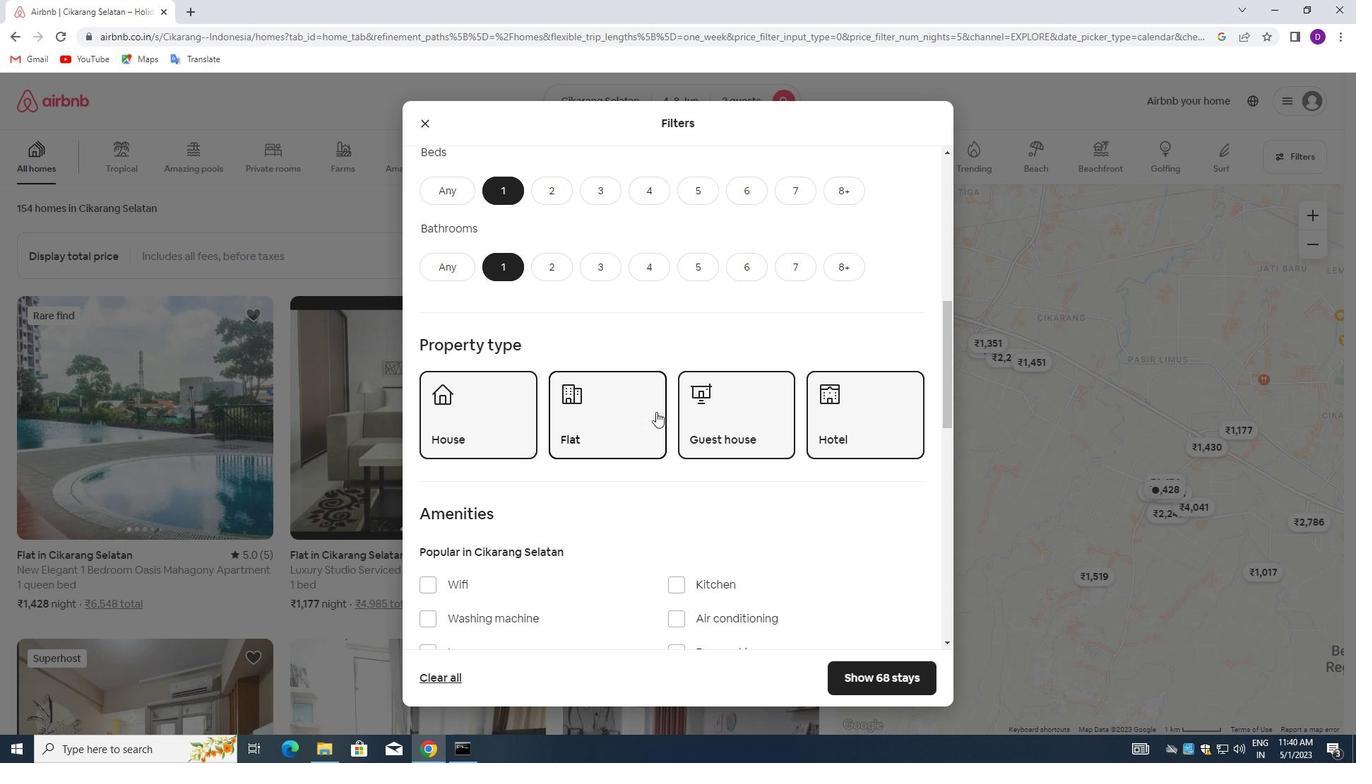 
Action: Mouse moved to (621, 436)
Screenshot: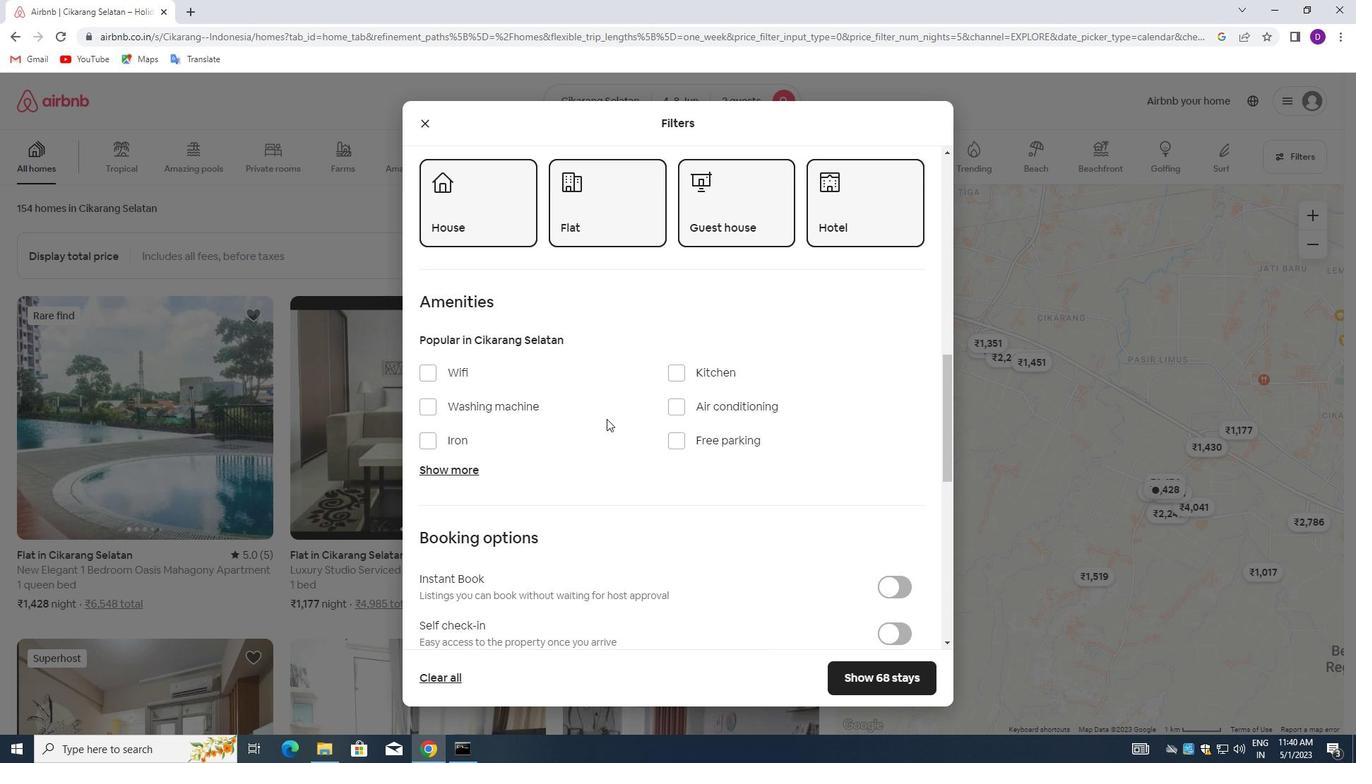 
Action: Mouse scrolled (621, 435) with delta (0, 0)
Screenshot: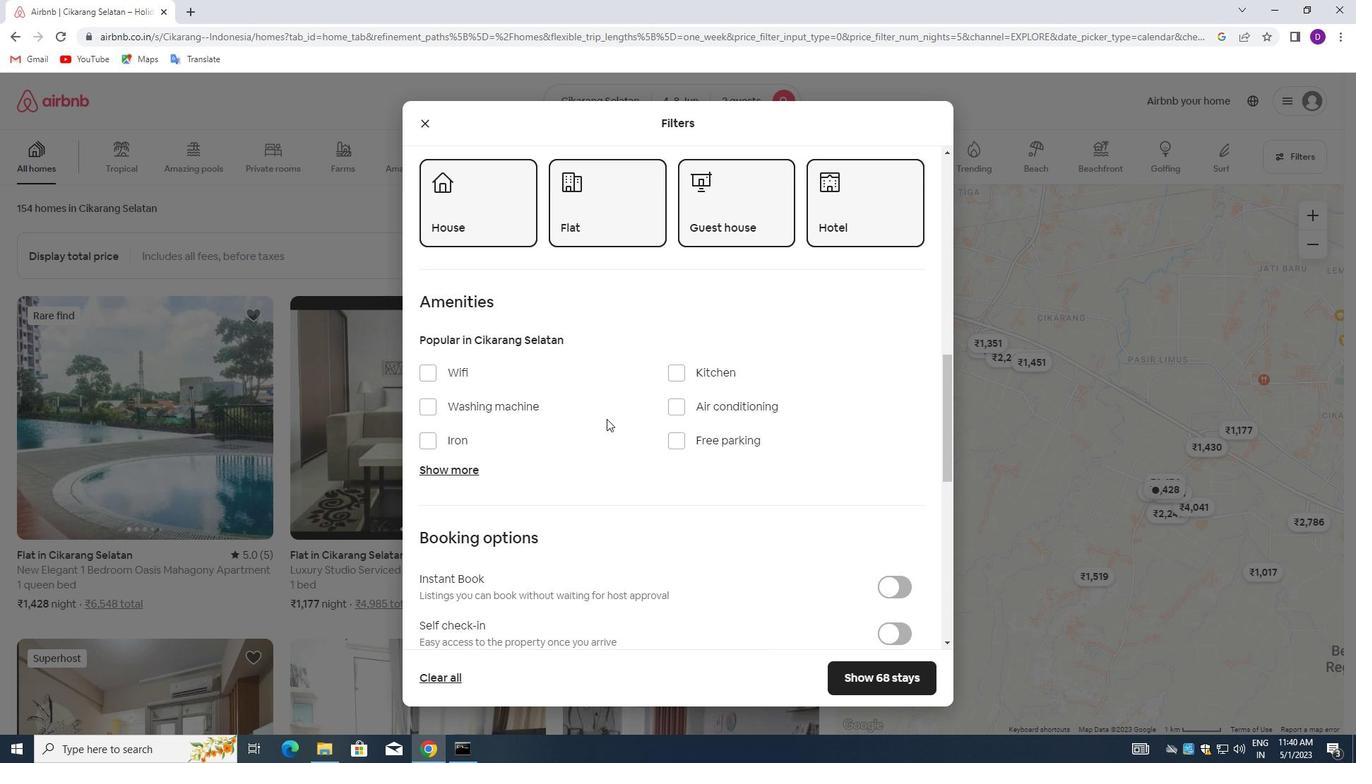 
Action: Mouse moved to (643, 439)
Screenshot: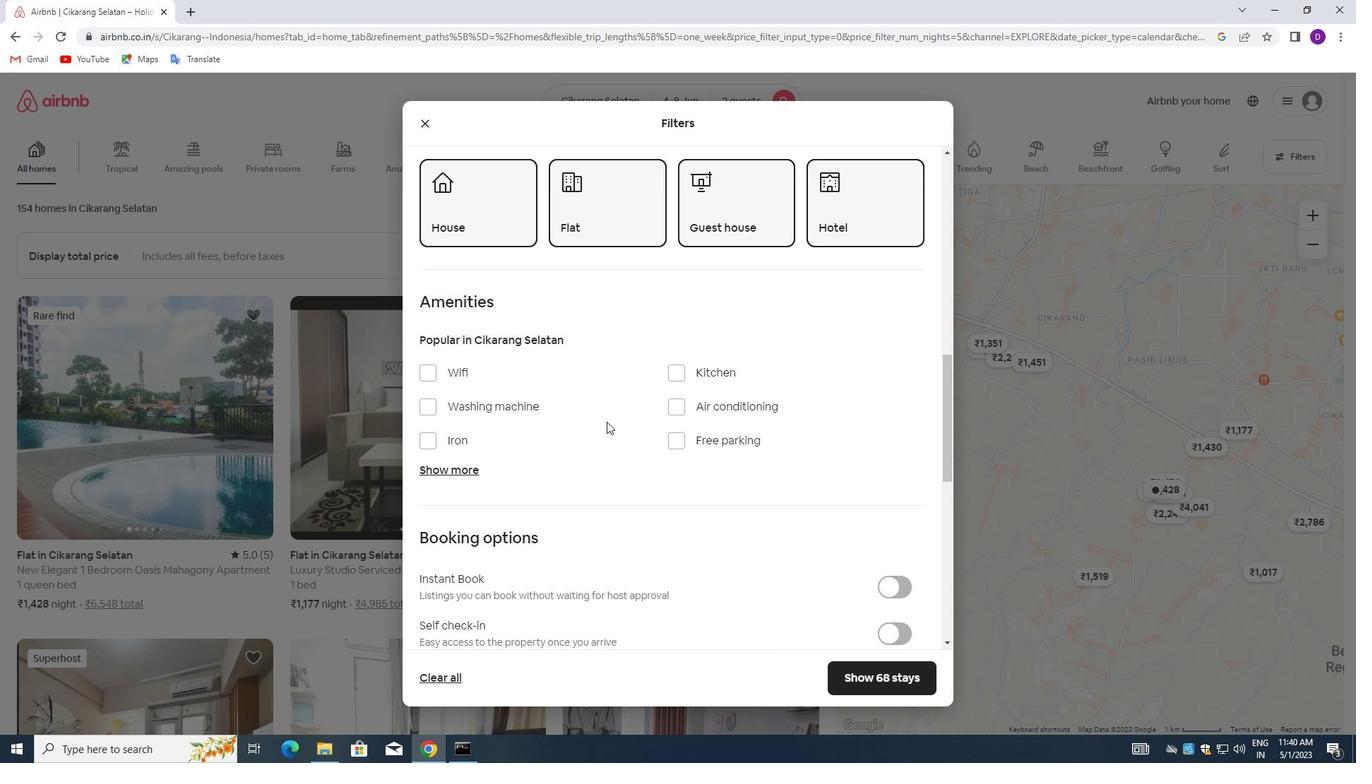 
Action: Mouse scrolled (643, 438) with delta (0, 0)
Screenshot: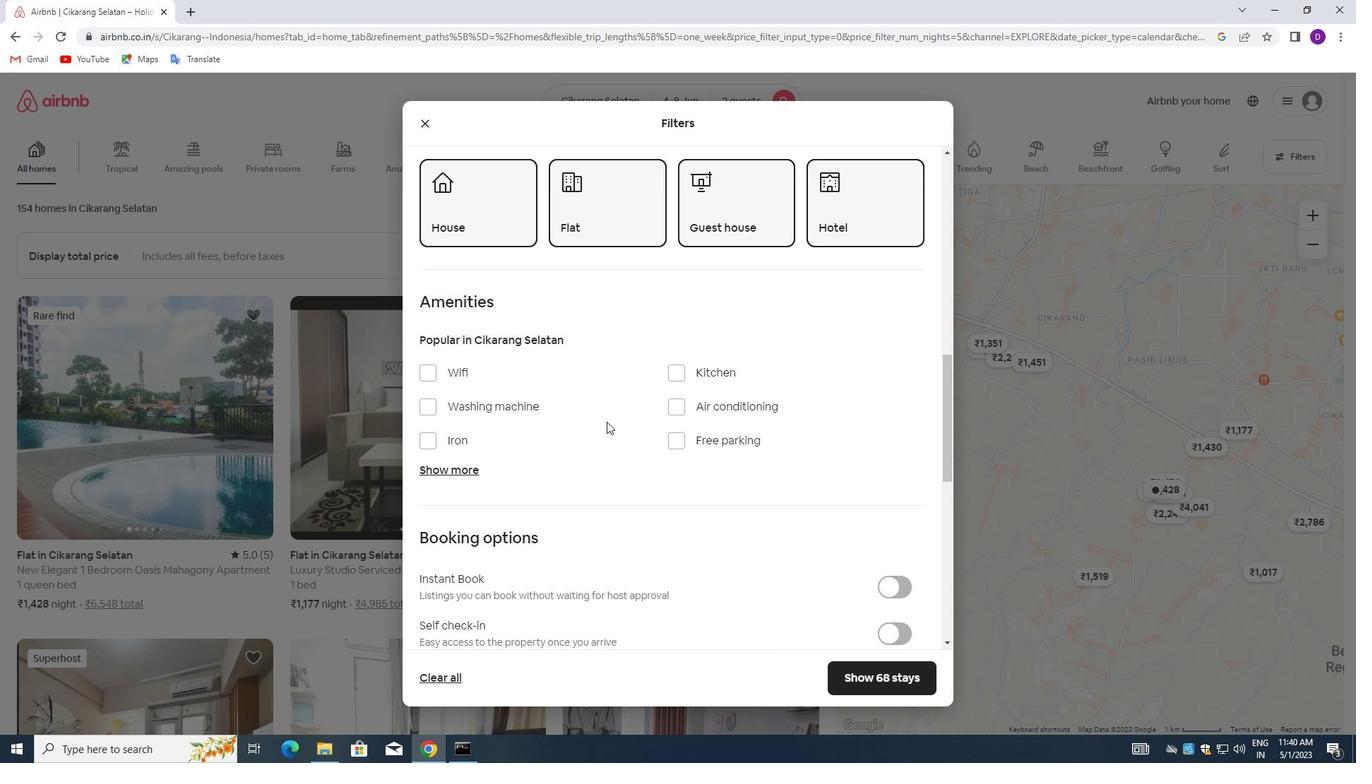 
Action: Mouse moved to (887, 498)
Screenshot: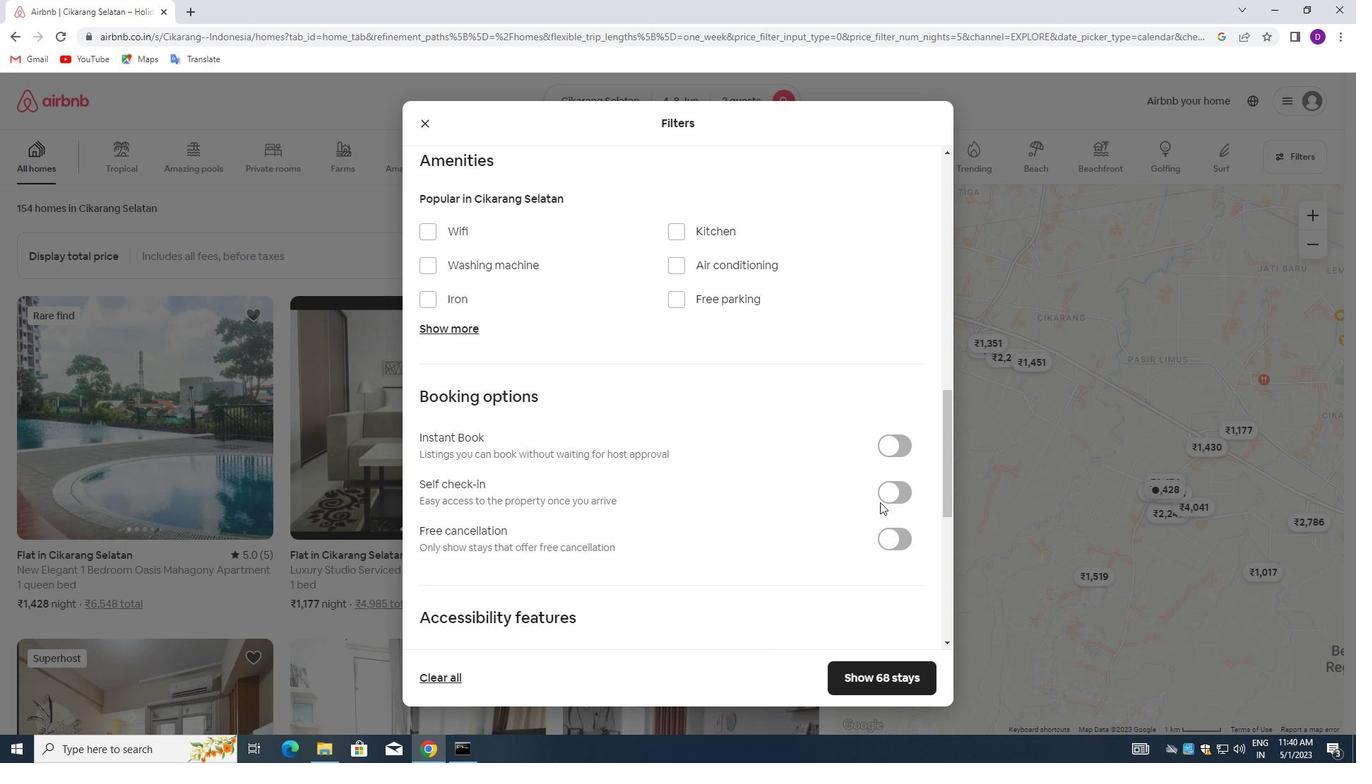 
Action: Mouse pressed left at (887, 498)
Screenshot: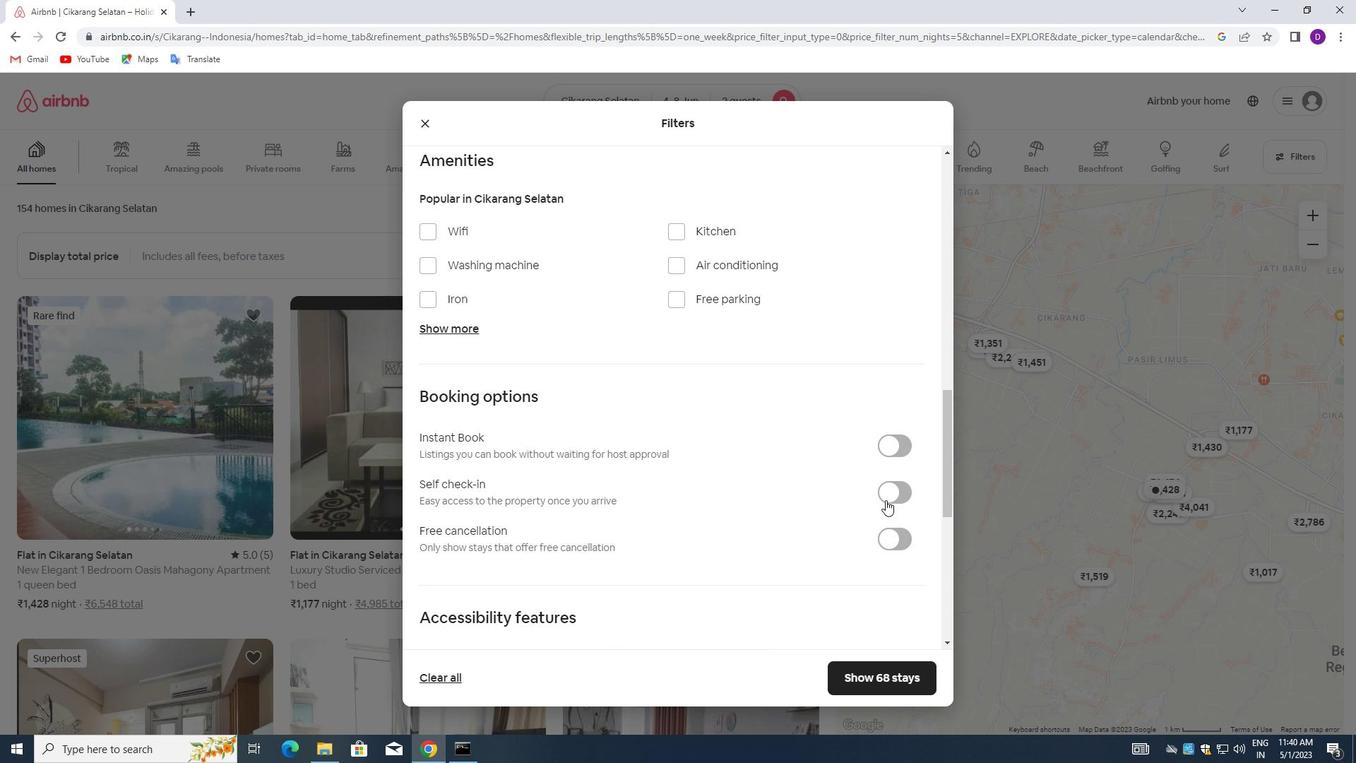 
Action: Mouse moved to (573, 438)
Screenshot: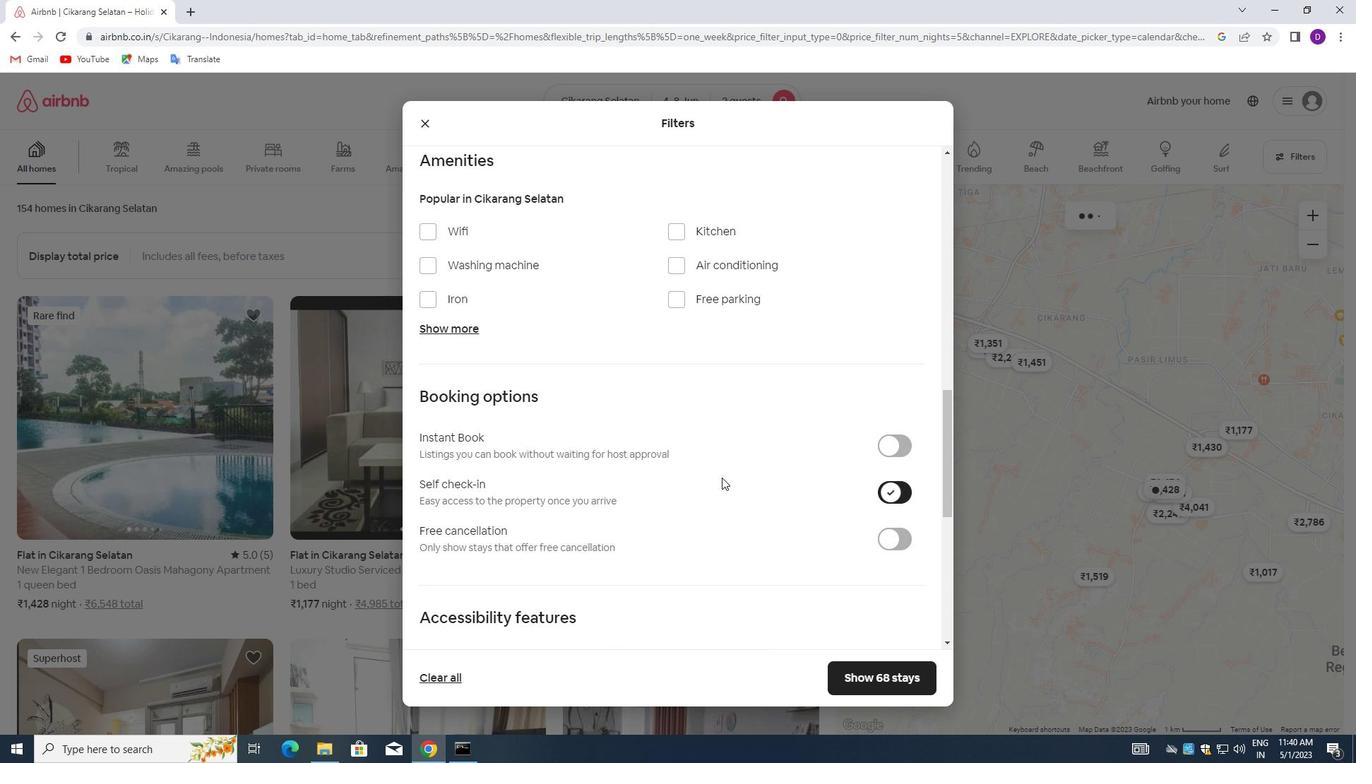 
Action: Mouse scrolled (573, 437) with delta (0, 0)
Screenshot: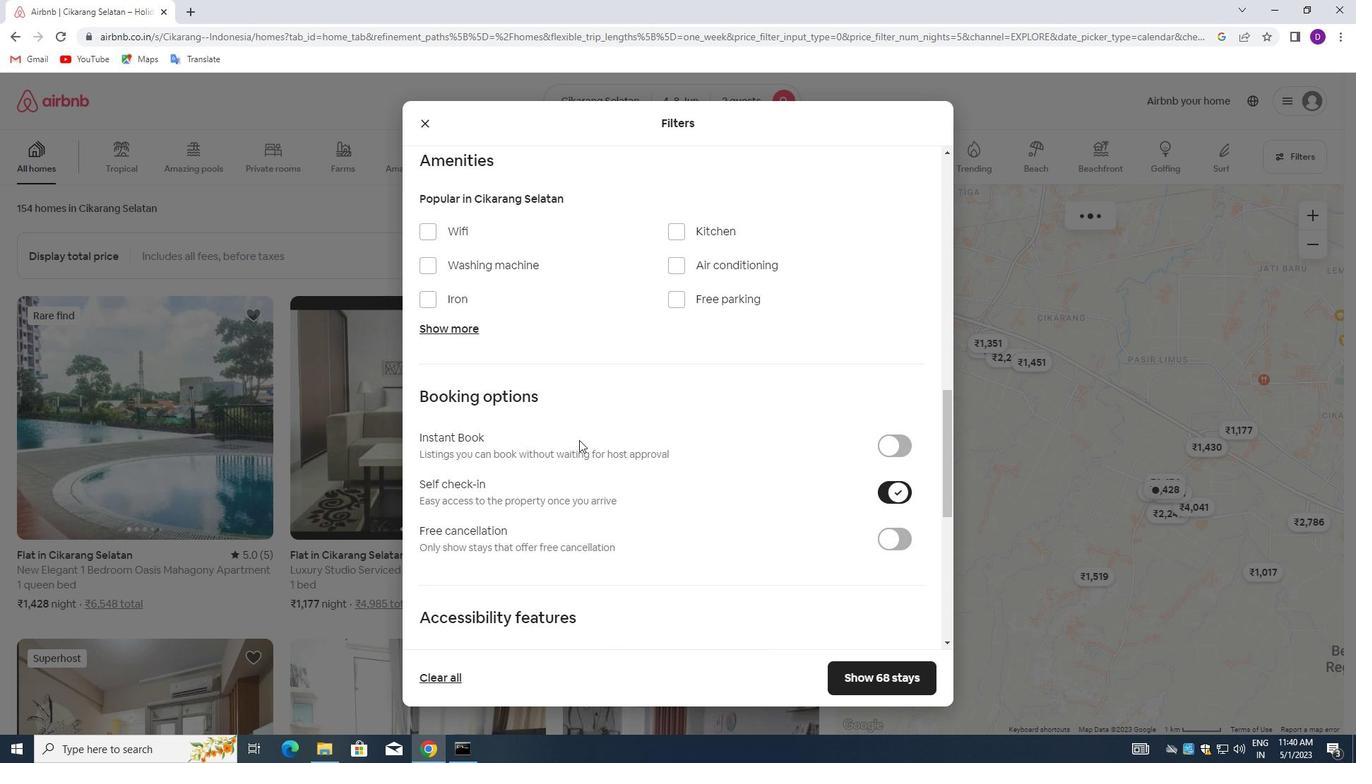 
Action: Mouse moved to (573, 442)
Screenshot: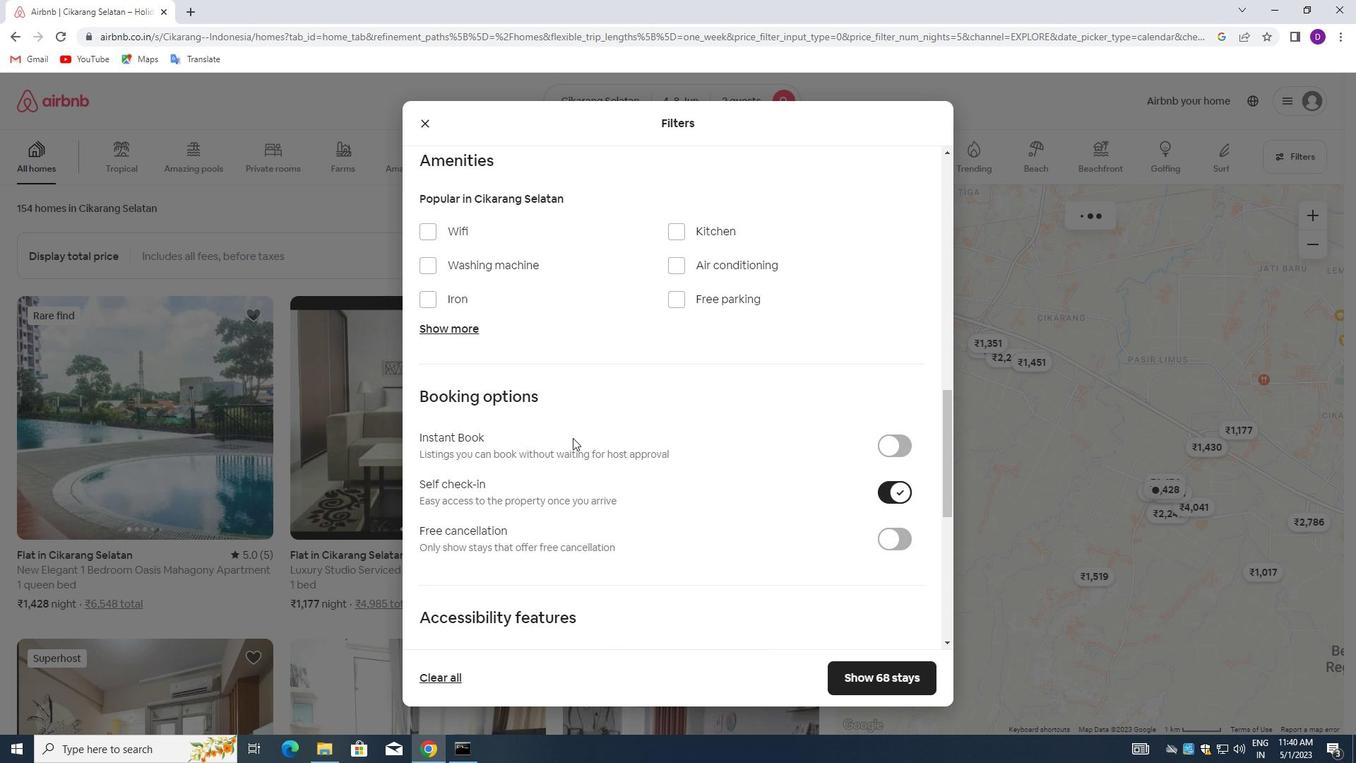
Action: Mouse scrolled (573, 441) with delta (0, 0)
Screenshot: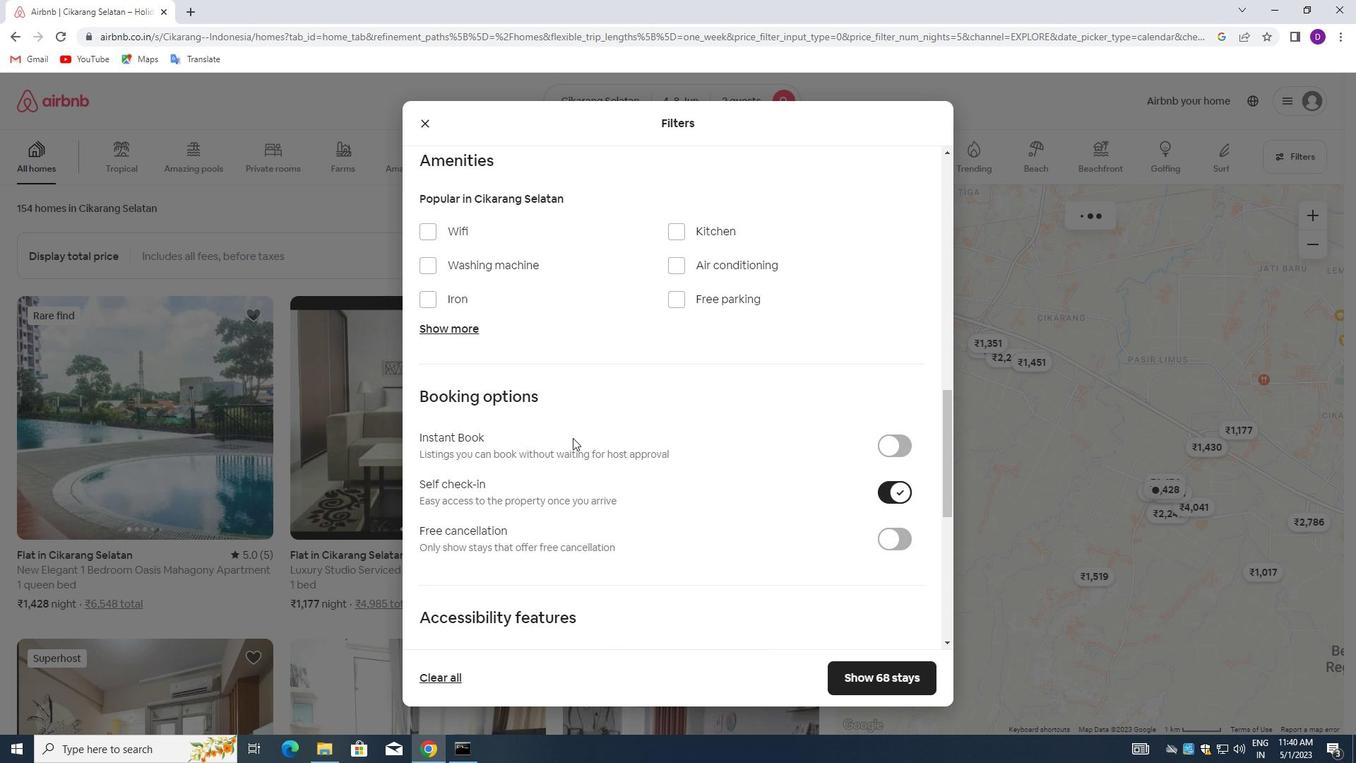 
Action: Mouse moved to (573, 445)
Screenshot: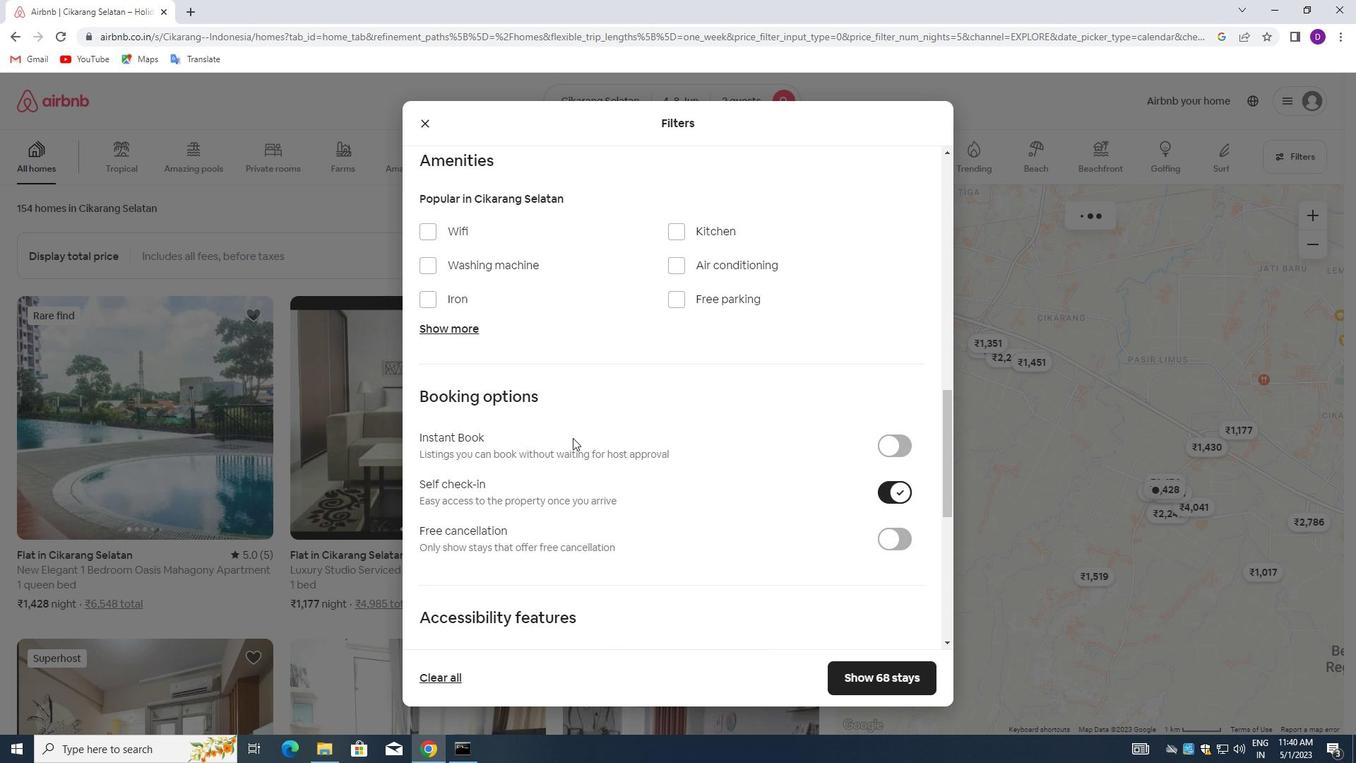 
Action: Mouse scrolled (573, 444) with delta (0, 0)
Screenshot: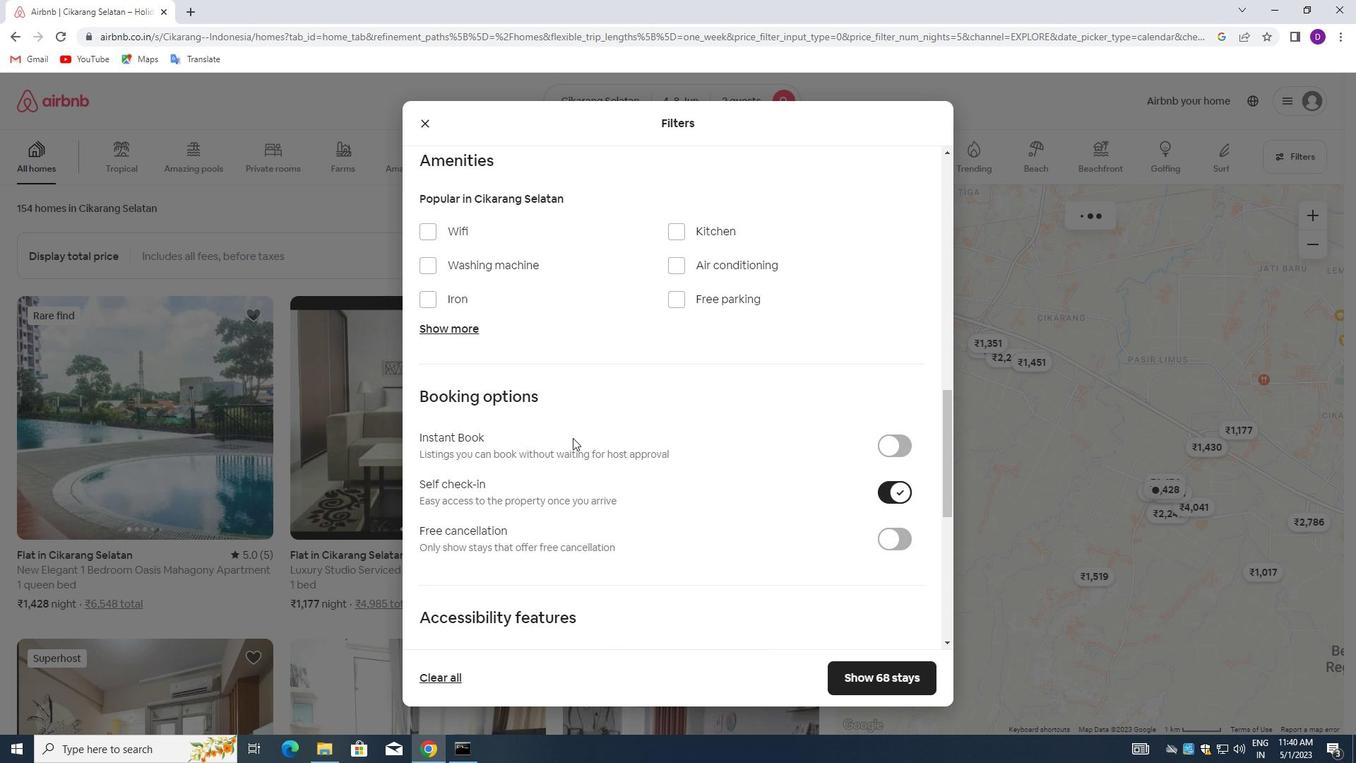 
Action: Mouse moved to (573, 446)
Screenshot: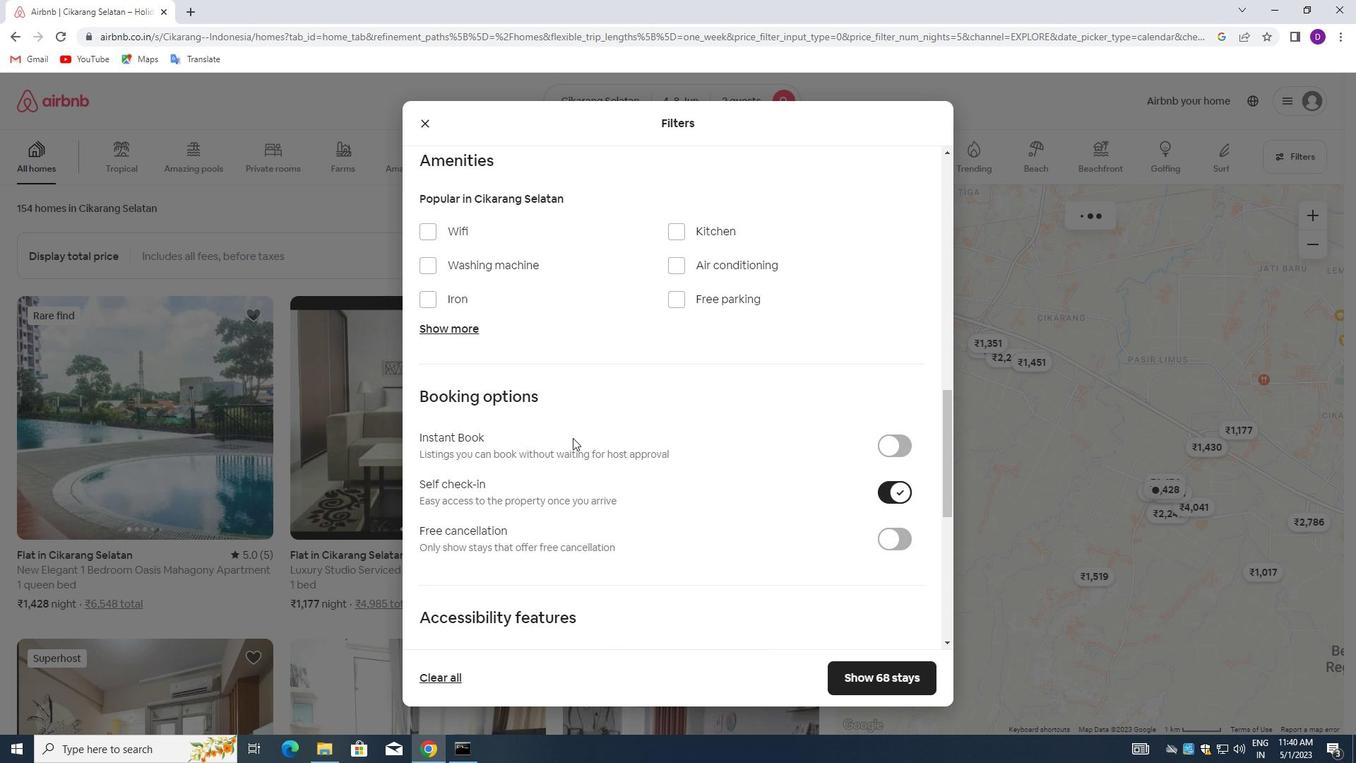
Action: Mouse scrolled (573, 445) with delta (0, 0)
Screenshot: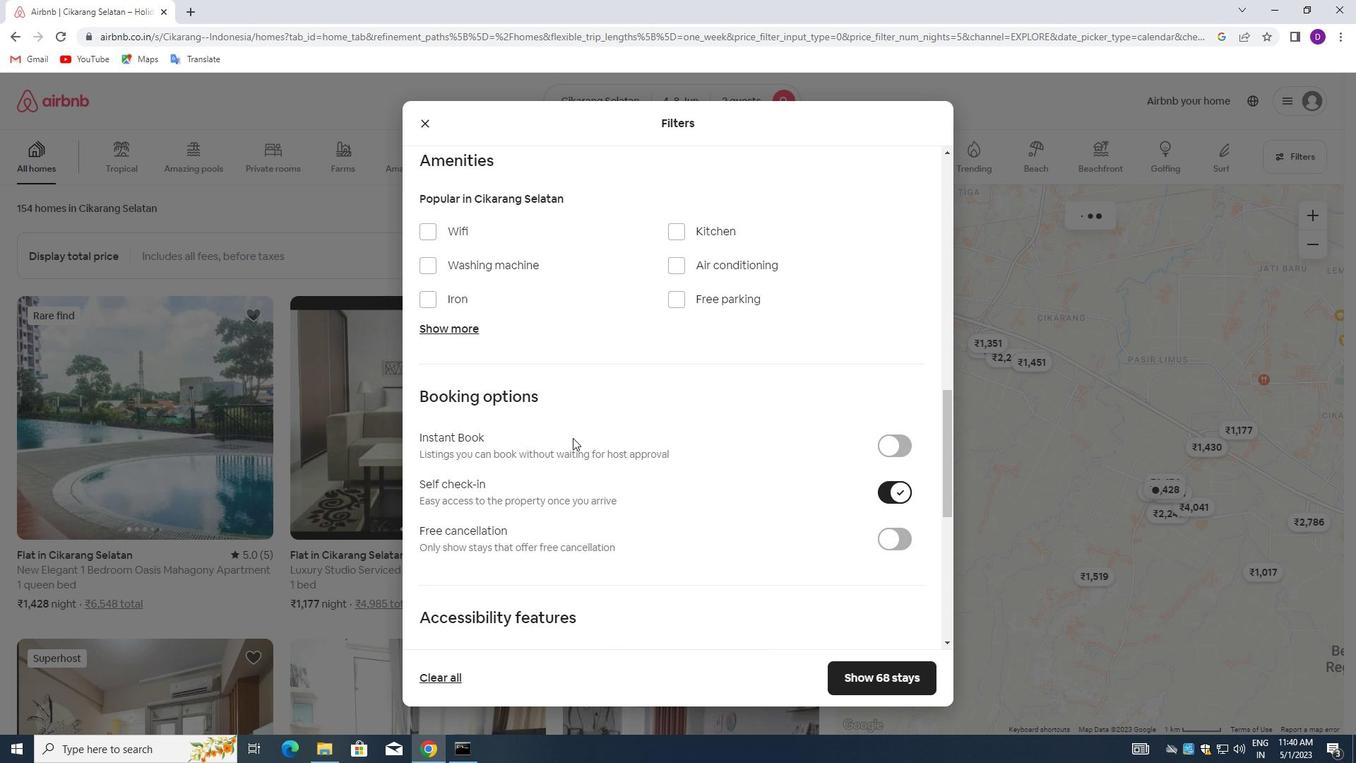 
Action: Mouse moved to (573, 446)
Screenshot: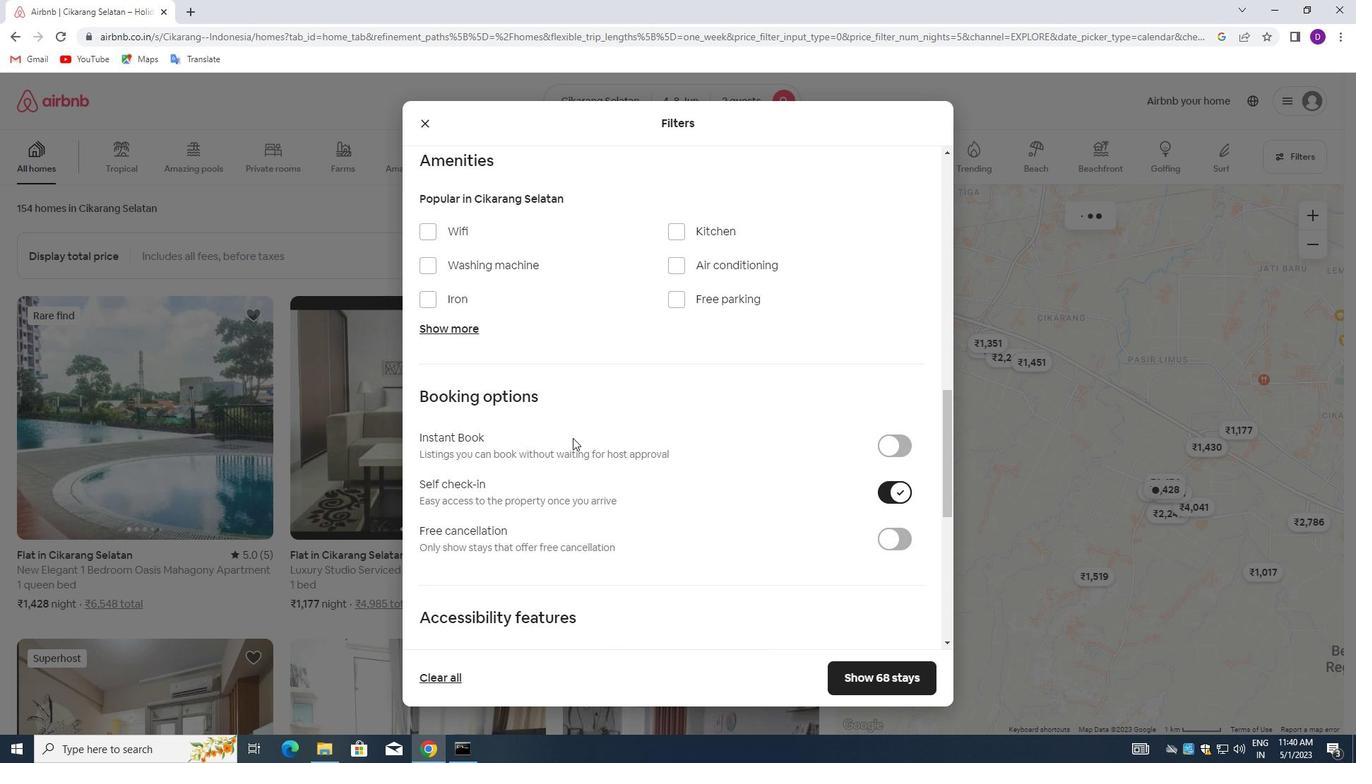 
Action: Mouse scrolled (573, 445) with delta (0, 0)
Screenshot: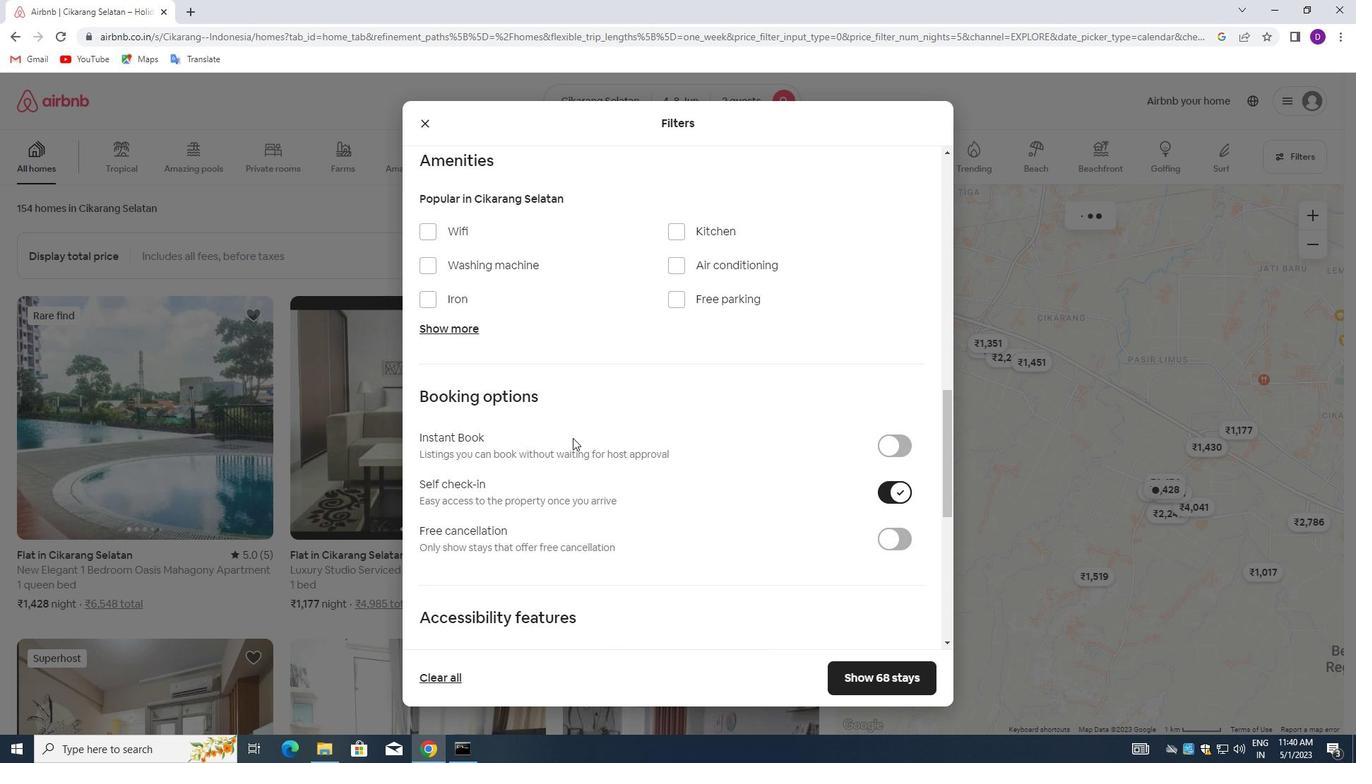 
Action: Mouse moved to (578, 490)
Screenshot: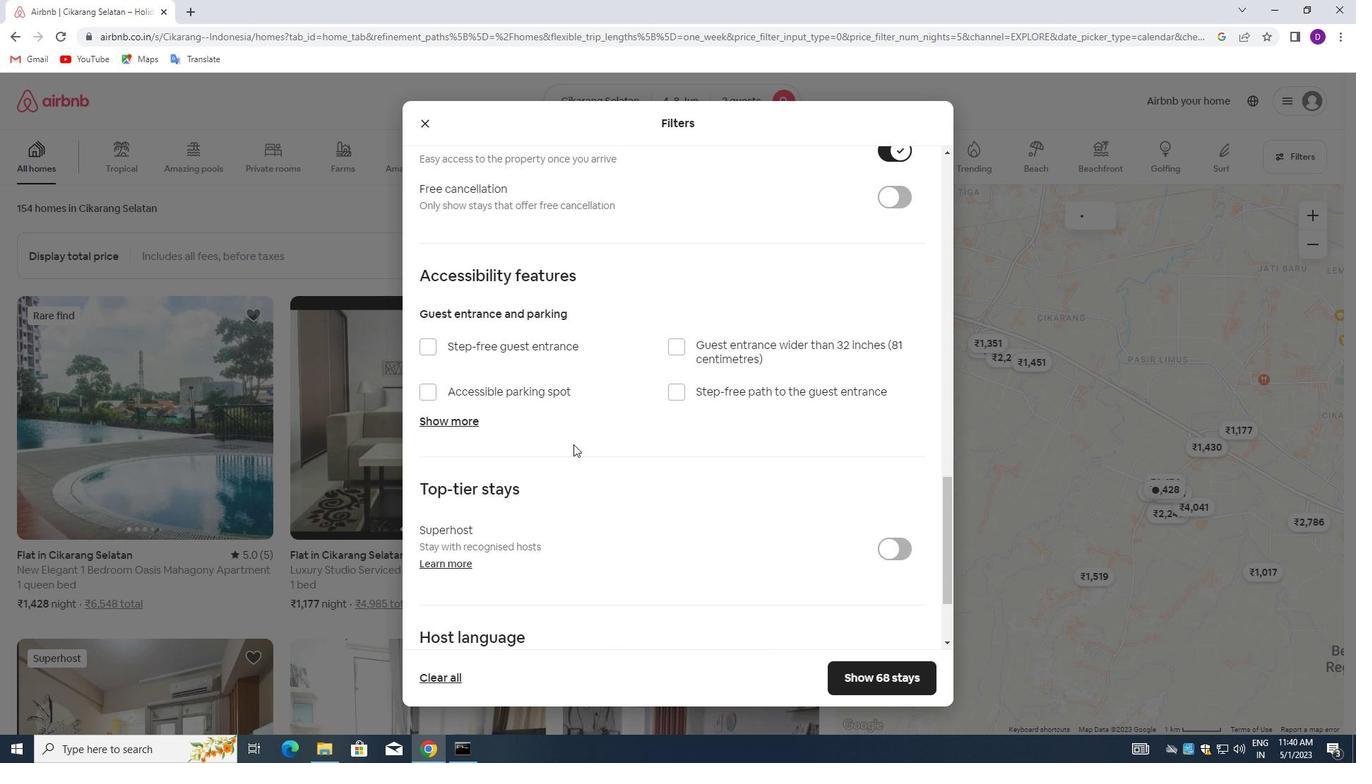 
Action: Mouse scrolled (578, 489) with delta (0, 0)
Screenshot: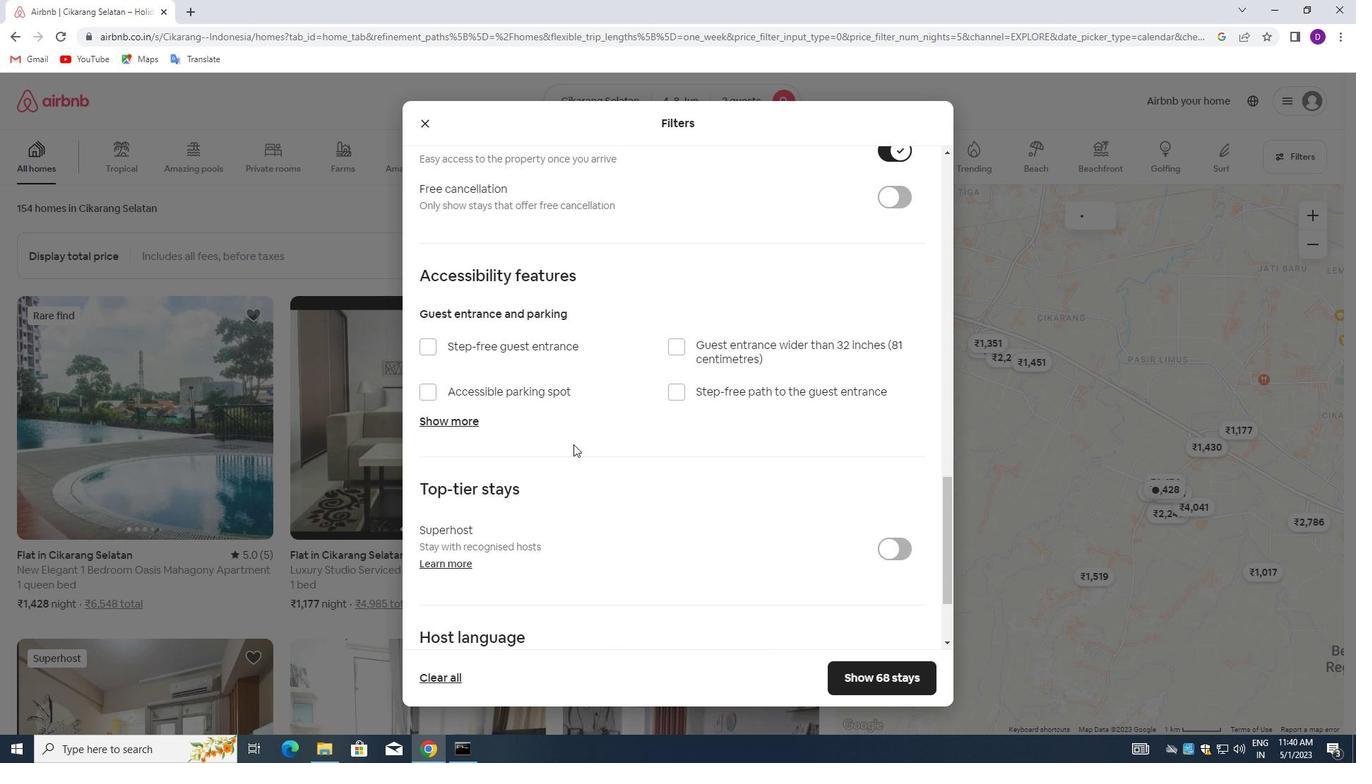 
Action: Mouse moved to (576, 504)
Screenshot: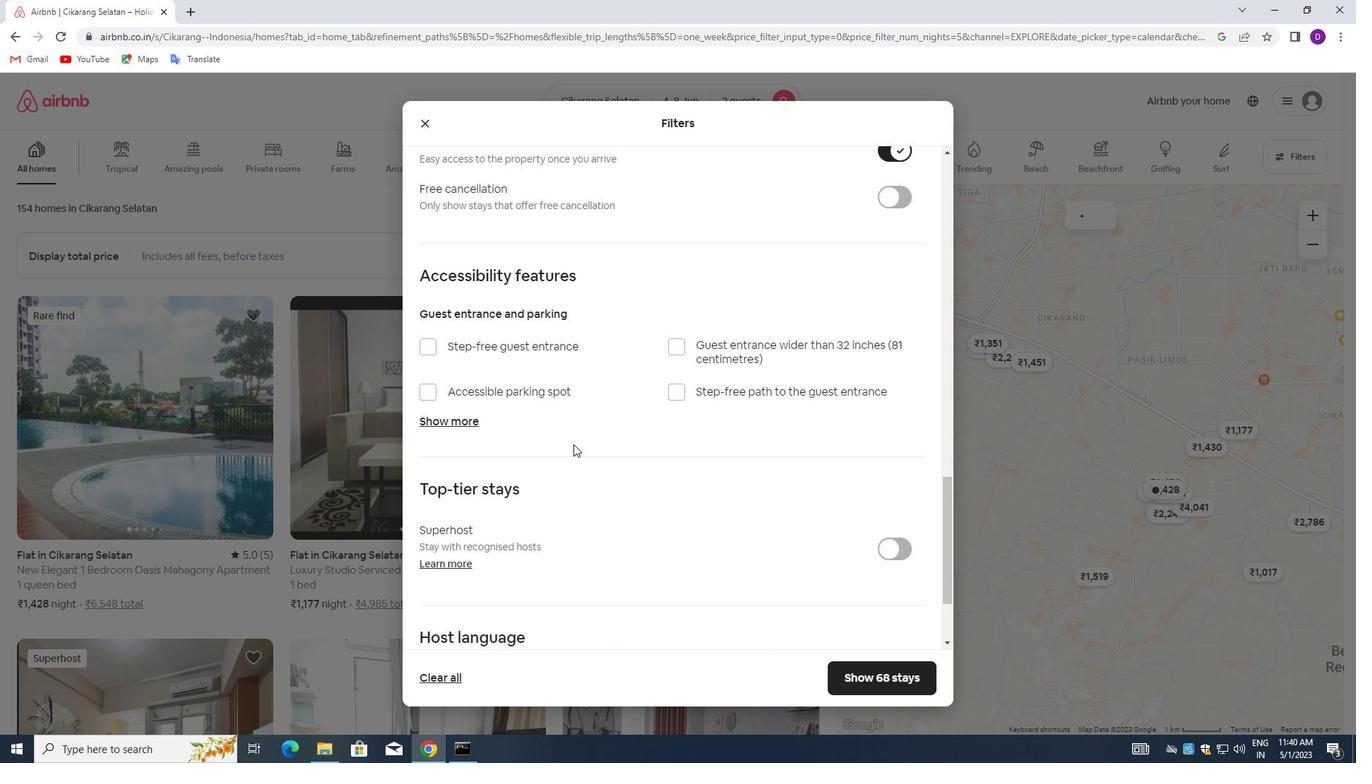 
Action: Mouse scrolled (576, 503) with delta (0, 0)
Screenshot: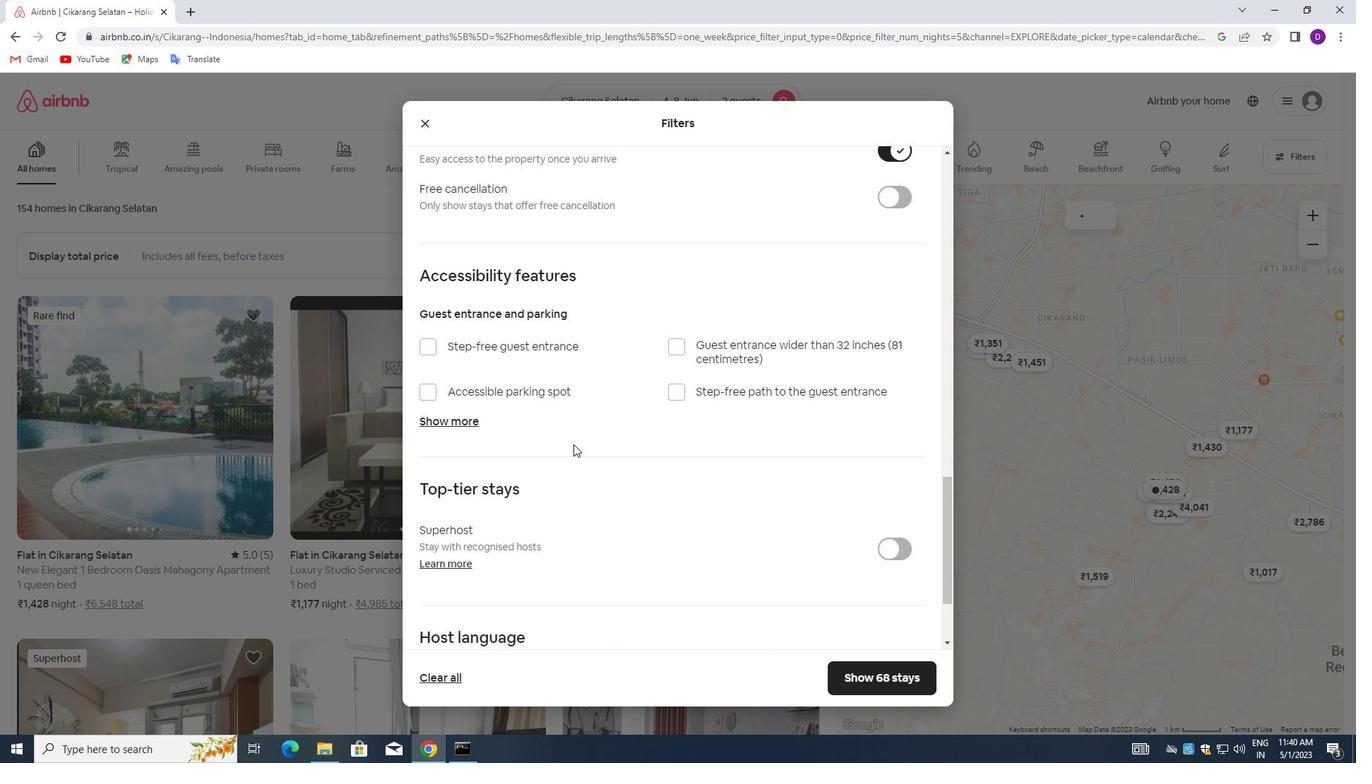 
Action: Mouse moved to (566, 516)
Screenshot: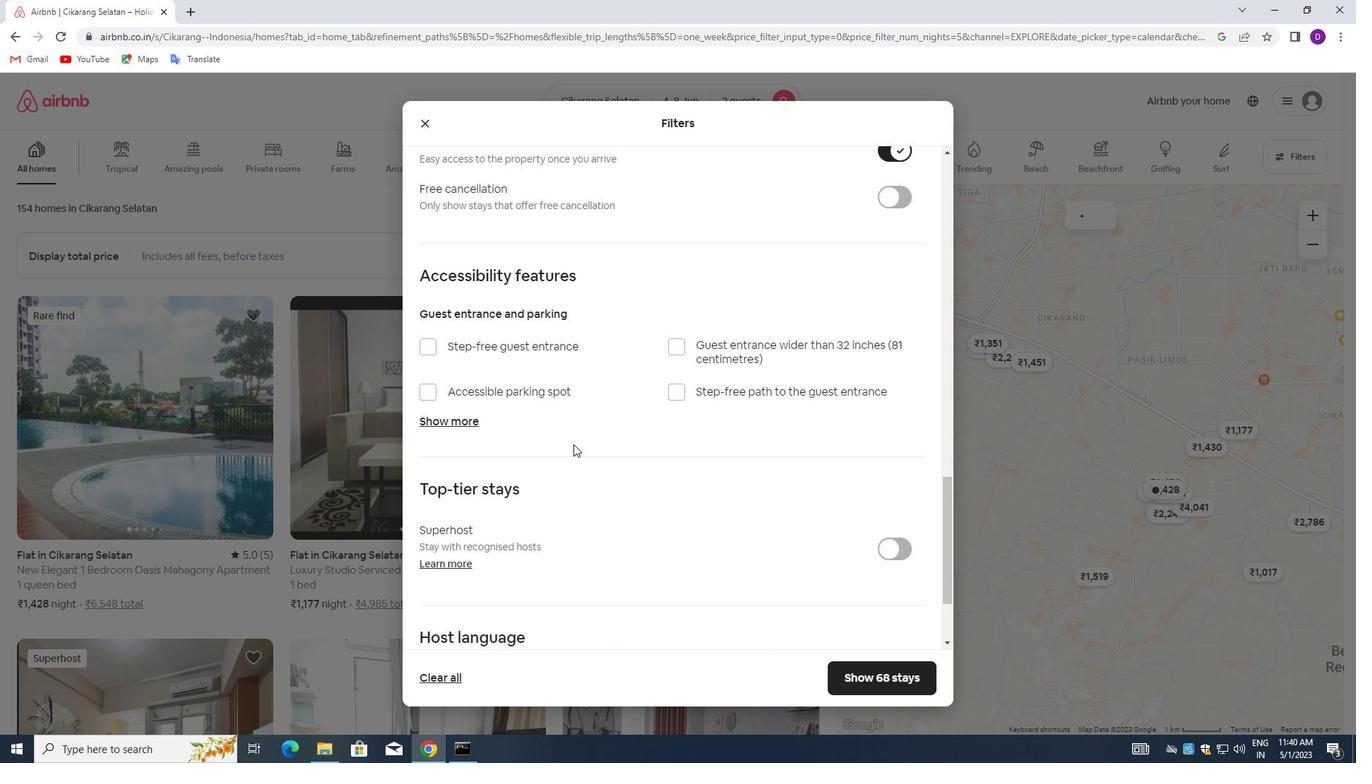 
Action: Mouse scrolled (566, 515) with delta (0, 0)
Screenshot: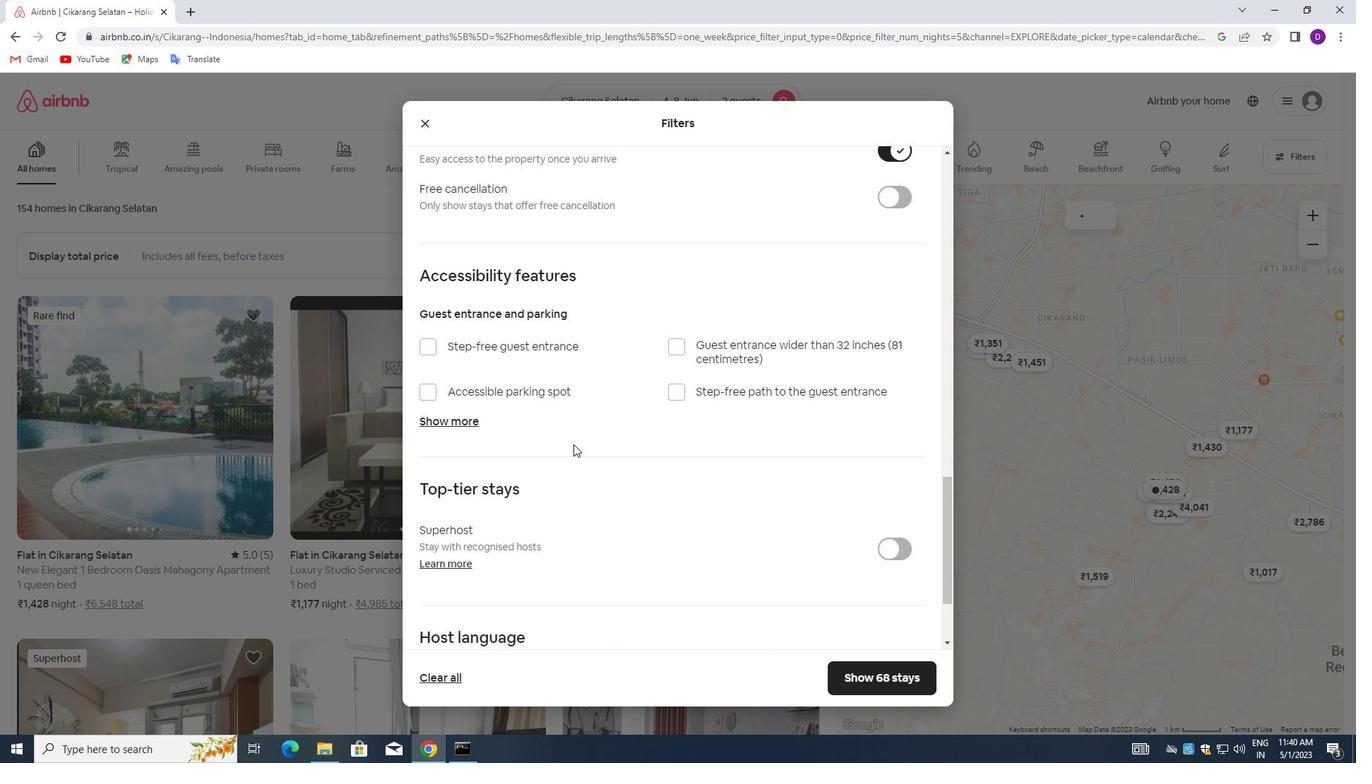 
Action: Mouse moved to (563, 520)
Screenshot: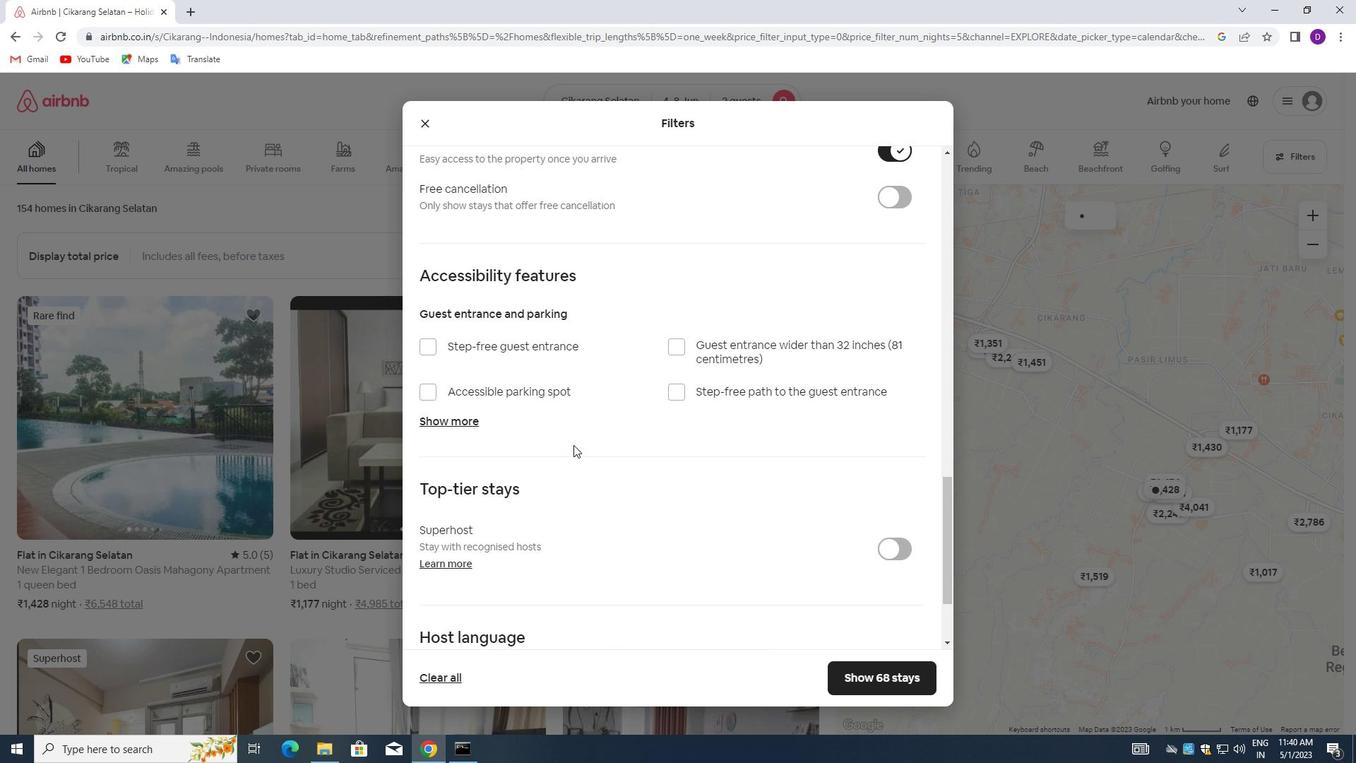 
Action: Mouse scrolled (563, 519) with delta (0, 0)
Screenshot: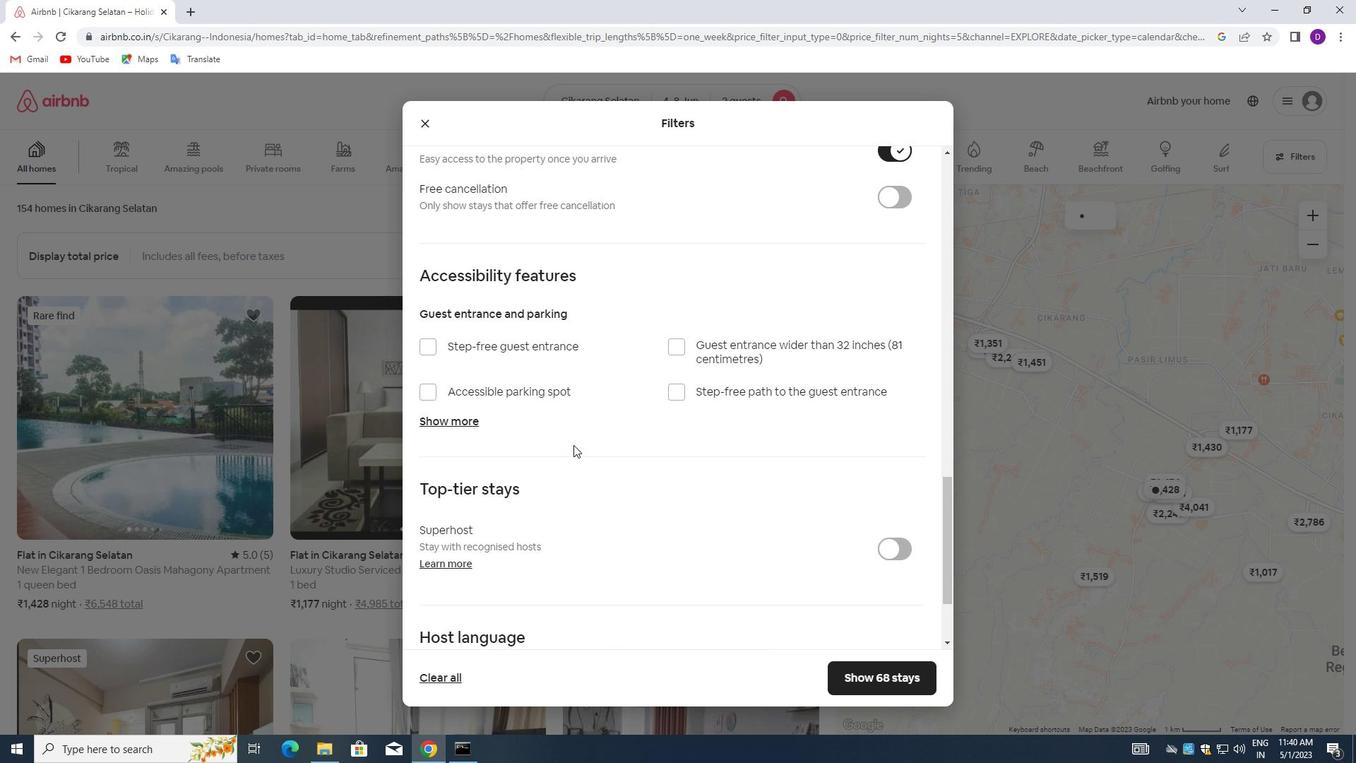 
Action: Mouse moved to (553, 527)
Screenshot: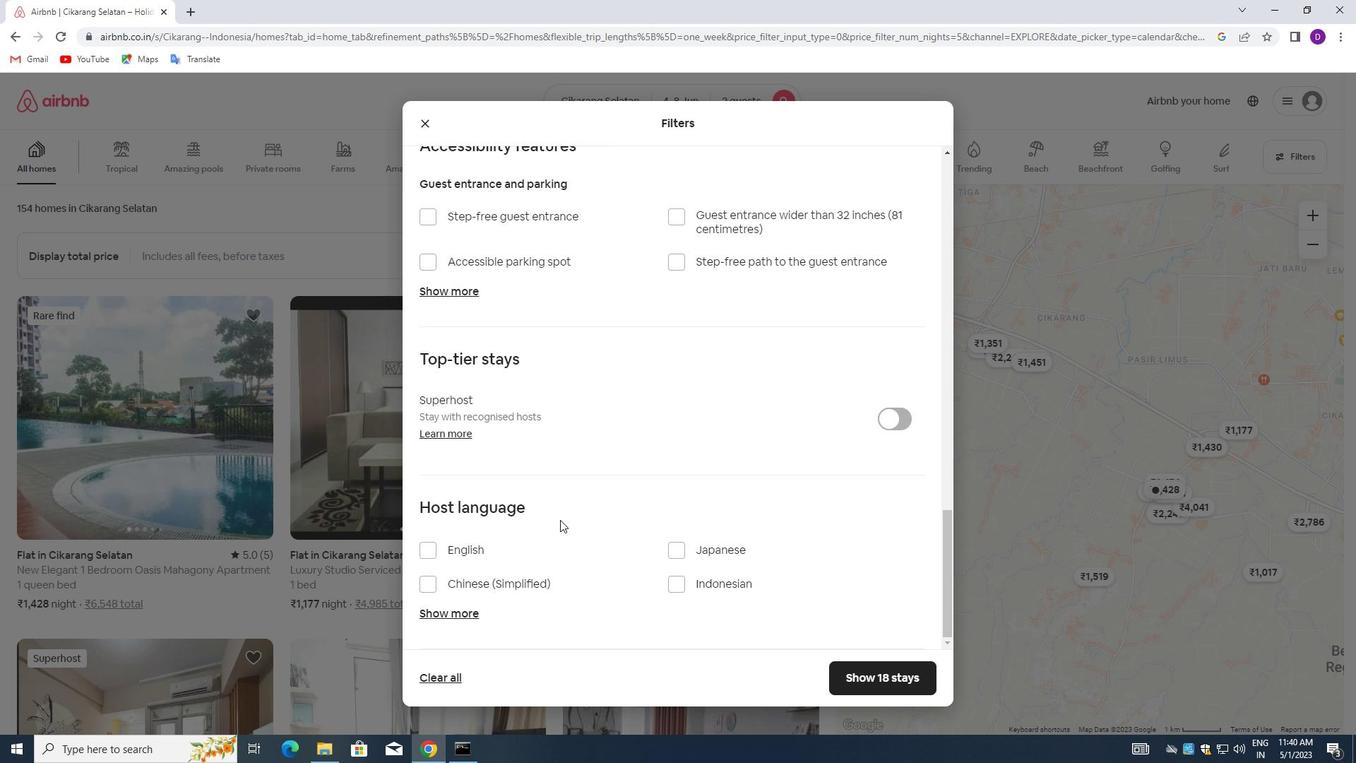 
Action: Mouse scrolled (553, 526) with delta (0, 0)
Screenshot: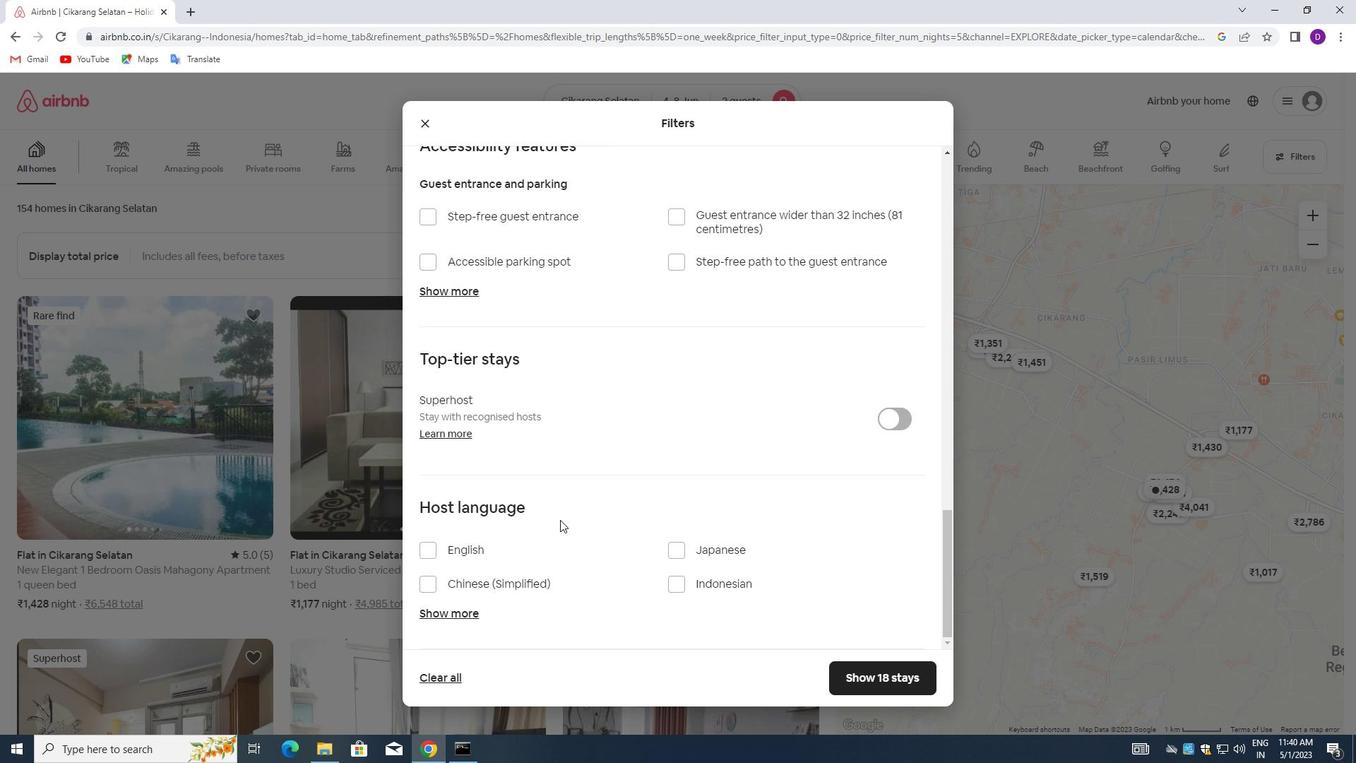 
Action: Mouse moved to (547, 533)
Screenshot: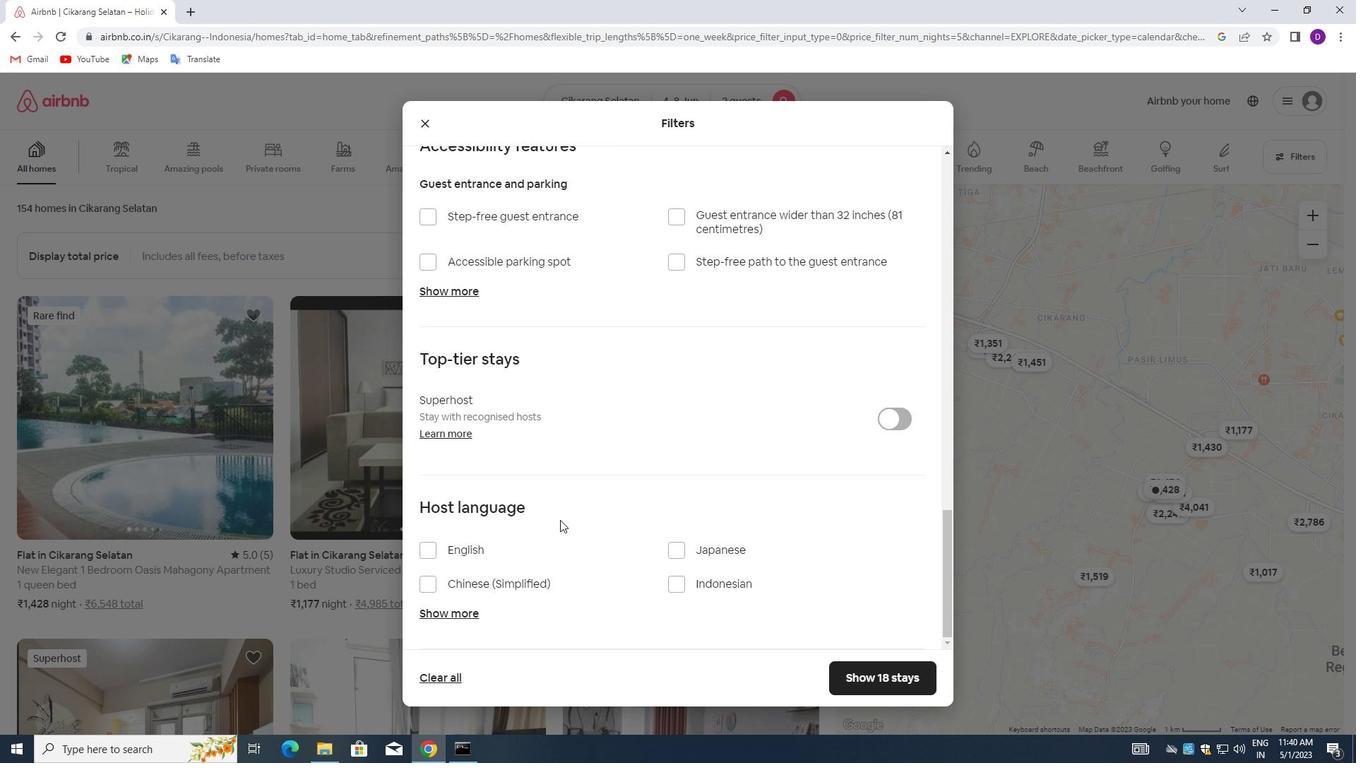 
Action: Mouse scrolled (547, 532) with delta (0, 0)
Screenshot: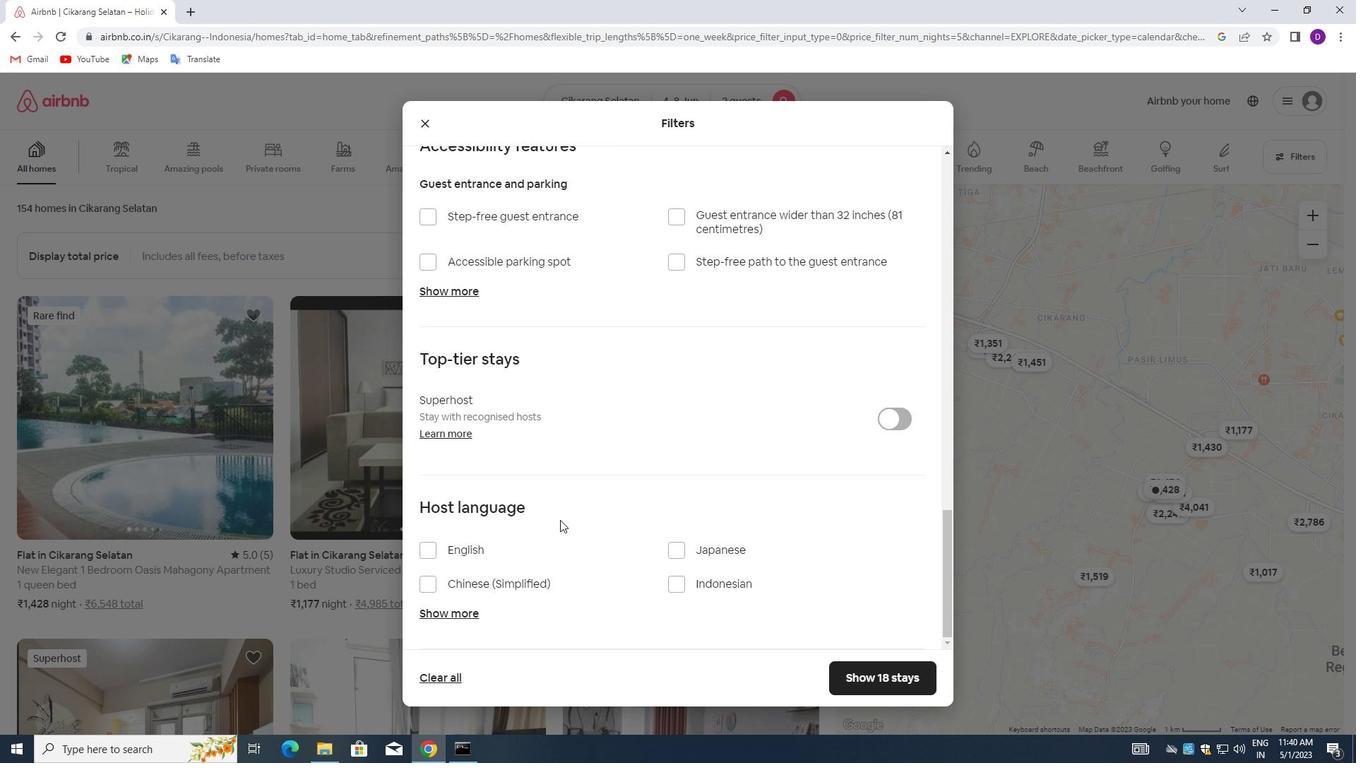 
Action: Mouse moved to (538, 539)
Screenshot: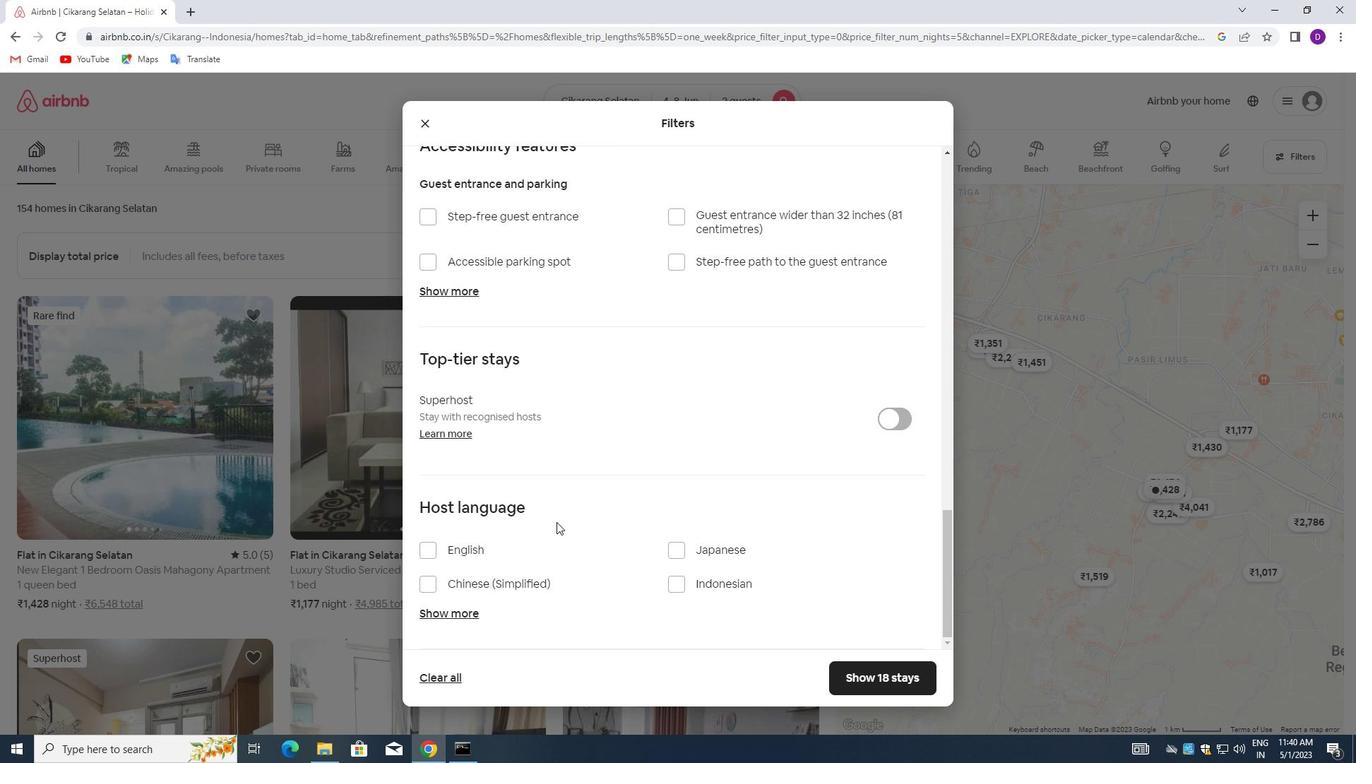 
Action: Mouse scrolled (538, 539) with delta (0, 0)
Screenshot: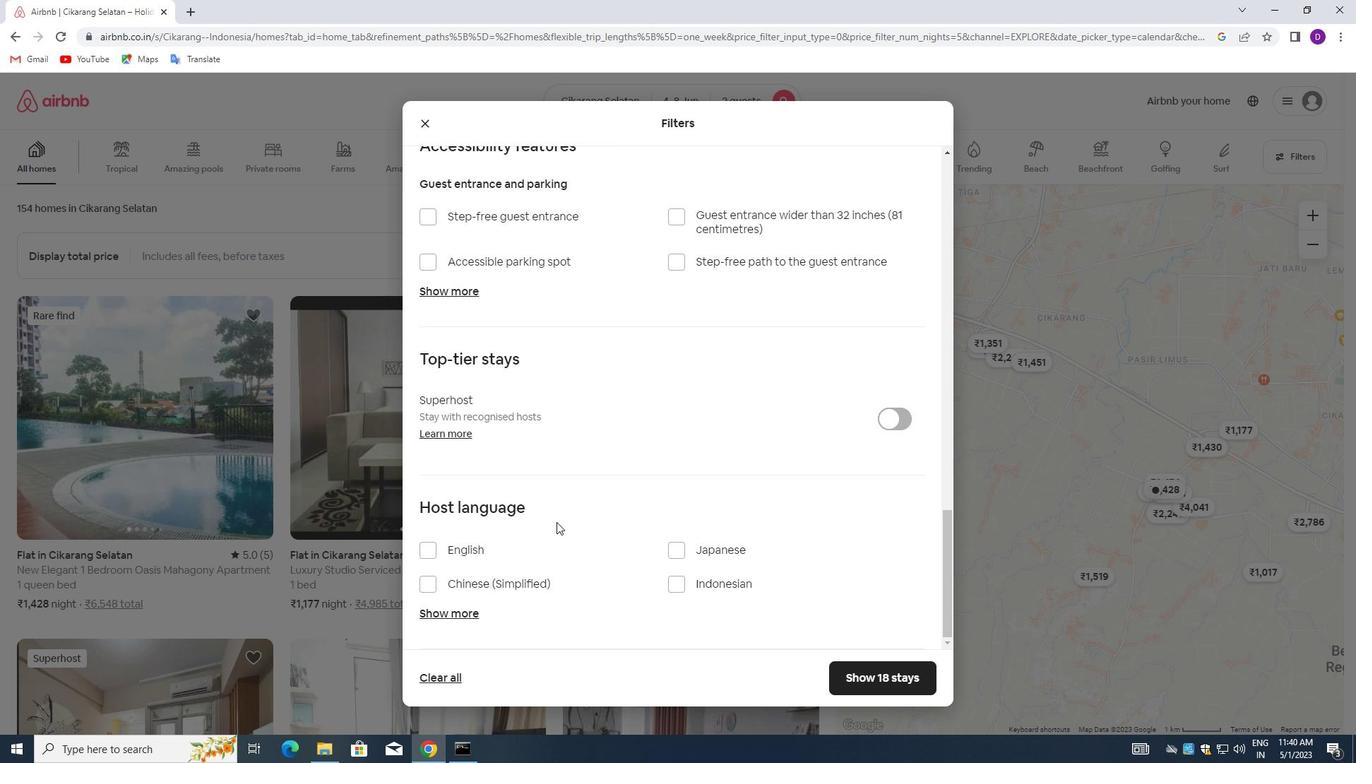 
Action: Mouse moved to (419, 555)
Screenshot: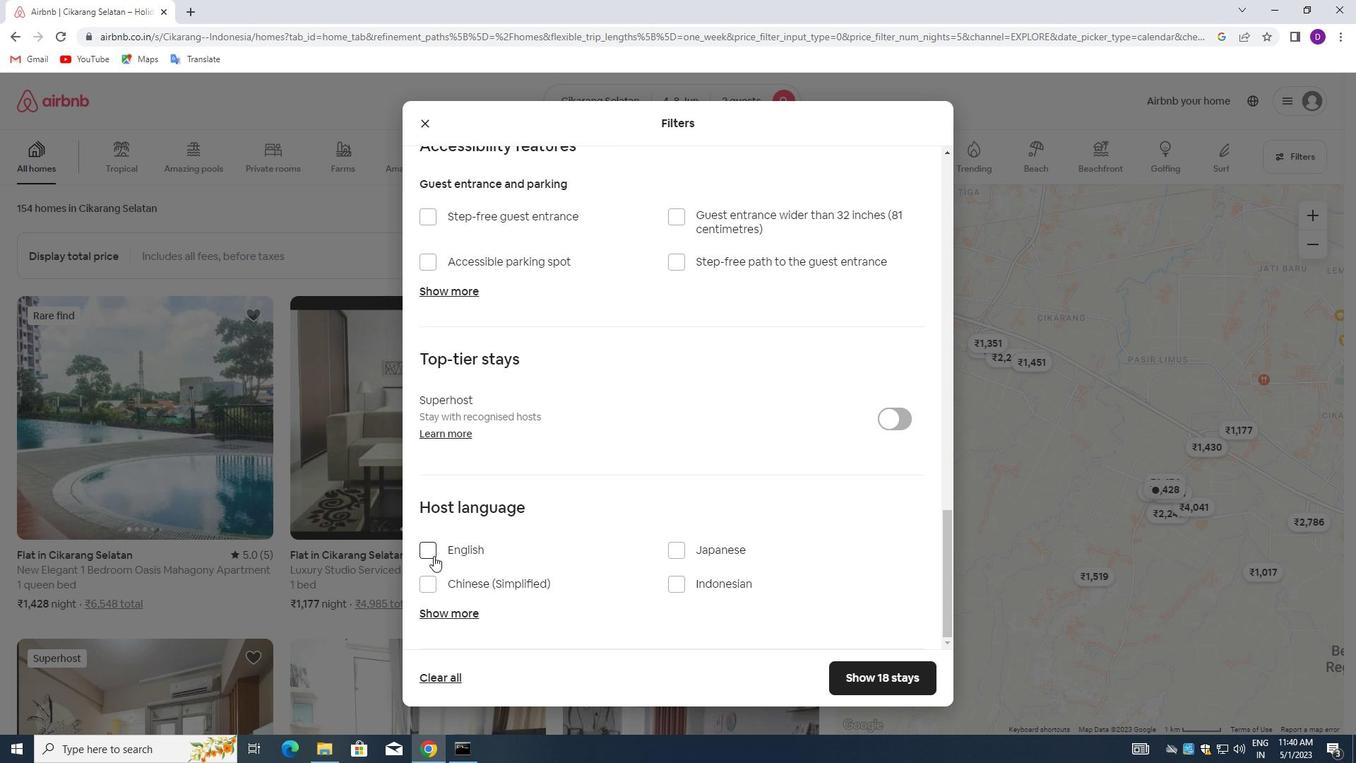 
Action: Mouse pressed left at (419, 555)
Screenshot: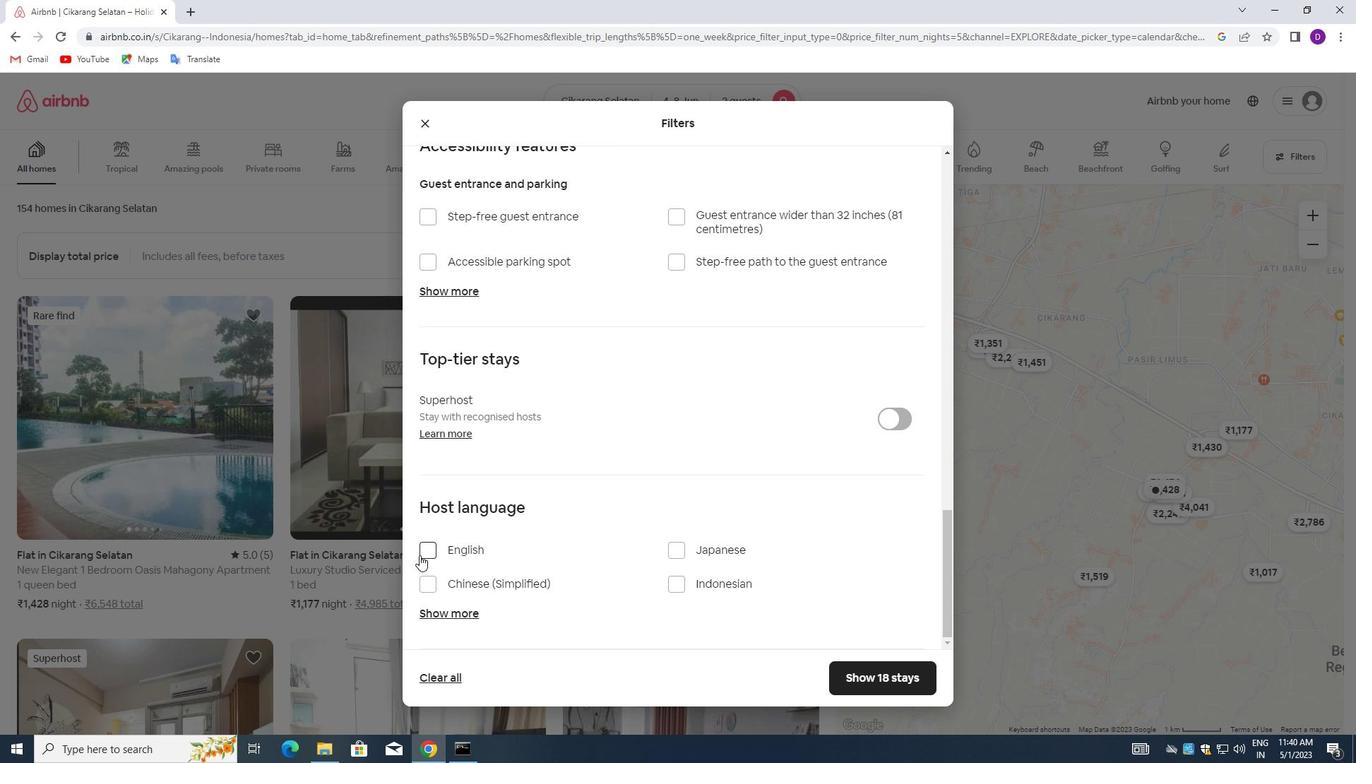 
Action: Mouse moved to (882, 677)
Screenshot: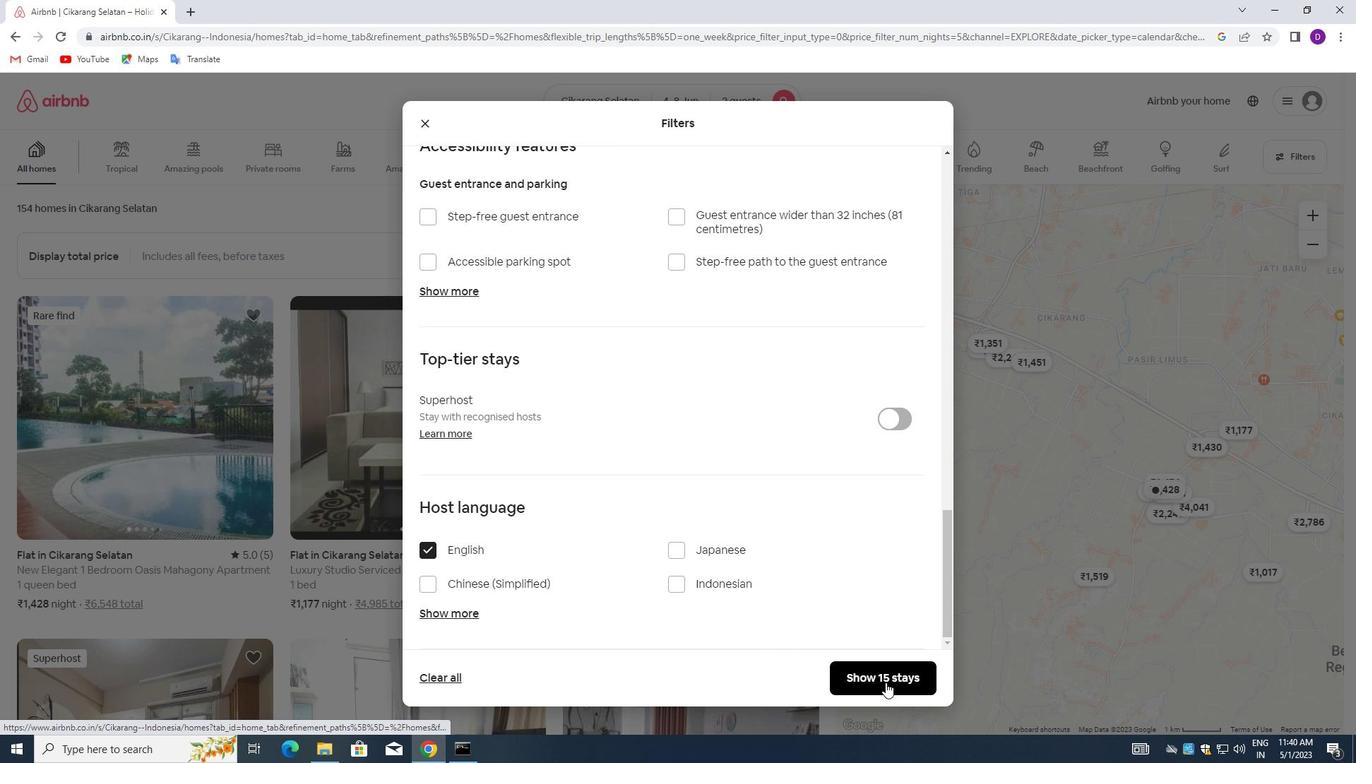 
Action: Mouse pressed left at (882, 677)
Screenshot: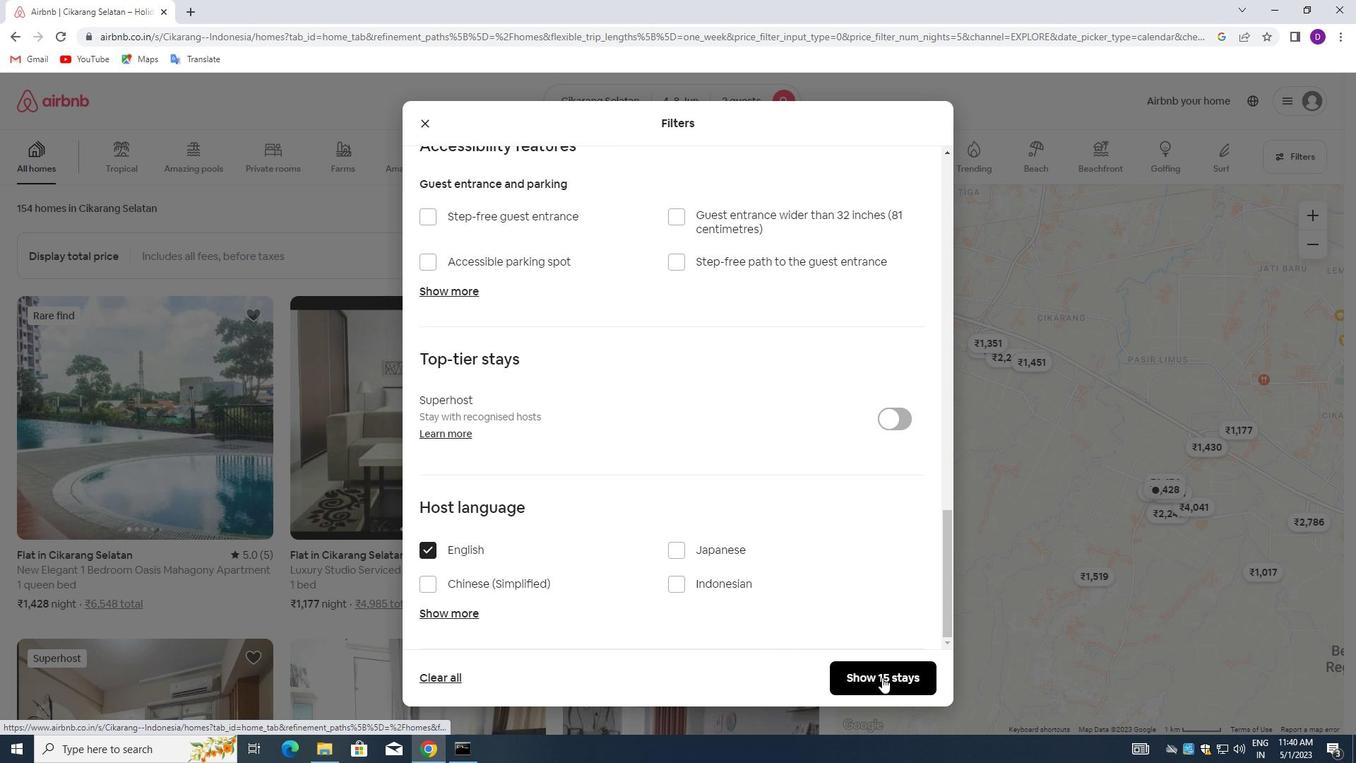 
Action: Mouse moved to (568, 534)
Screenshot: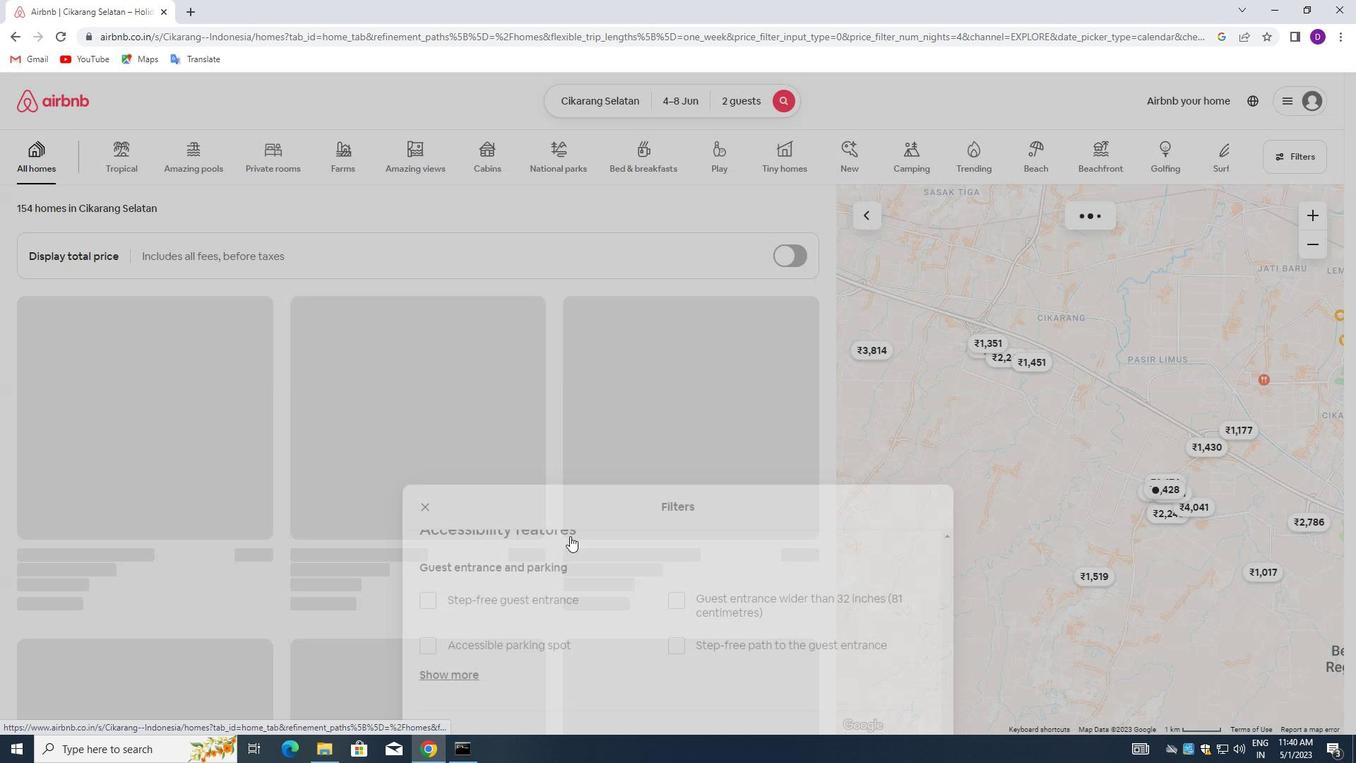 
